 Task: Find connections with filter location Ryde with filter topic #Mentoringwith filter profile language German with filter current company Dr Lal PathLabs with filter school Saurashtra University, Rajkot with filter industry Dance Companies with filter service category Market Research with filter keywords title Credit Counselor
Action: Mouse moved to (653, 99)
Screenshot: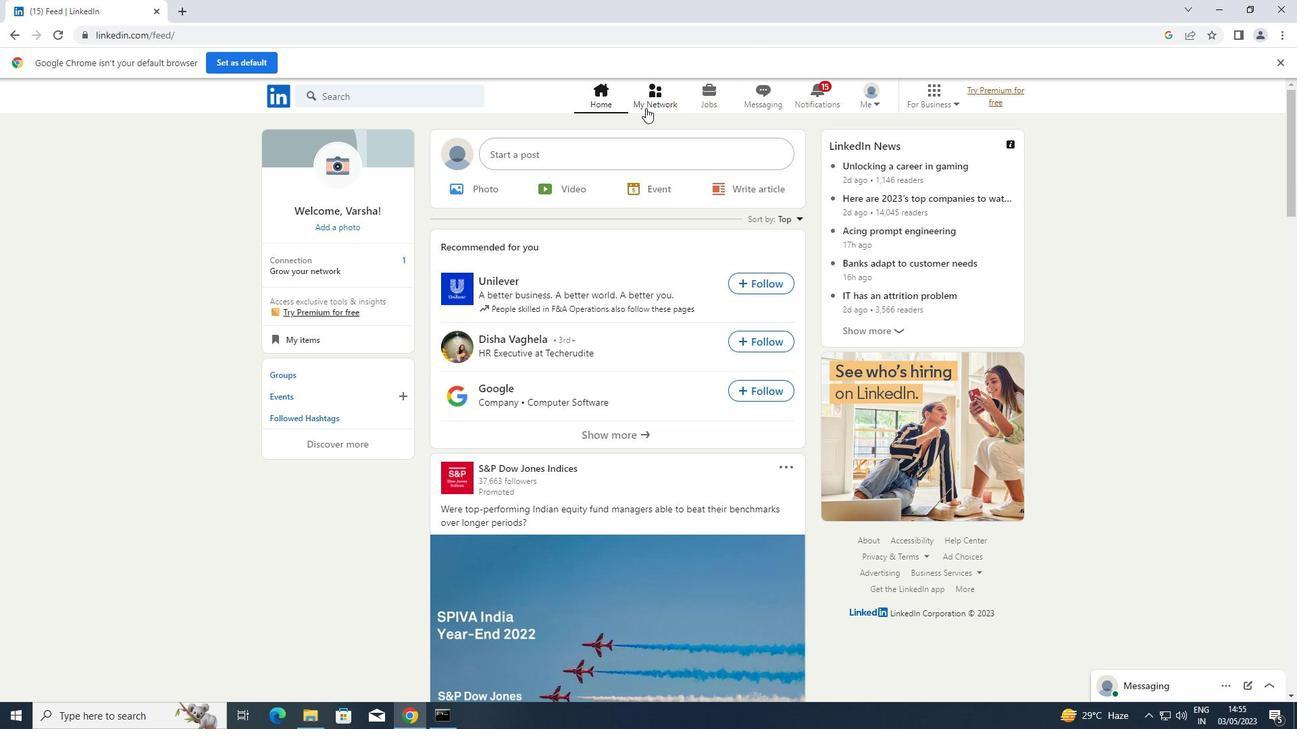 
Action: Mouse pressed left at (653, 99)
Screenshot: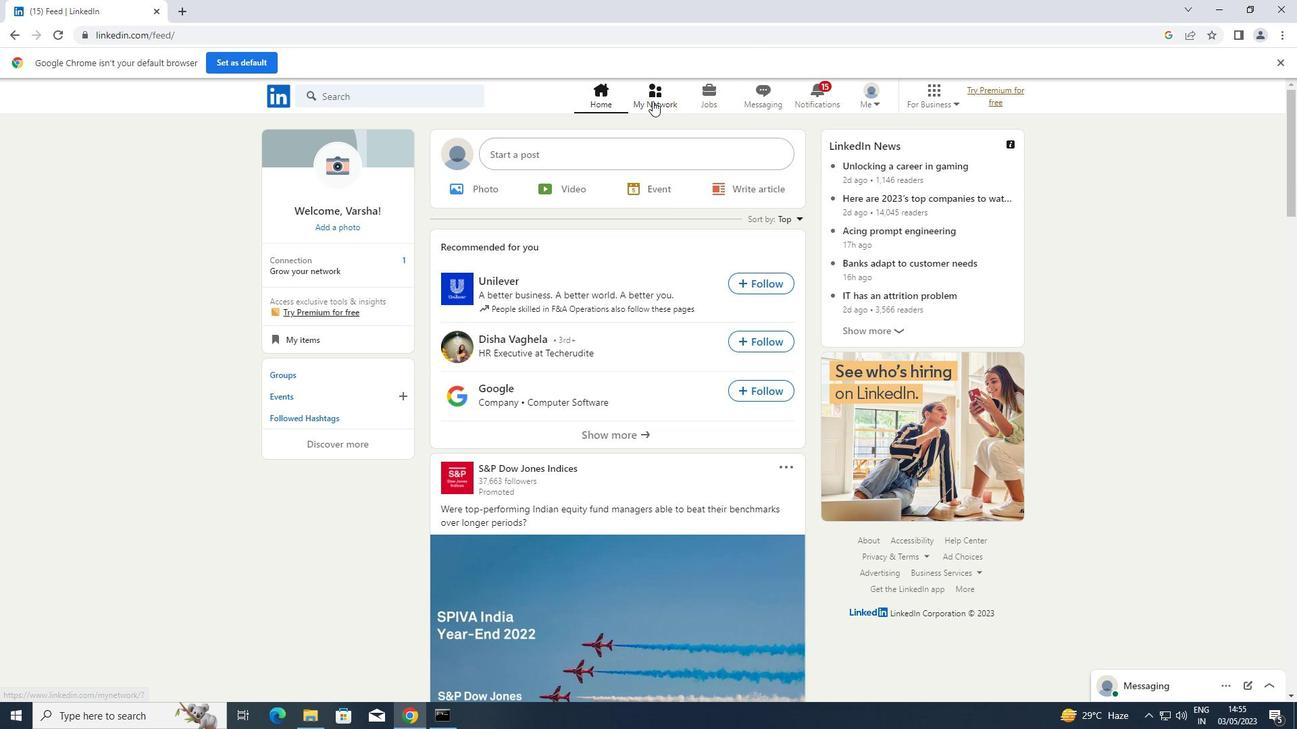 
Action: Mouse moved to (342, 164)
Screenshot: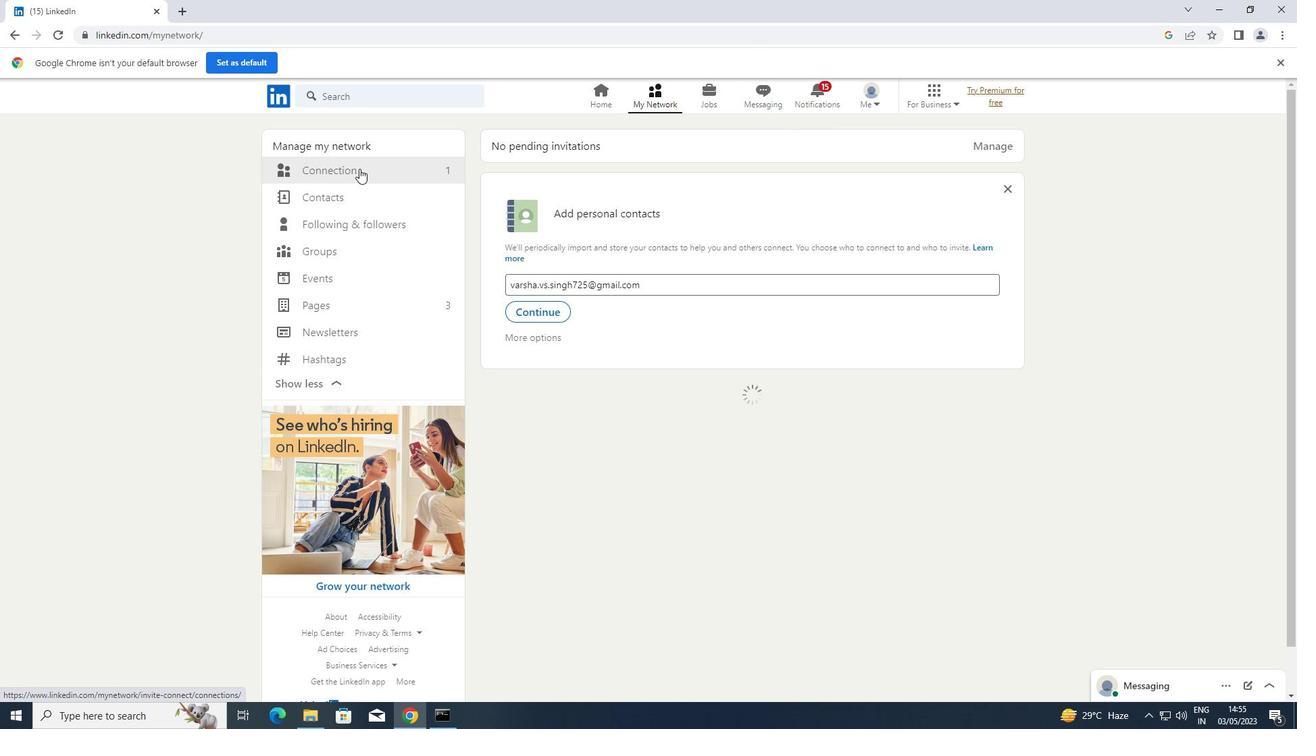 
Action: Mouse pressed left at (342, 164)
Screenshot: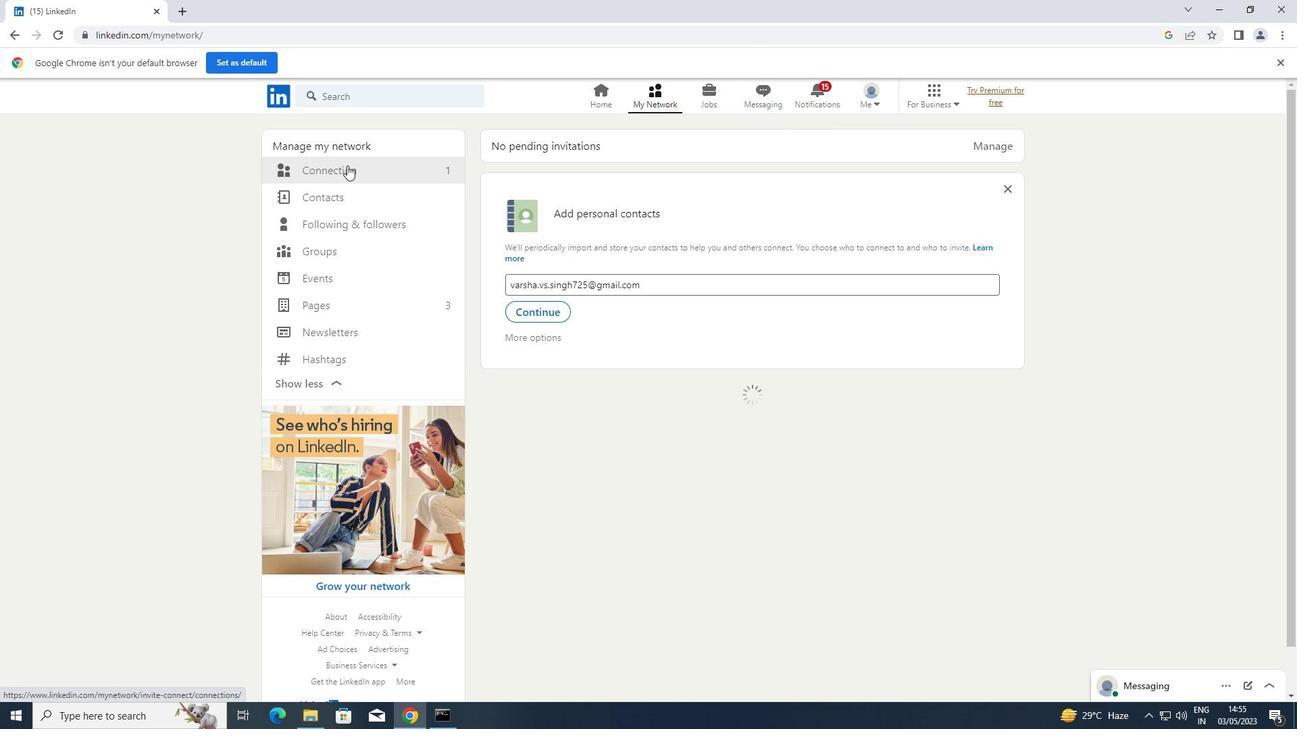 
Action: Mouse moved to (741, 168)
Screenshot: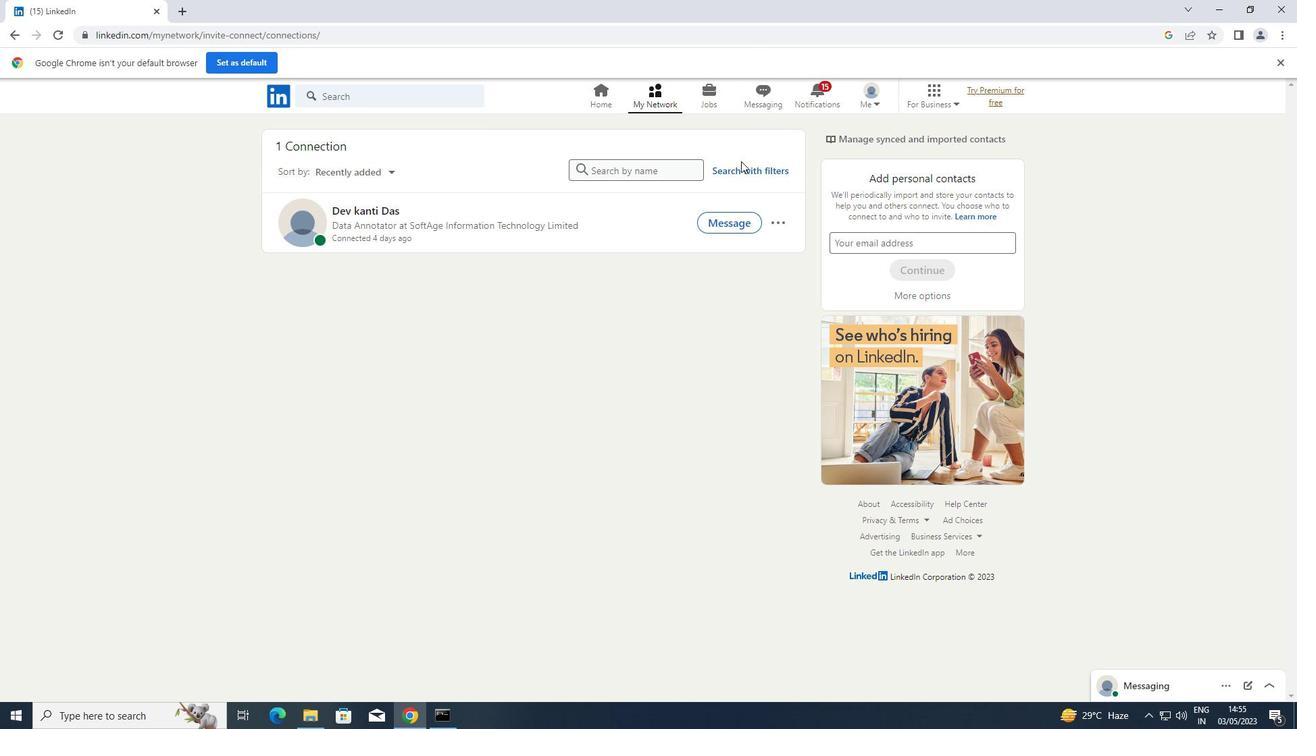 
Action: Mouse pressed left at (741, 168)
Screenshot: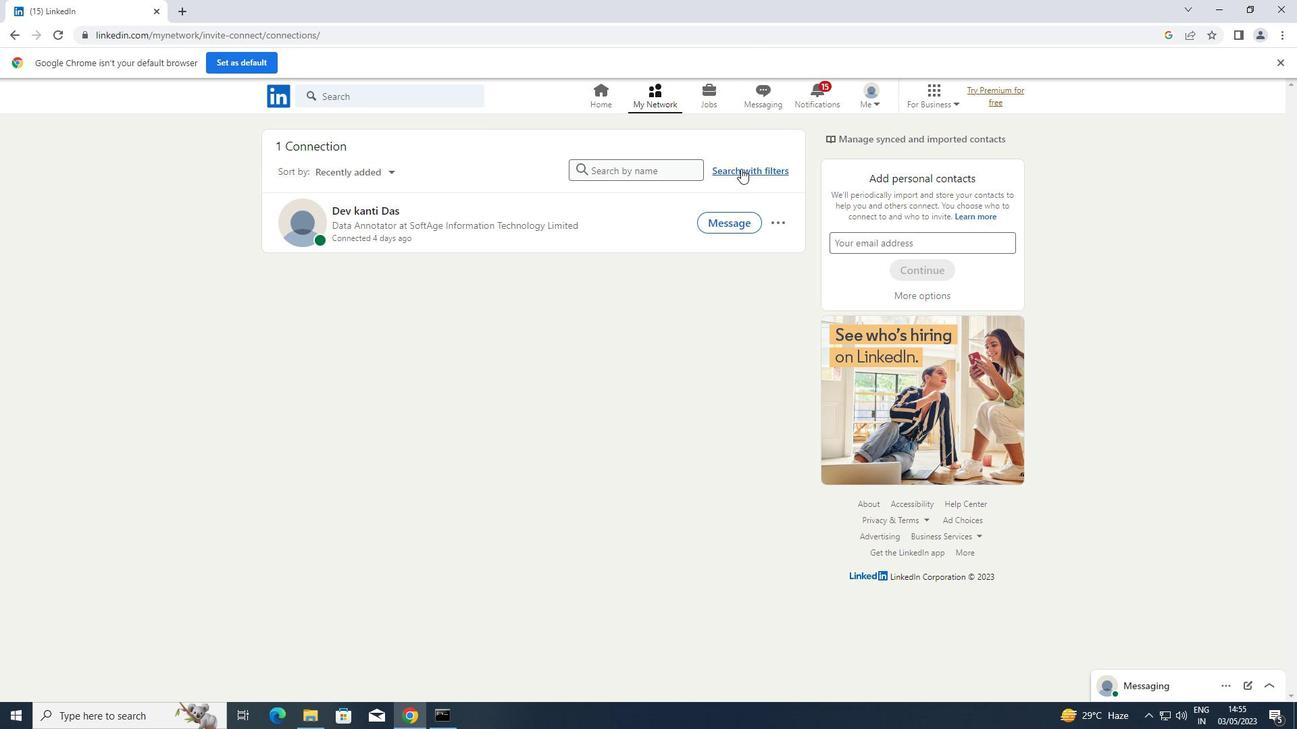 
Action: Mouse moved to (687, 129)
Screenshot: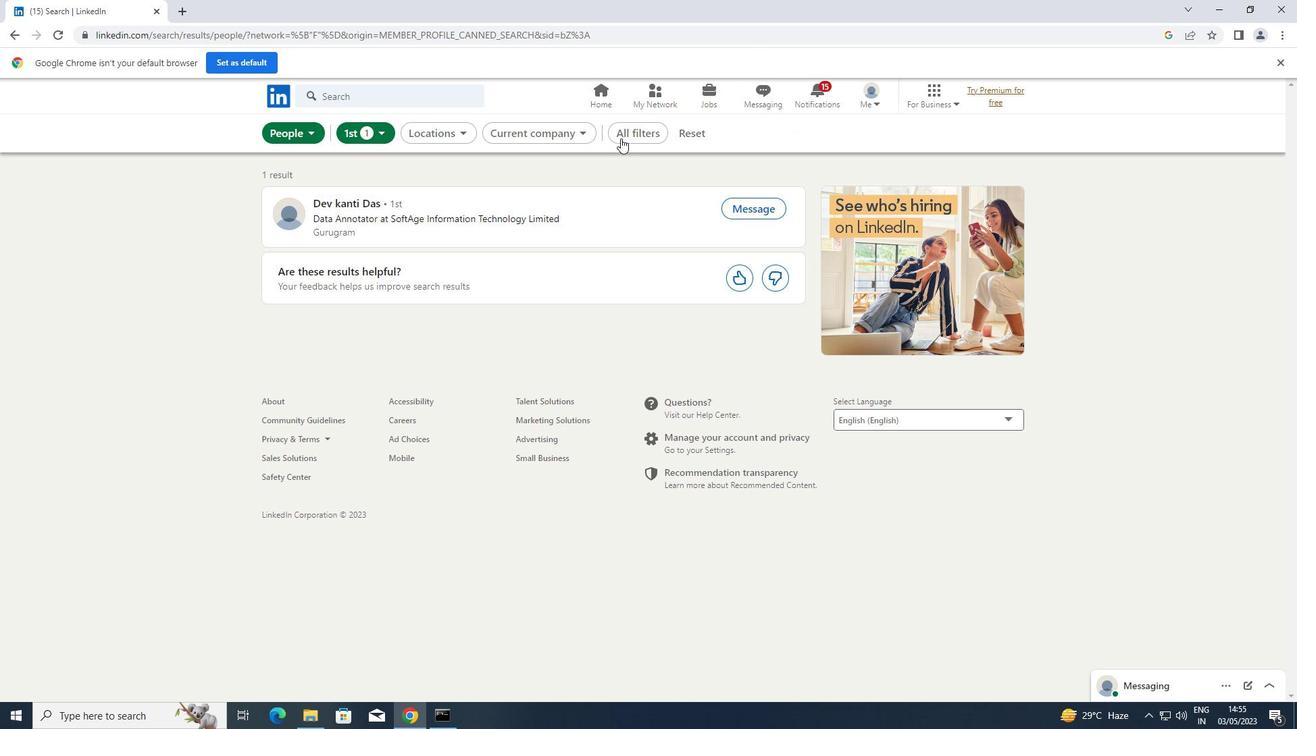 
Action: Mouse pressed left at (687, 129)
Screenshot: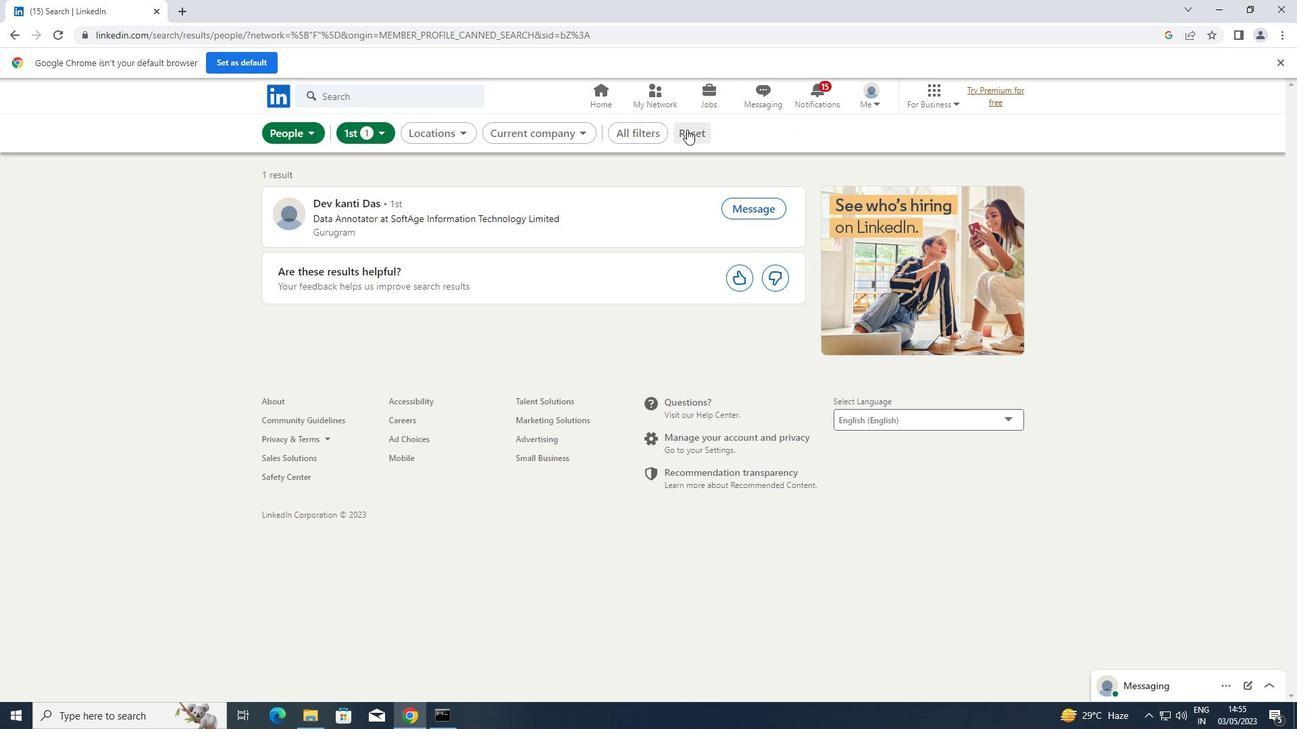 
Action: Mouse moved to (656, 136)
Screenshot: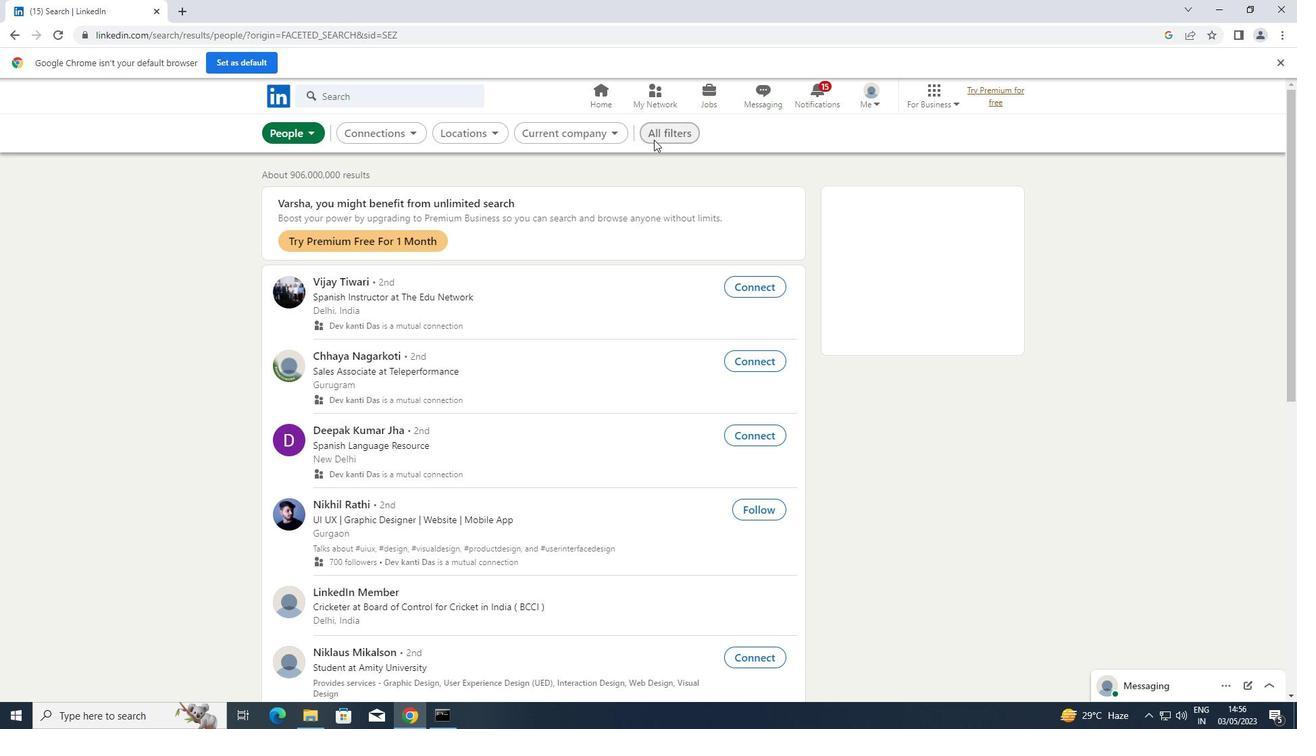 
Action: Mouse pressed left at (656, 136)
Screenshot: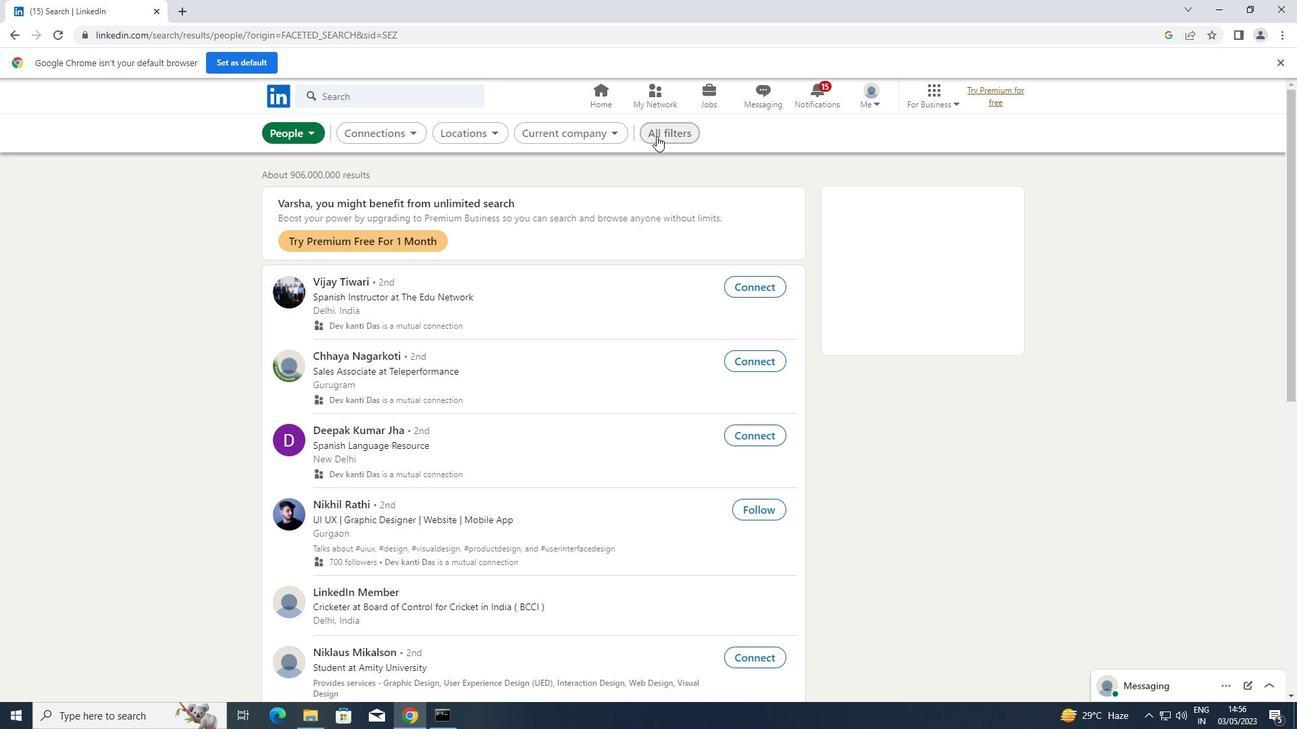 
Action: Mouse moved to (1060, 348)
Screenshot: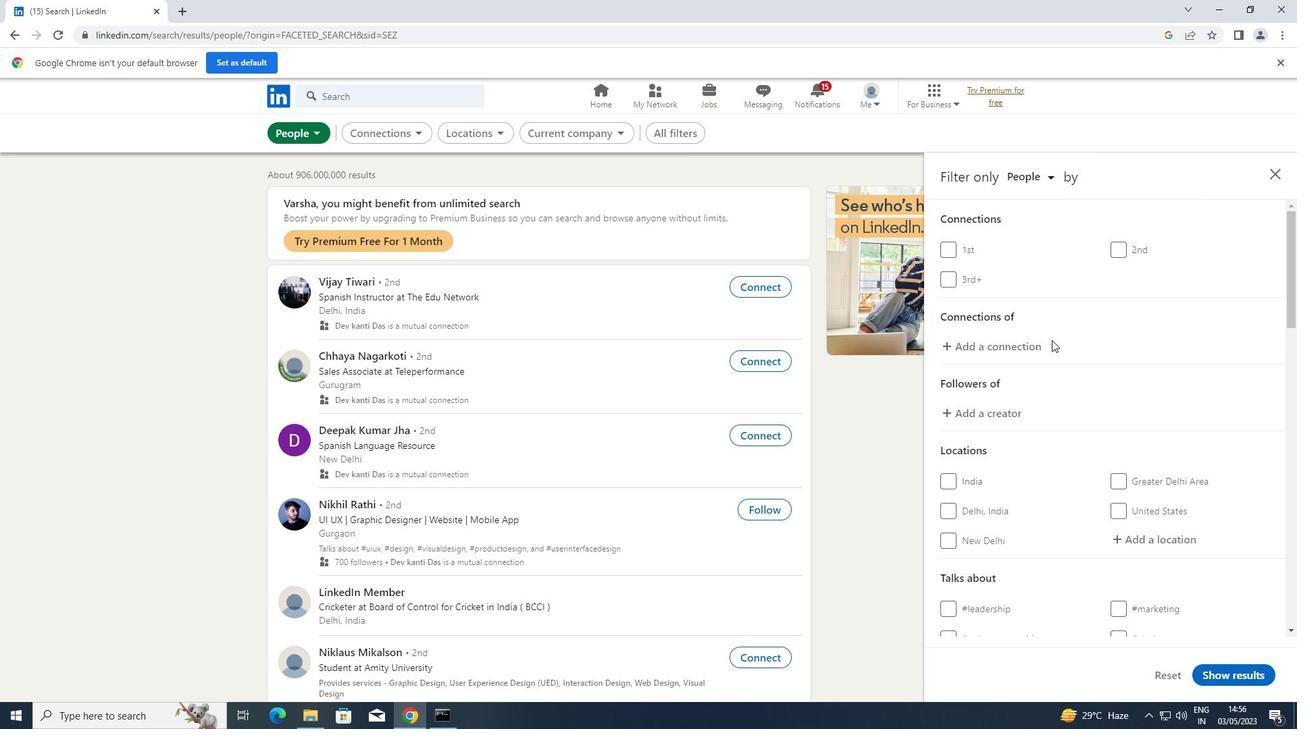 
Action: Mouse scrolled (1060, 347) with delta (0, 0)
Screenshot: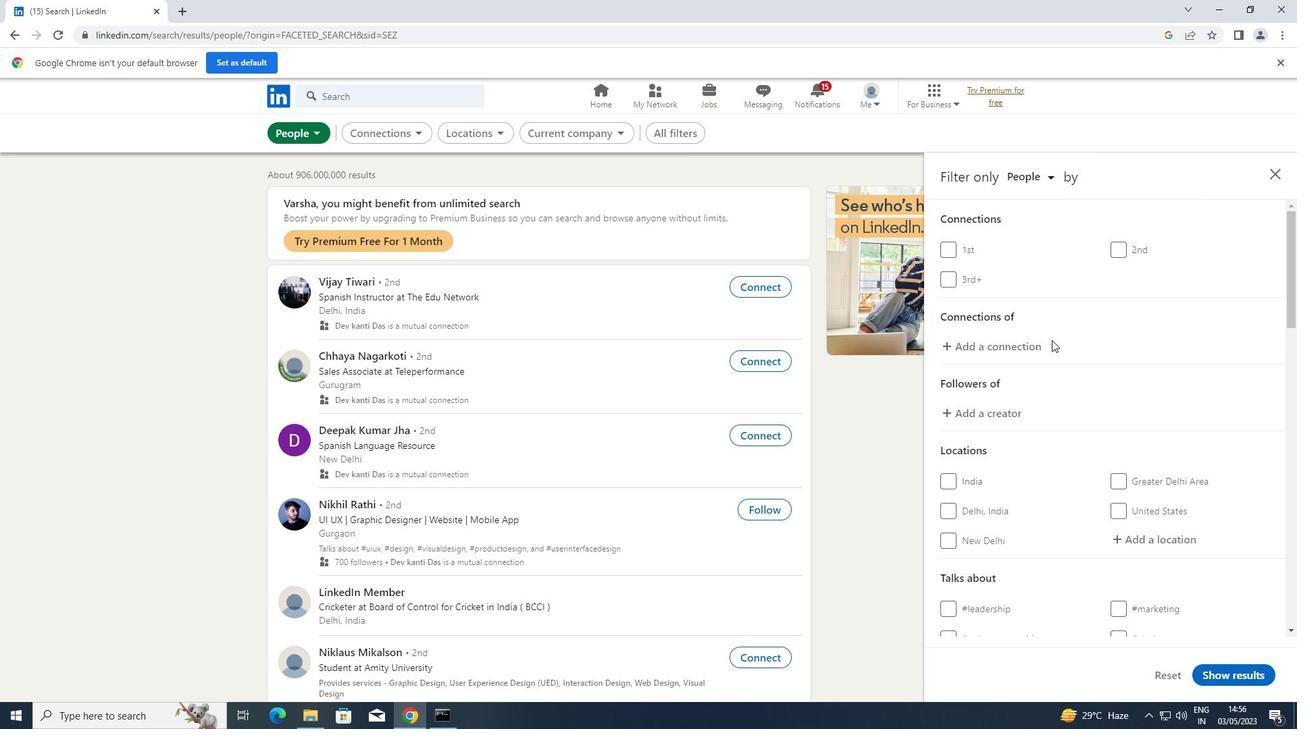 
Action: Mouse scrolled (1060, 347) with delta (0, 0)
Screenshot: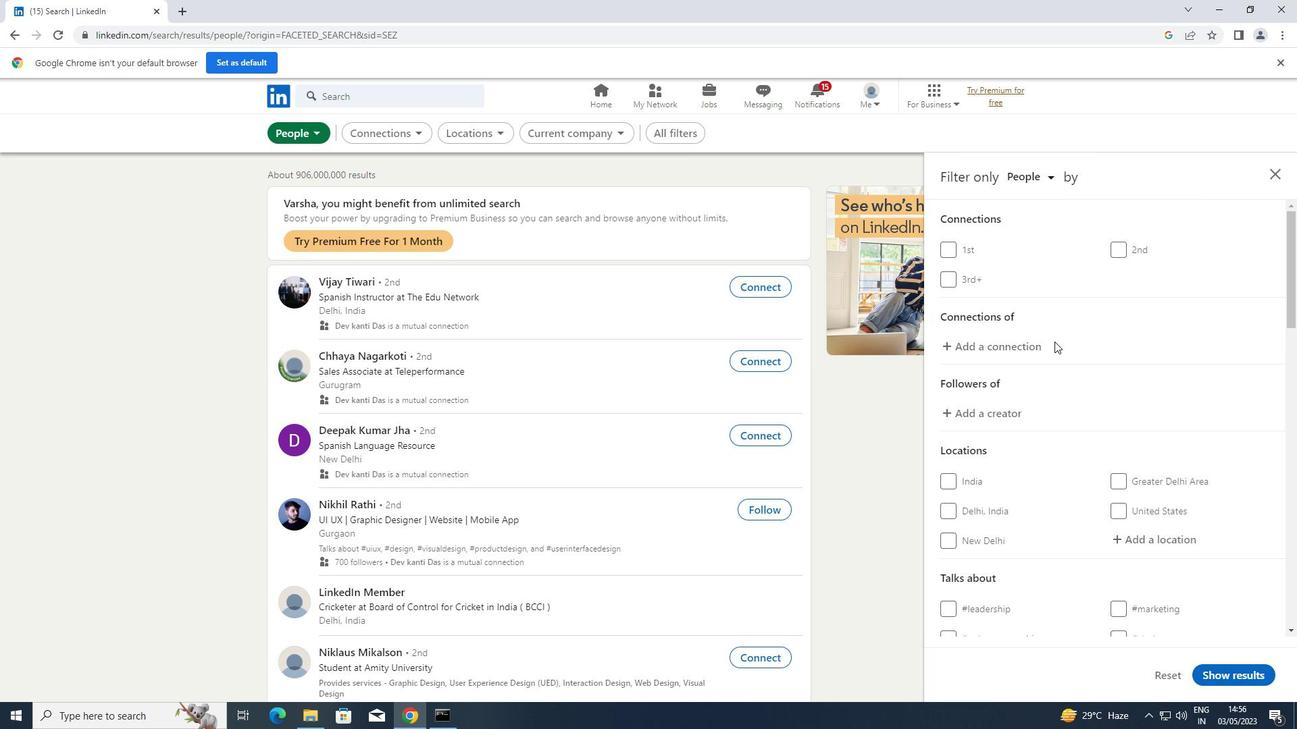 
Action: Mouse moved to (1130, 398)
Screenshot: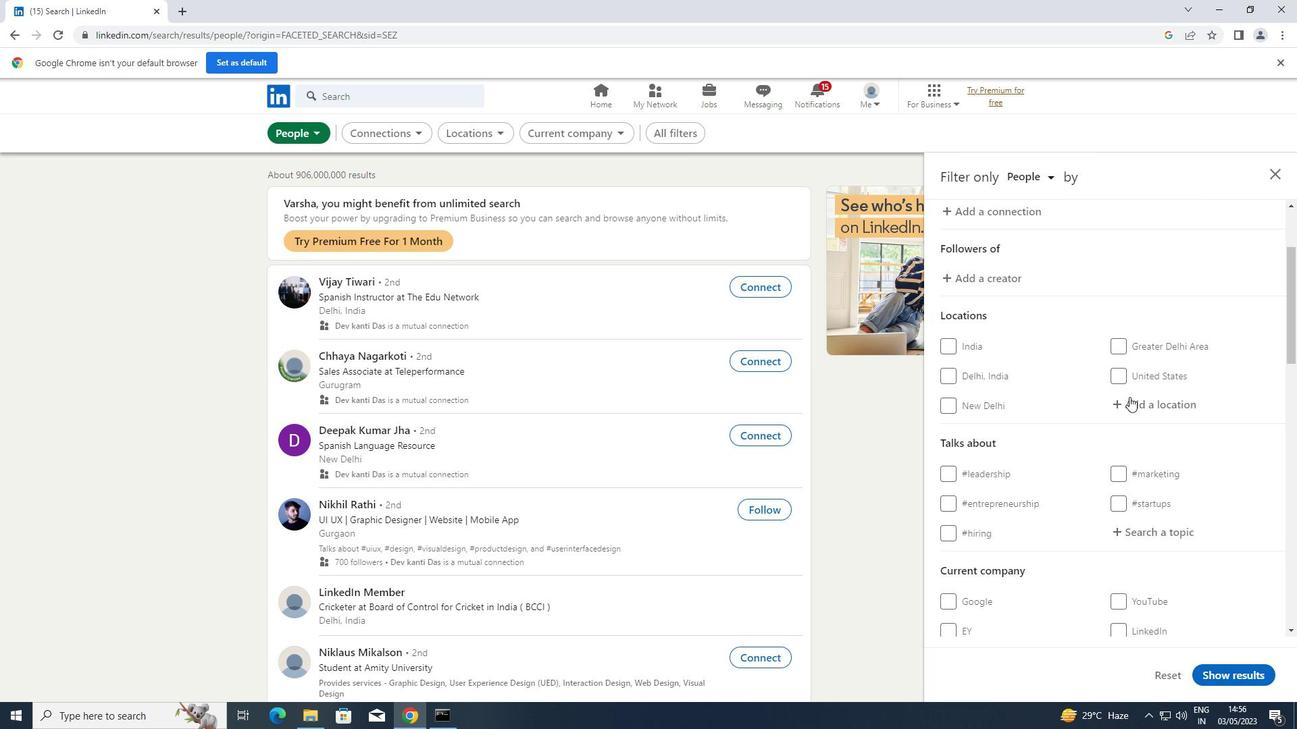 
Action: Mouse pressed left at (1130, 398)
Screenshot: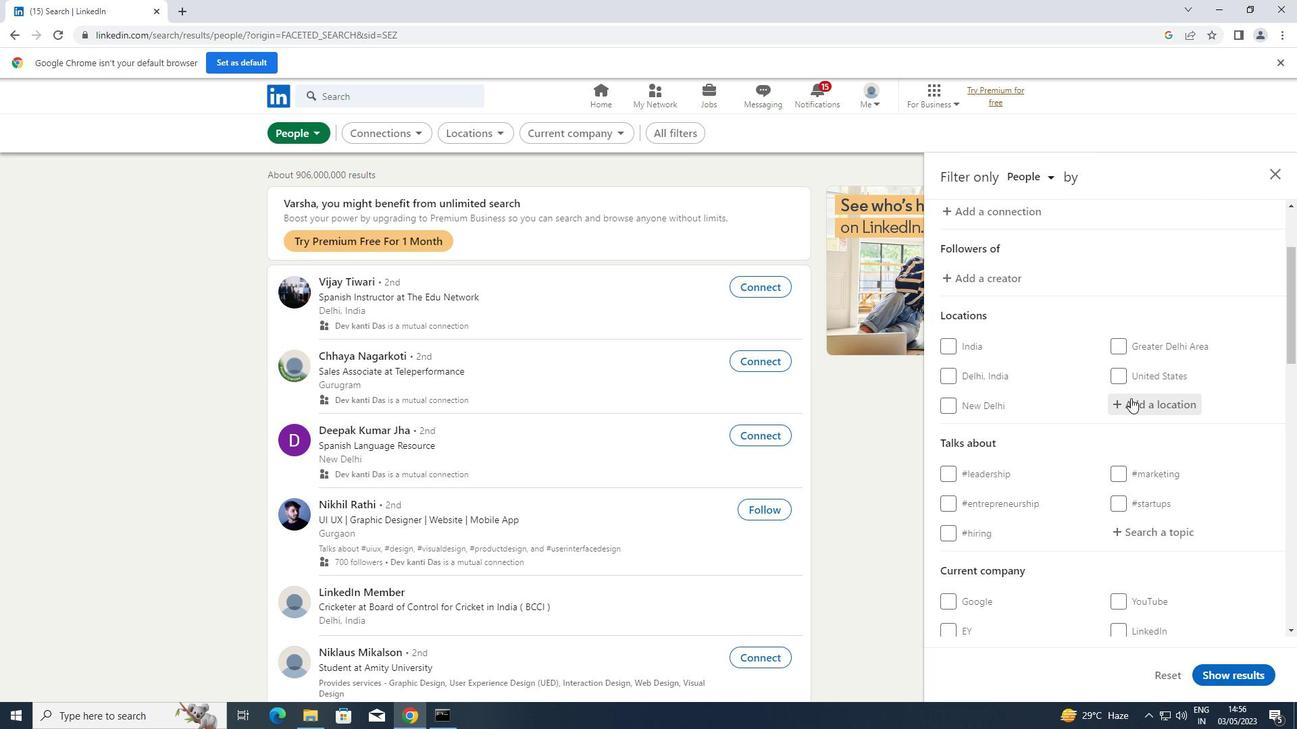 
Action: Key pressed <Key.shift>RYDE
Screenshot: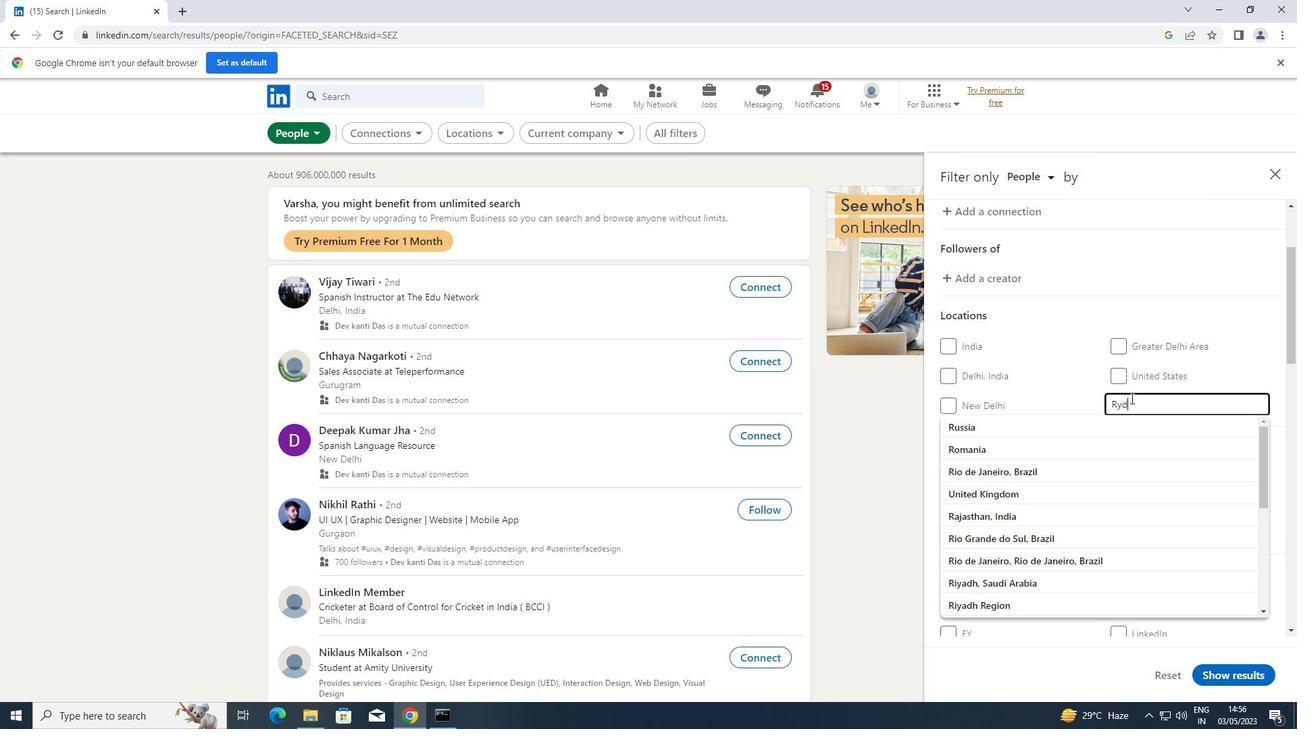 
Action: Mouse moved to (1127, 539)
Screenshot: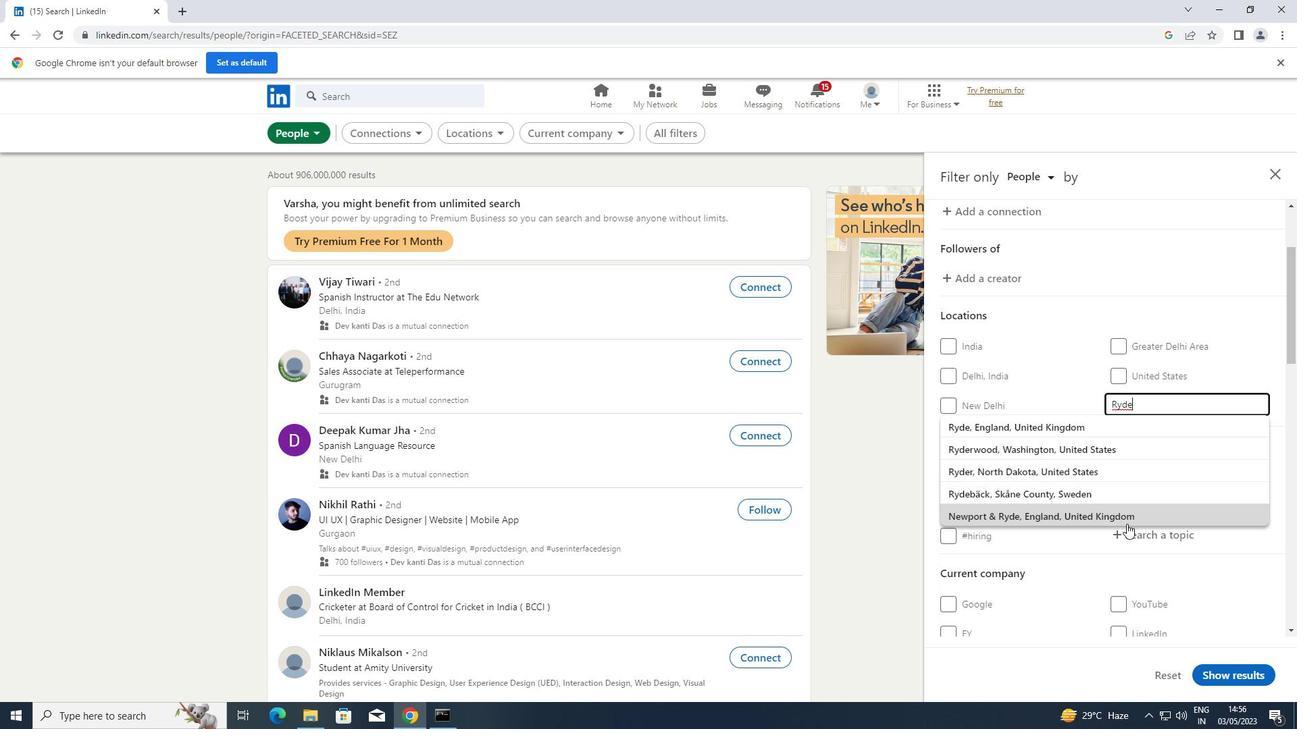 
Action: Mouse pressed left at (1127, 539)
Screenshot: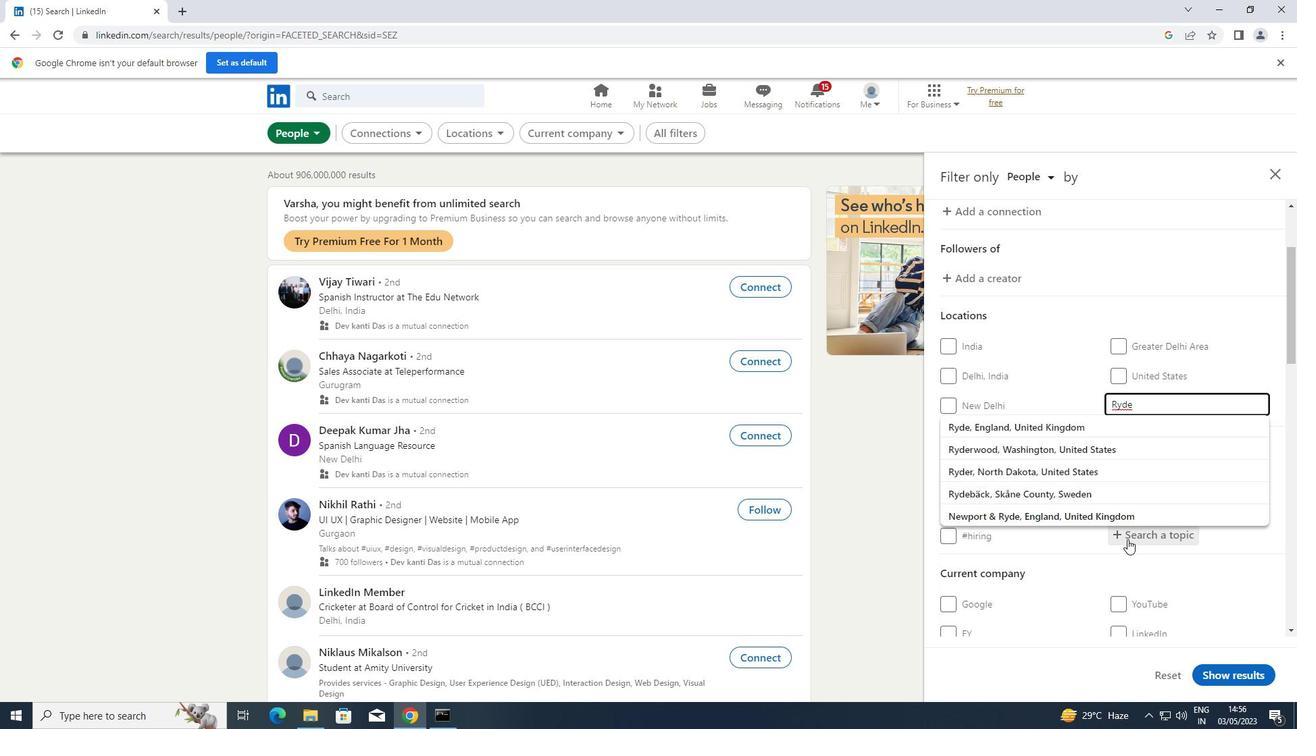 
Action: Key pressed <Key.shift>MENTOR
Screenshot: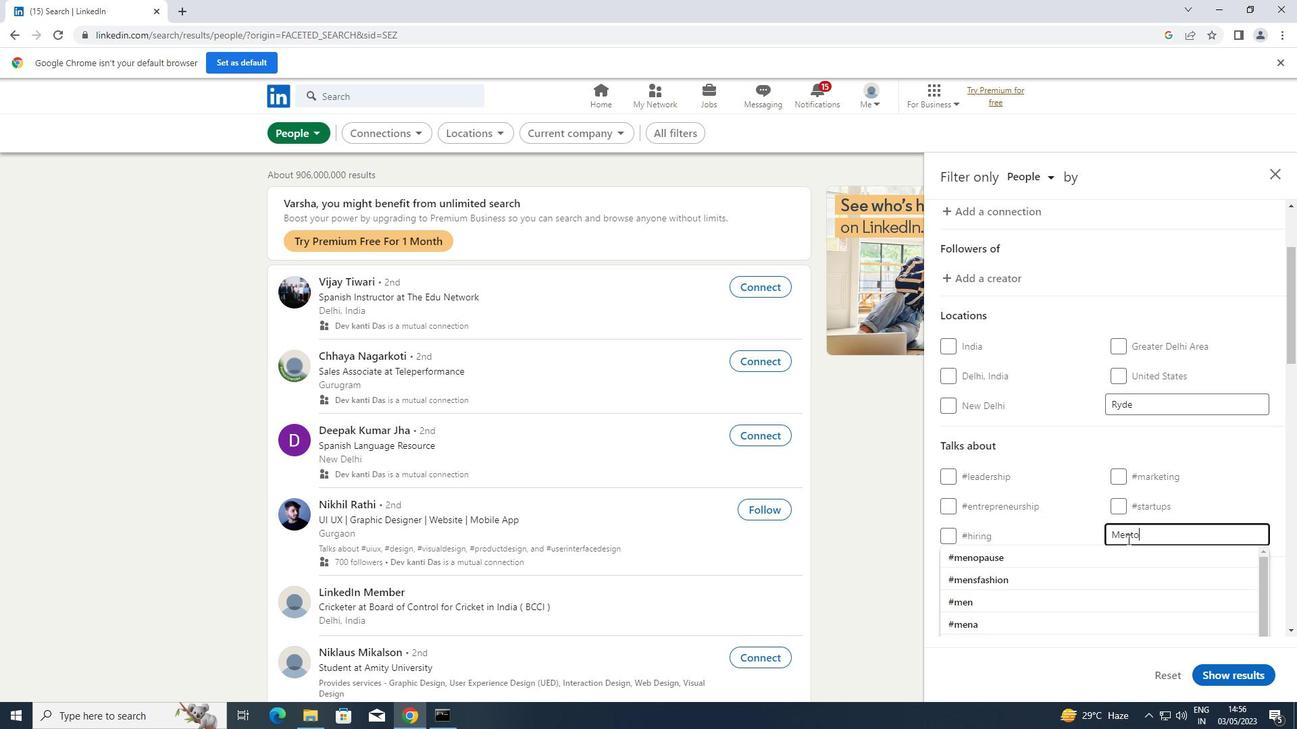 
Action: Mouse moved to (1080, 557)
Screenshot: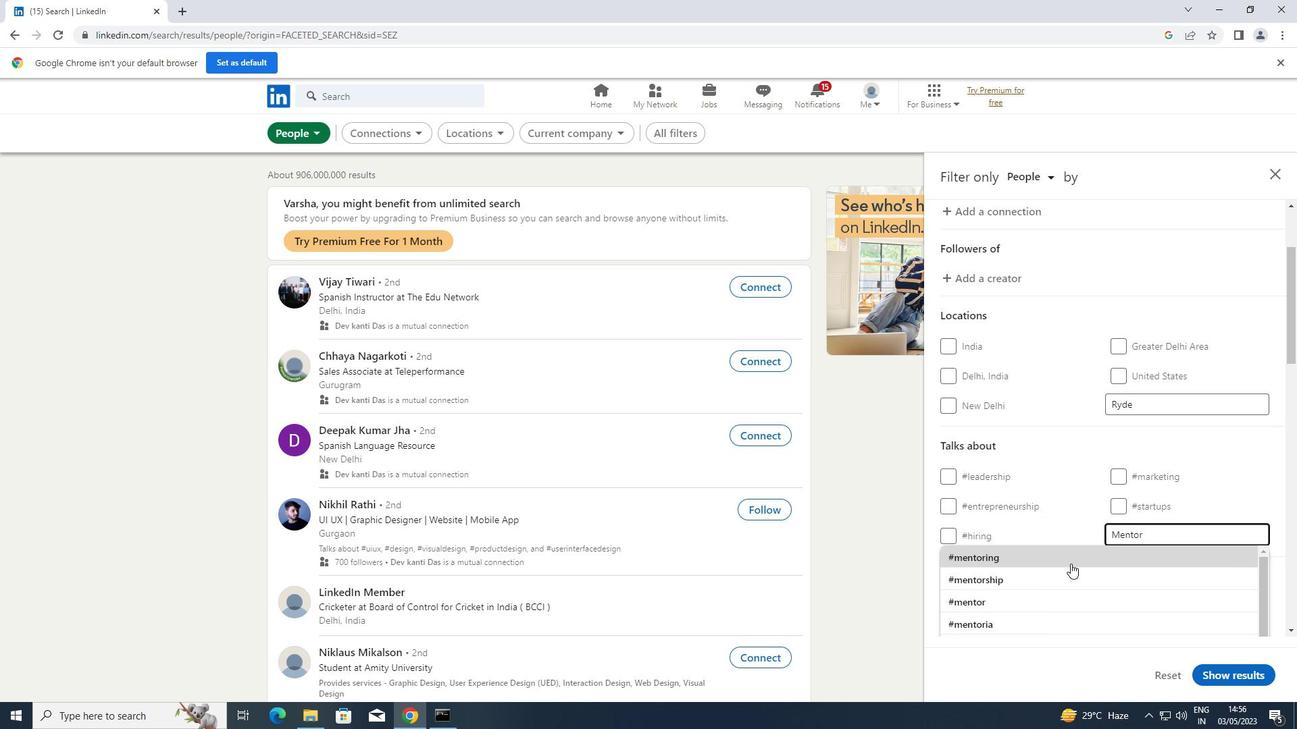 
Action: Mouse pressed left at (1080, 557)
Screenshot: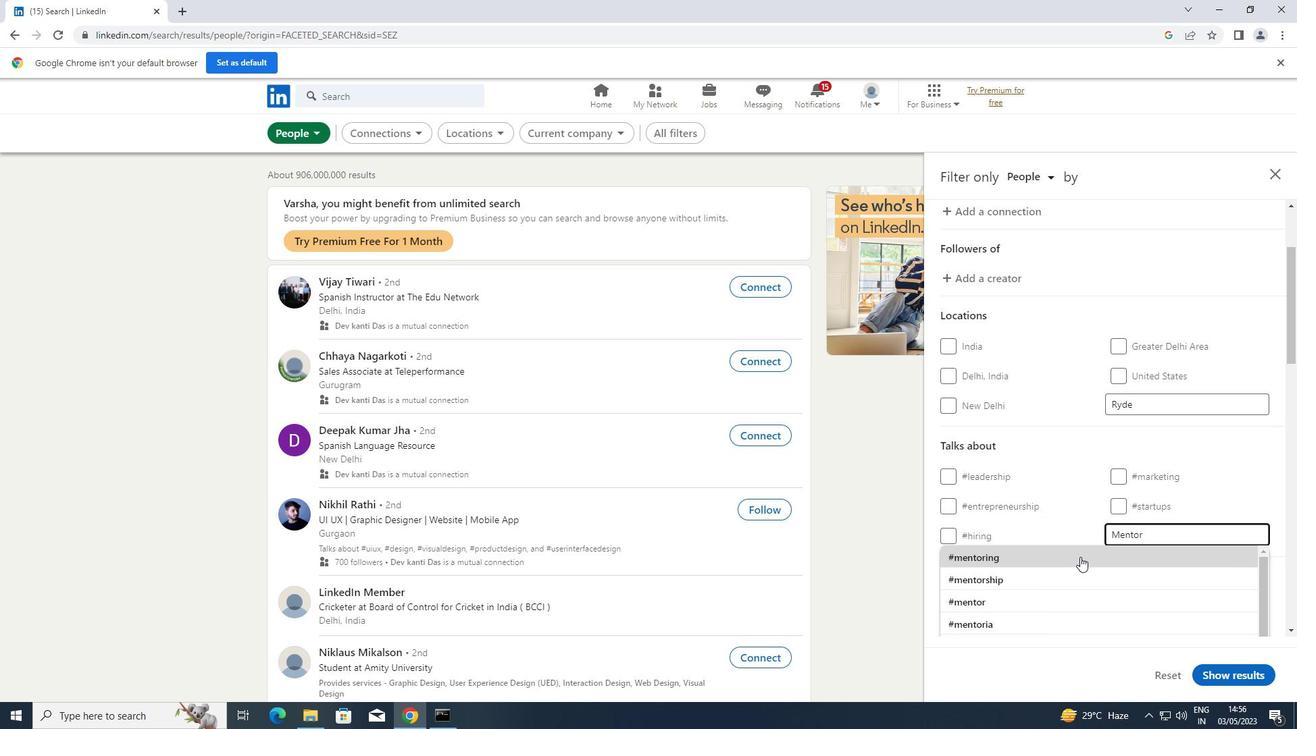 
Action: Mouse scrolled (1080, 556) with delta (0, 0)
Screenshot: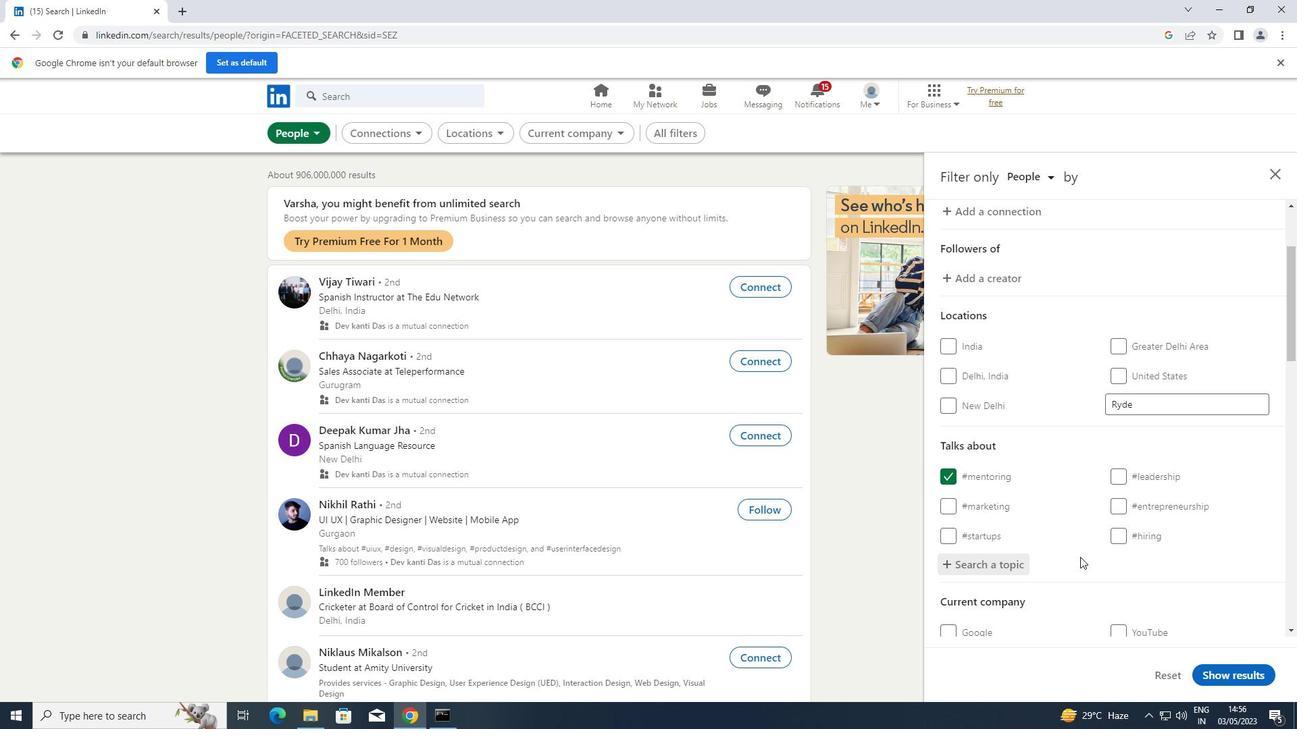 
Action: Mouse scrolled (1080, 556) with delta (0, 0)
Screenshot: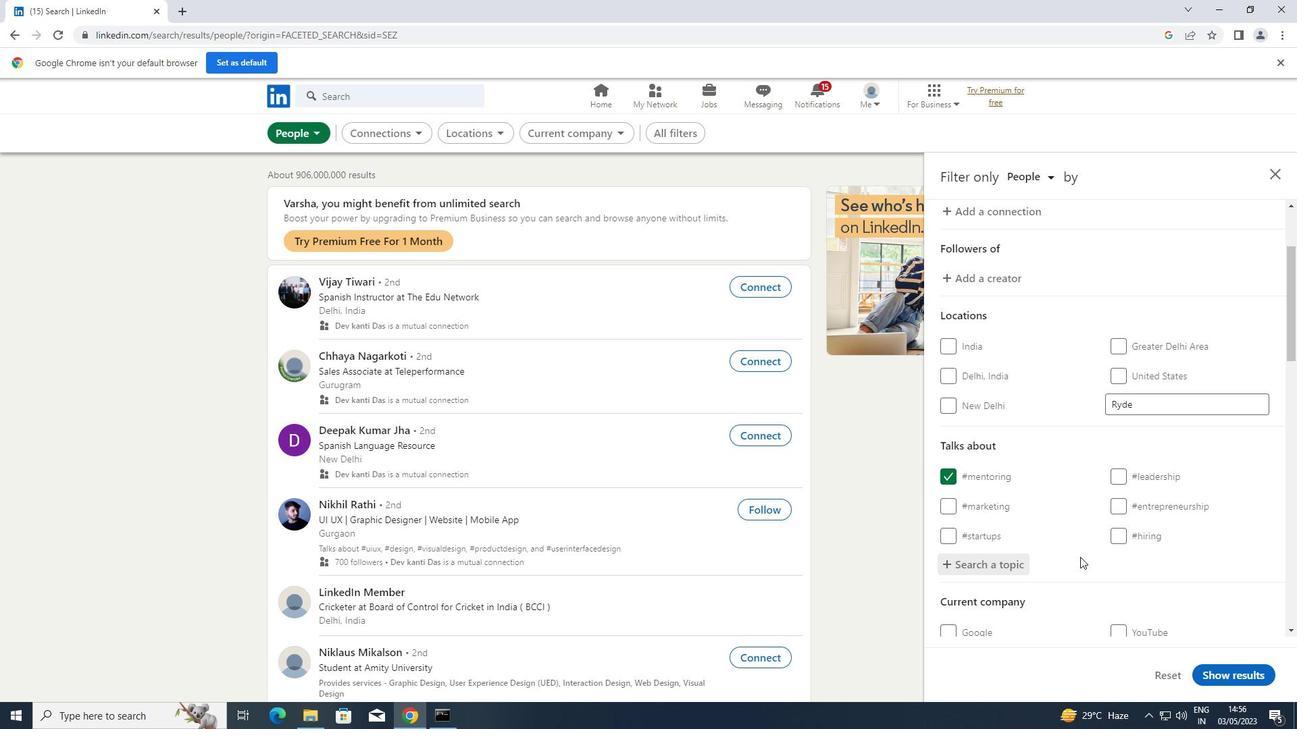 
Action: Mouse scrolled (1080, 556) with delta (0, 0)
Screenshot: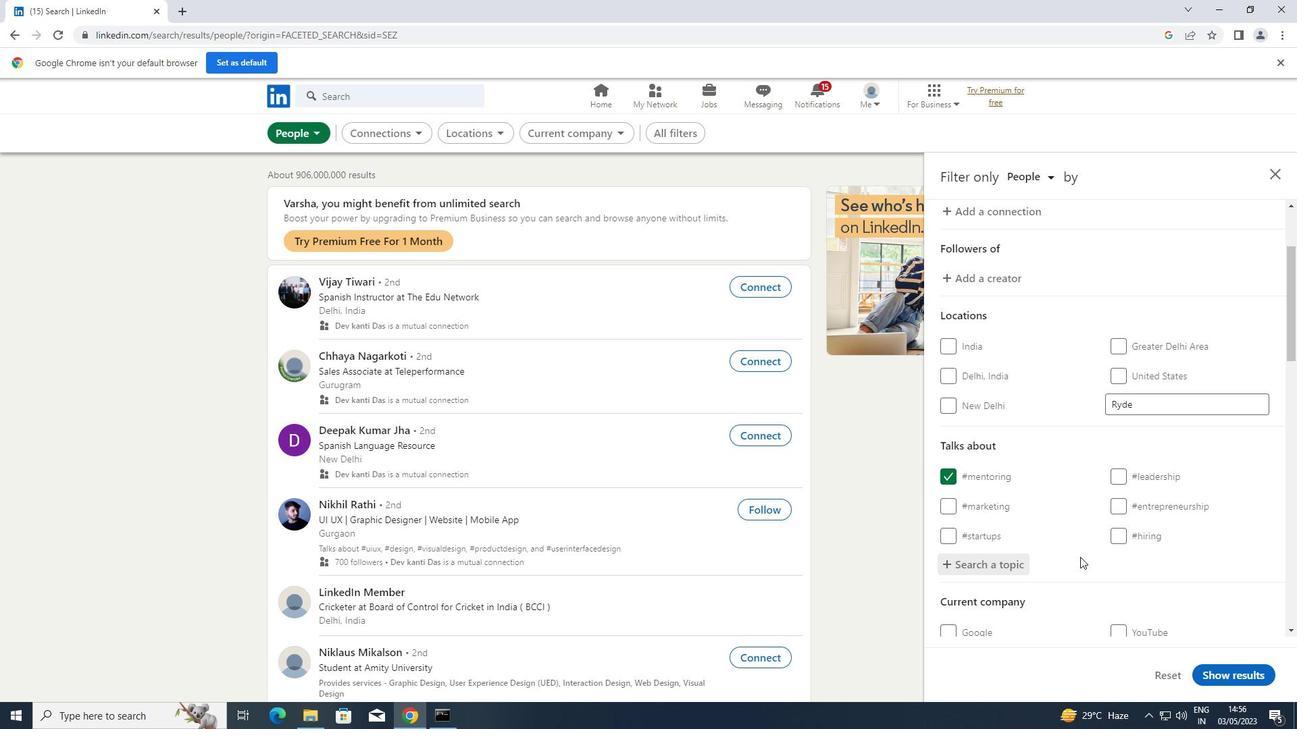 
Action: Mouse scrolled (1080, 556) with delta (0, 0)
Screenshot: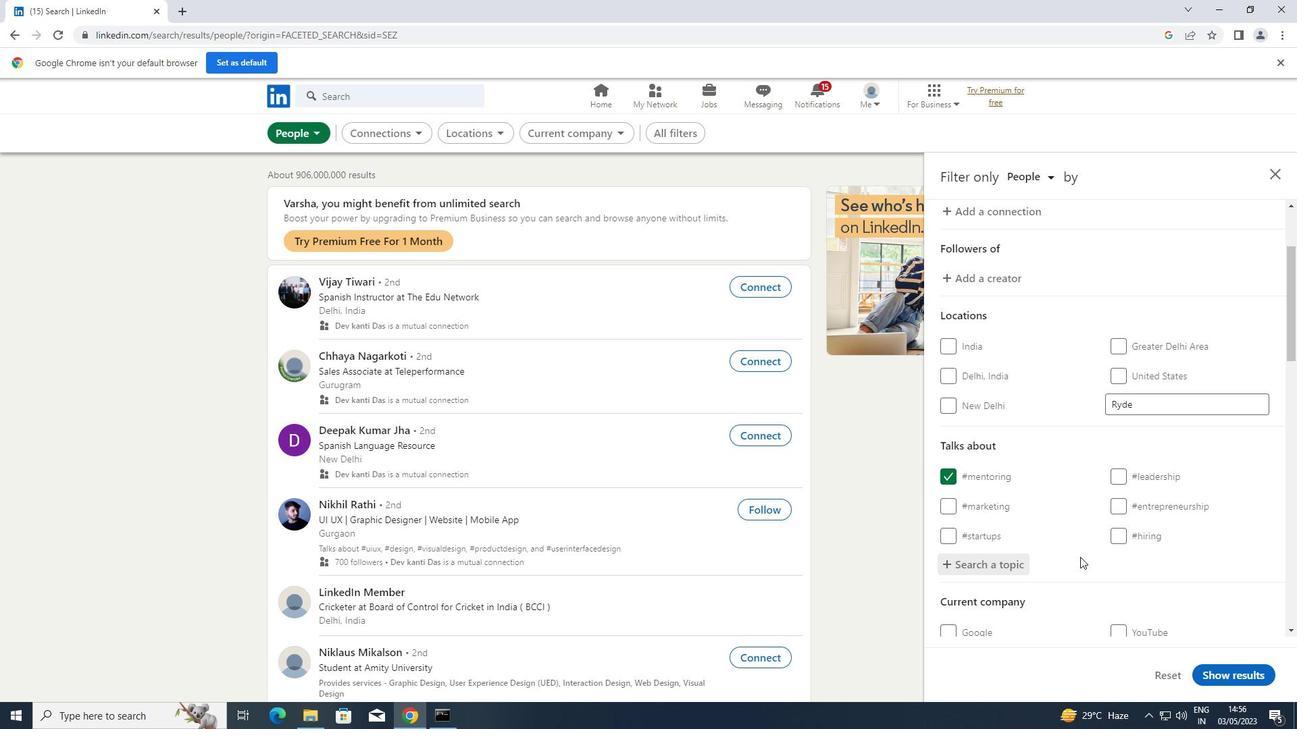 
Action: Mouse scrolled (1080, 556) with delta (0, 0)
Screenshot: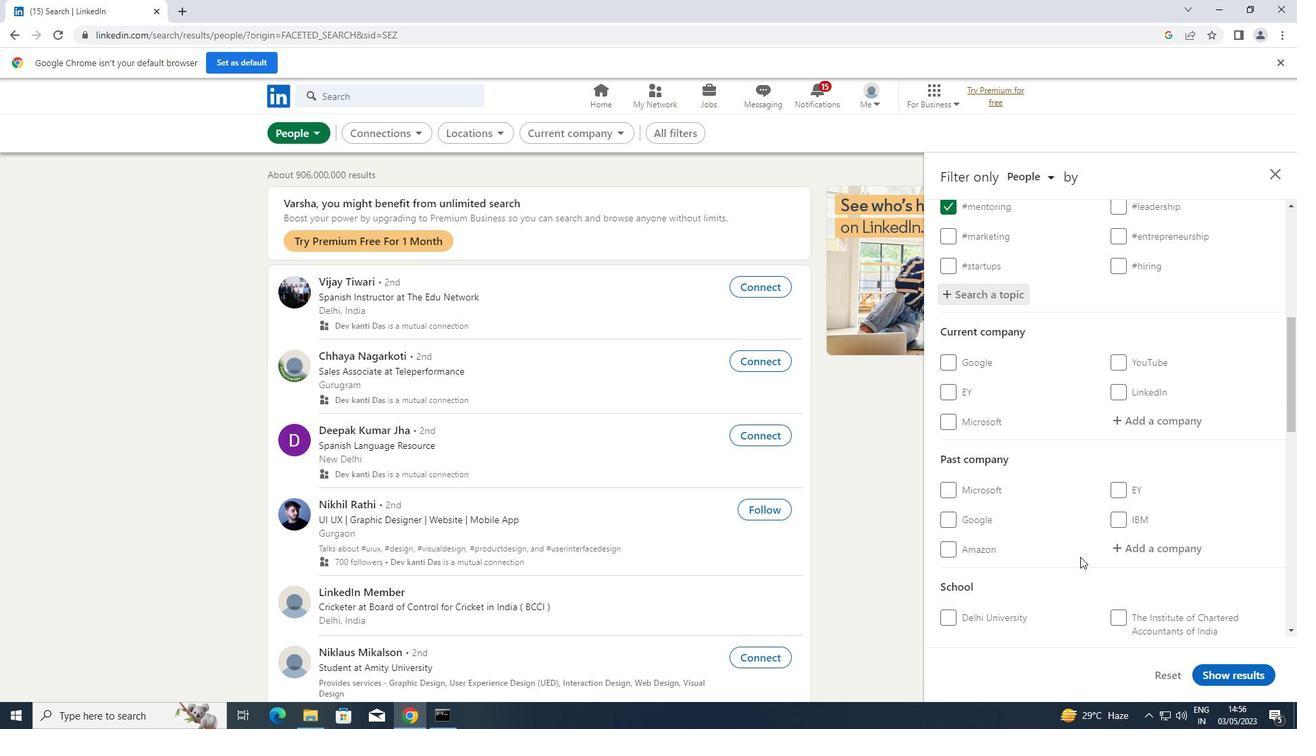 
Action: Mouse scrolled (1080, 556) with delta (0, 0)
Screenshot: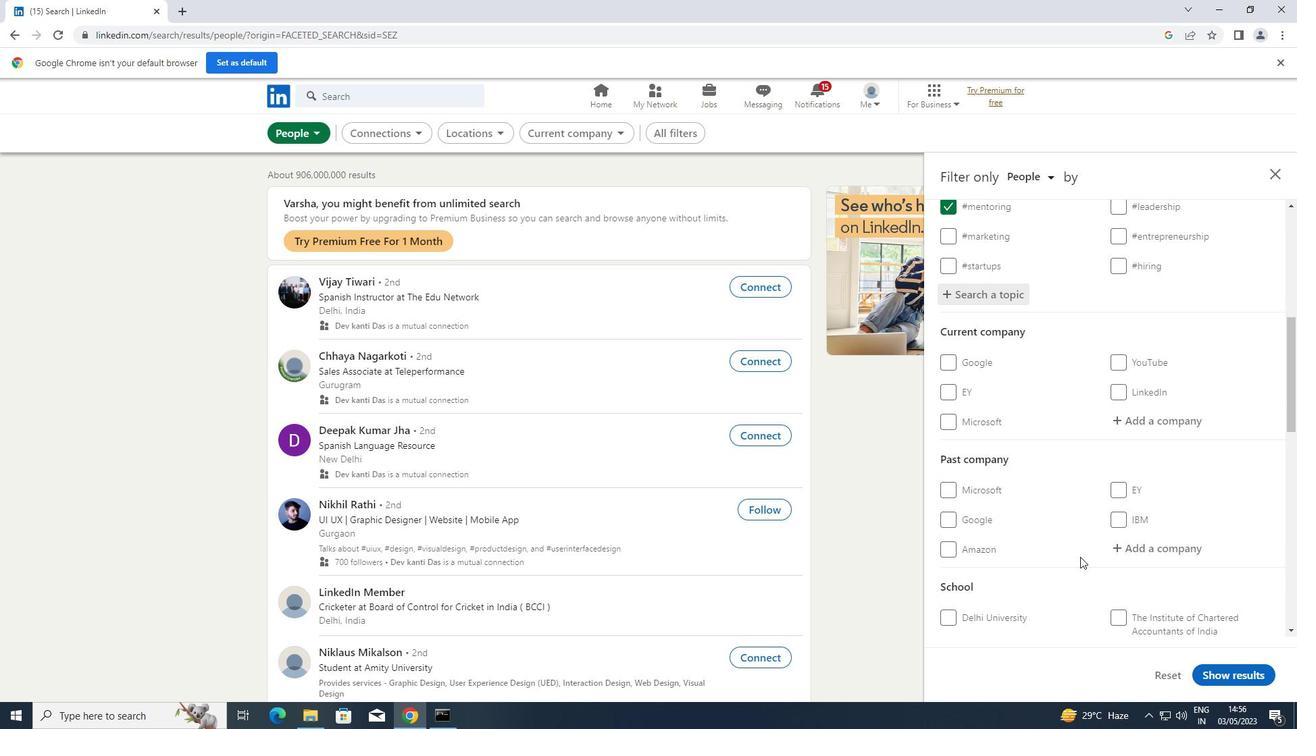 
Action: Mouse scrolled (1080, 556) with delta (0, 0)
Screenshot: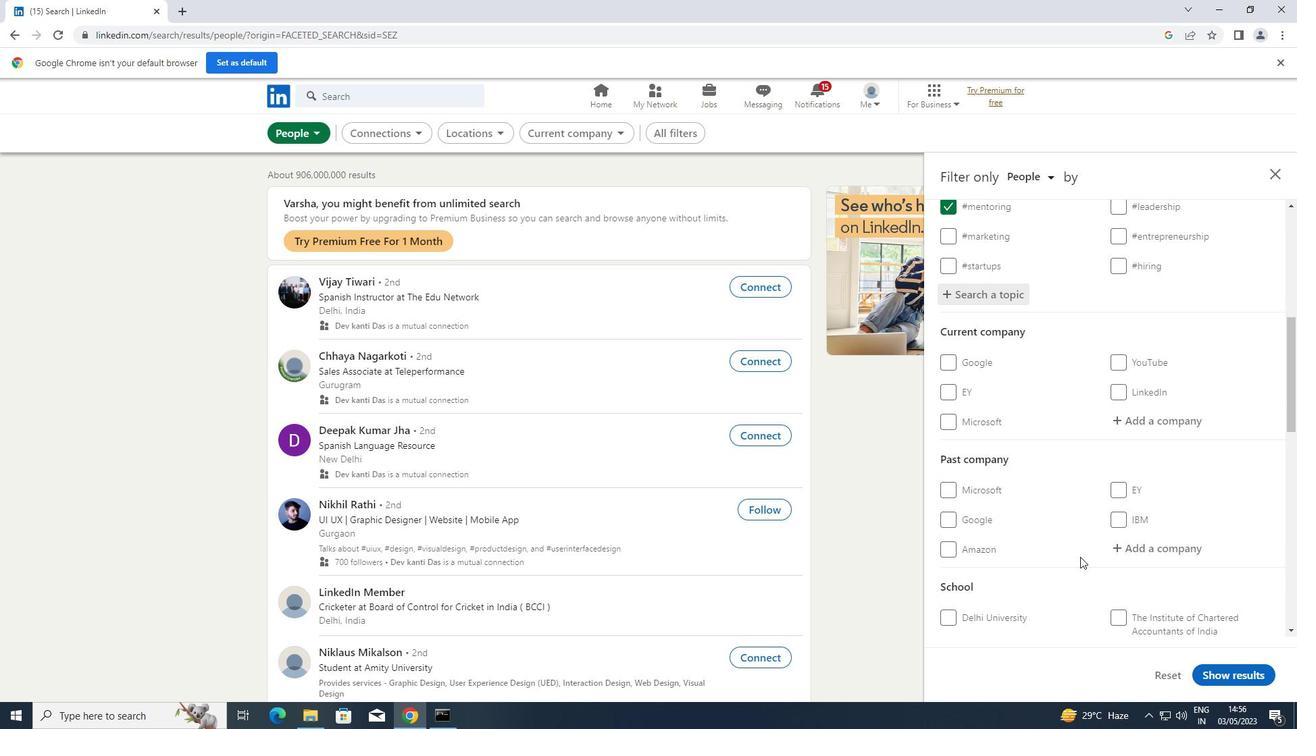 
Action: Mouse scrolled (1080, 556) with delta (0, 0)
Screenshot: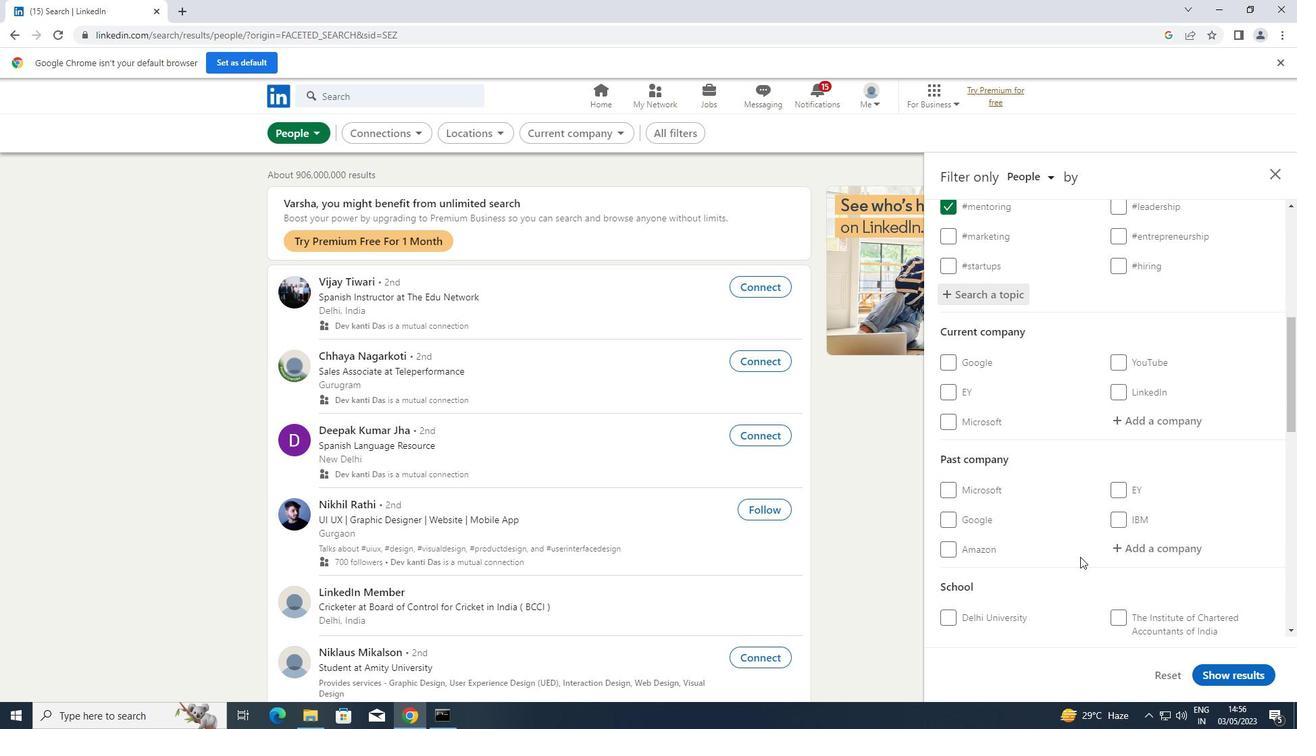 
Action: Mouse scrolled (1080, 556) with delta (0, 0)
Screenshot: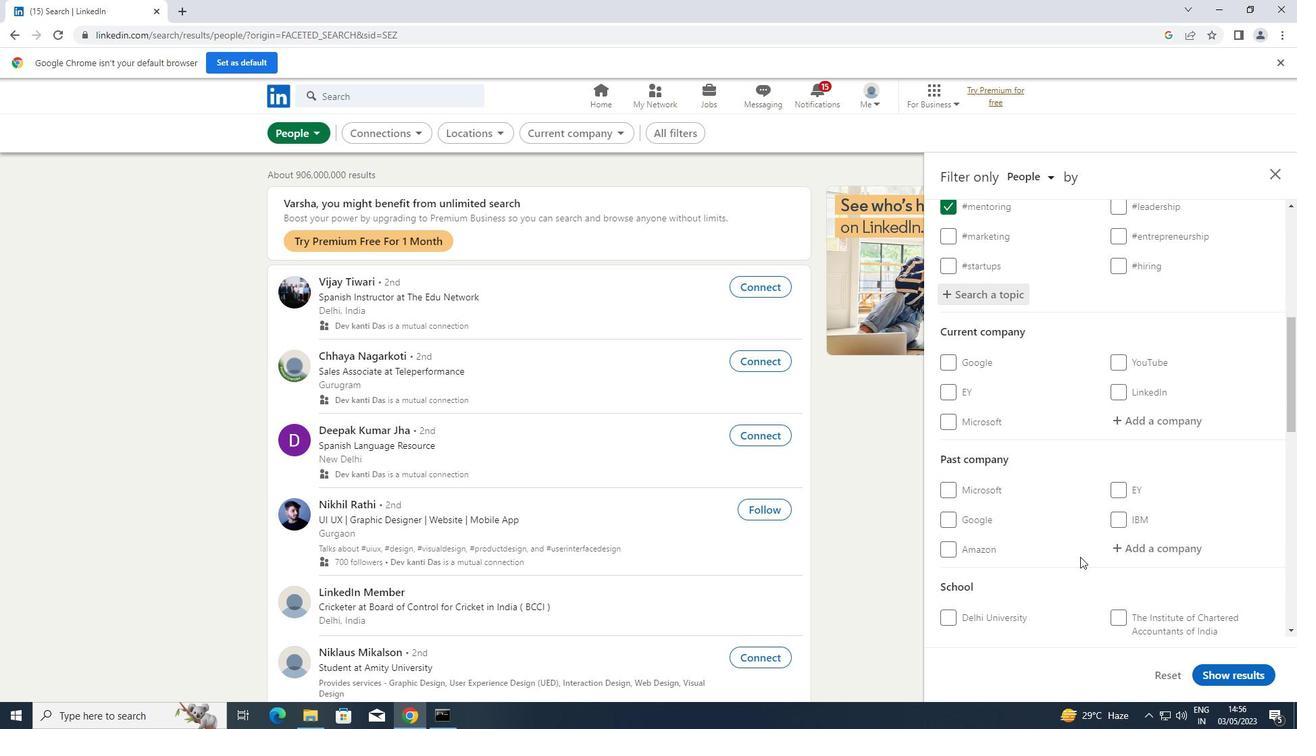 
Action: Mouse scrolled (1080, 556) with delta (0, 0)
Screenshot: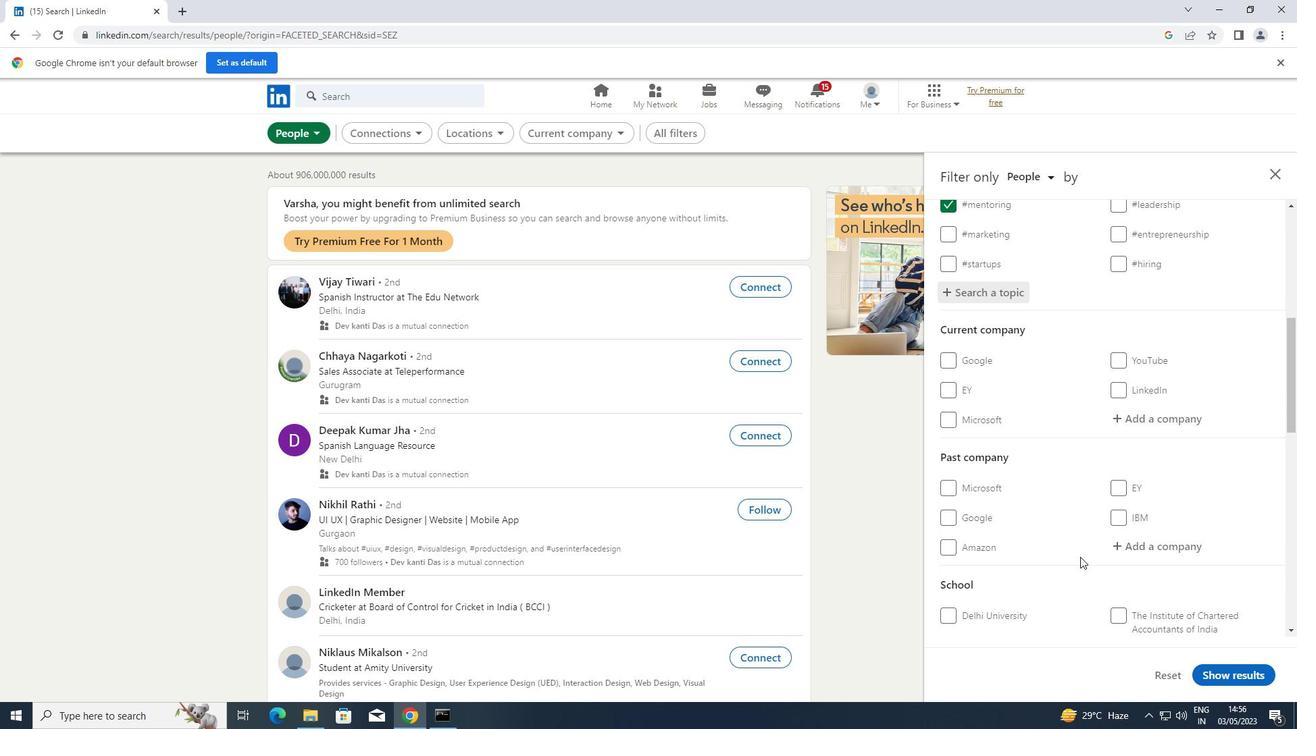 
Action: Mouse moved to (950, 566)
Screenshot: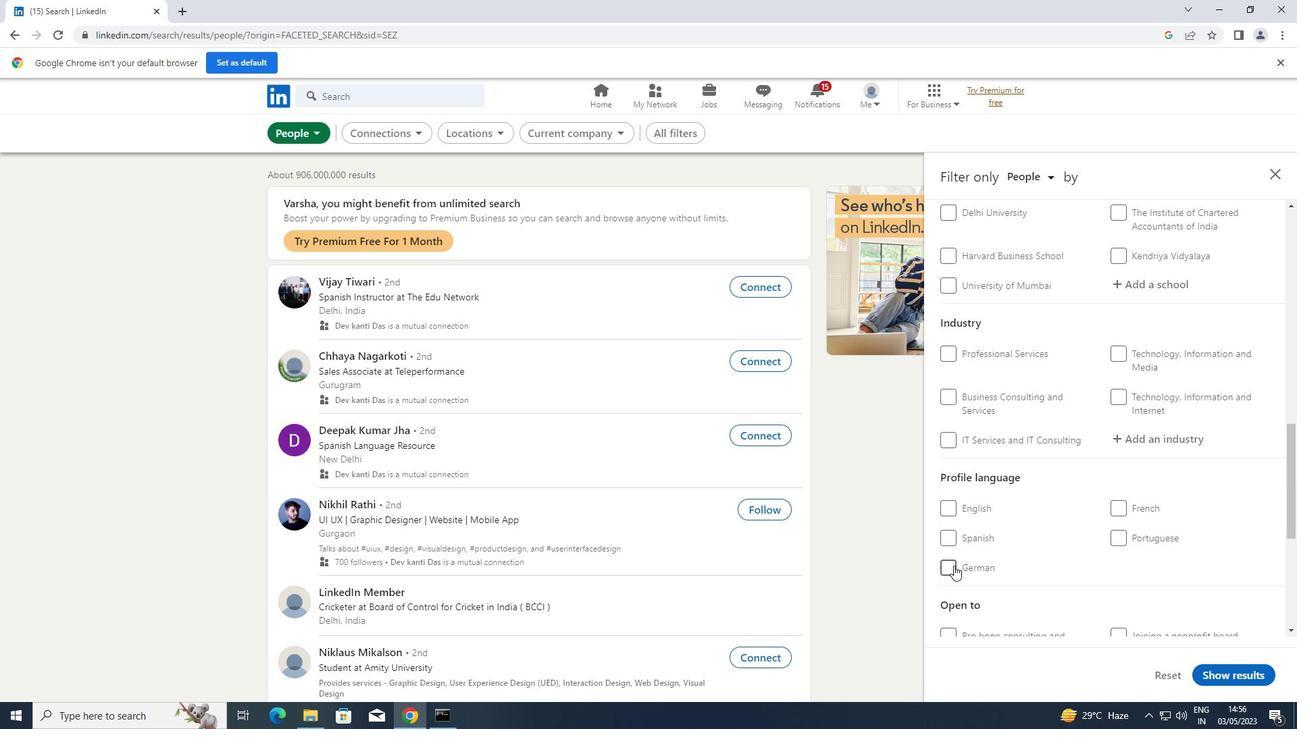 
Action: Mouse pressed left at (950, 566)
Screenshot: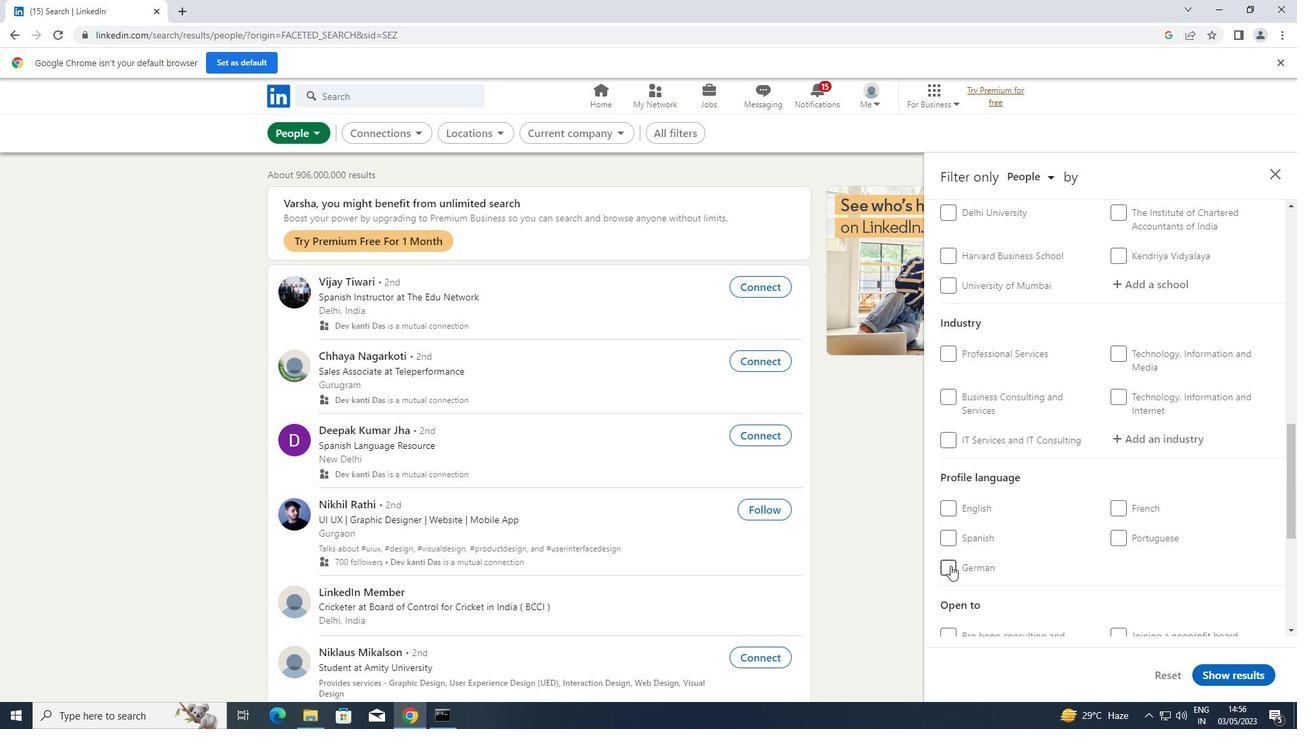 
Action: Mouse moved to (999, 512)
Screenshot: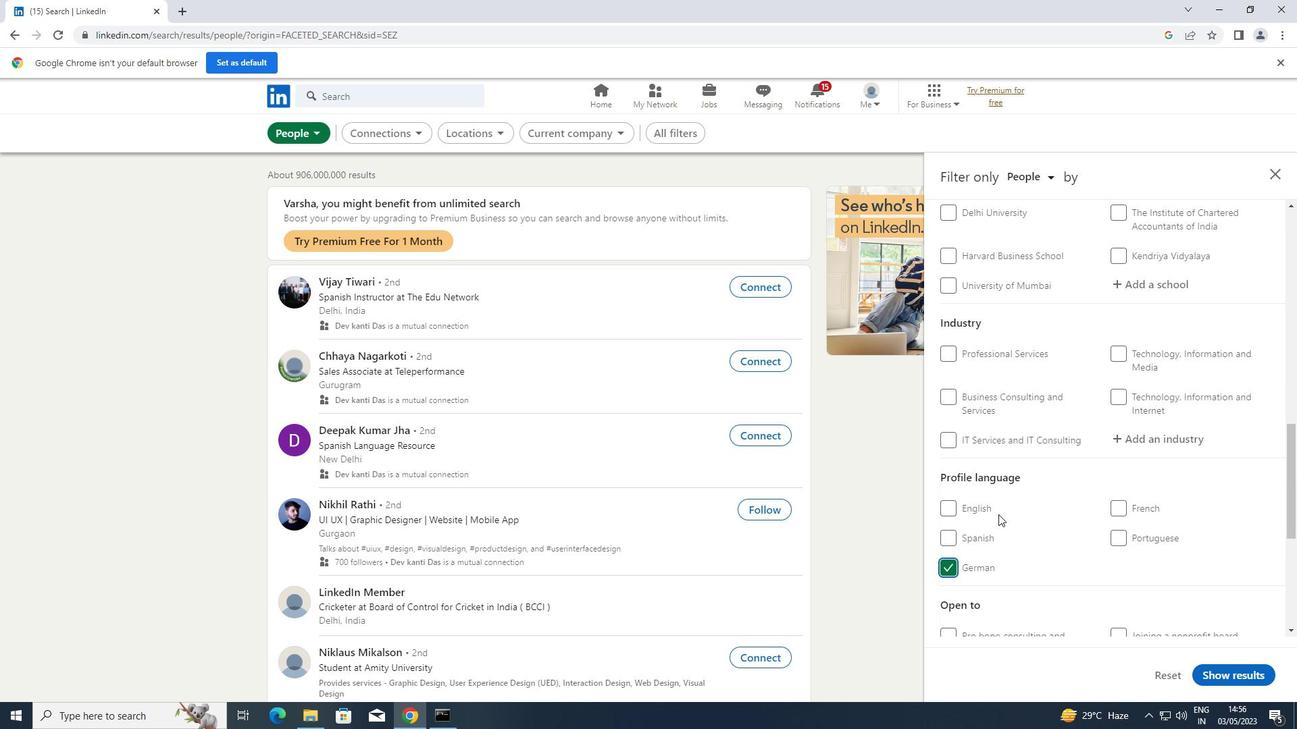 
Action: Mouse scrolled (999, 513) with delta (0, 0)
Screenshot: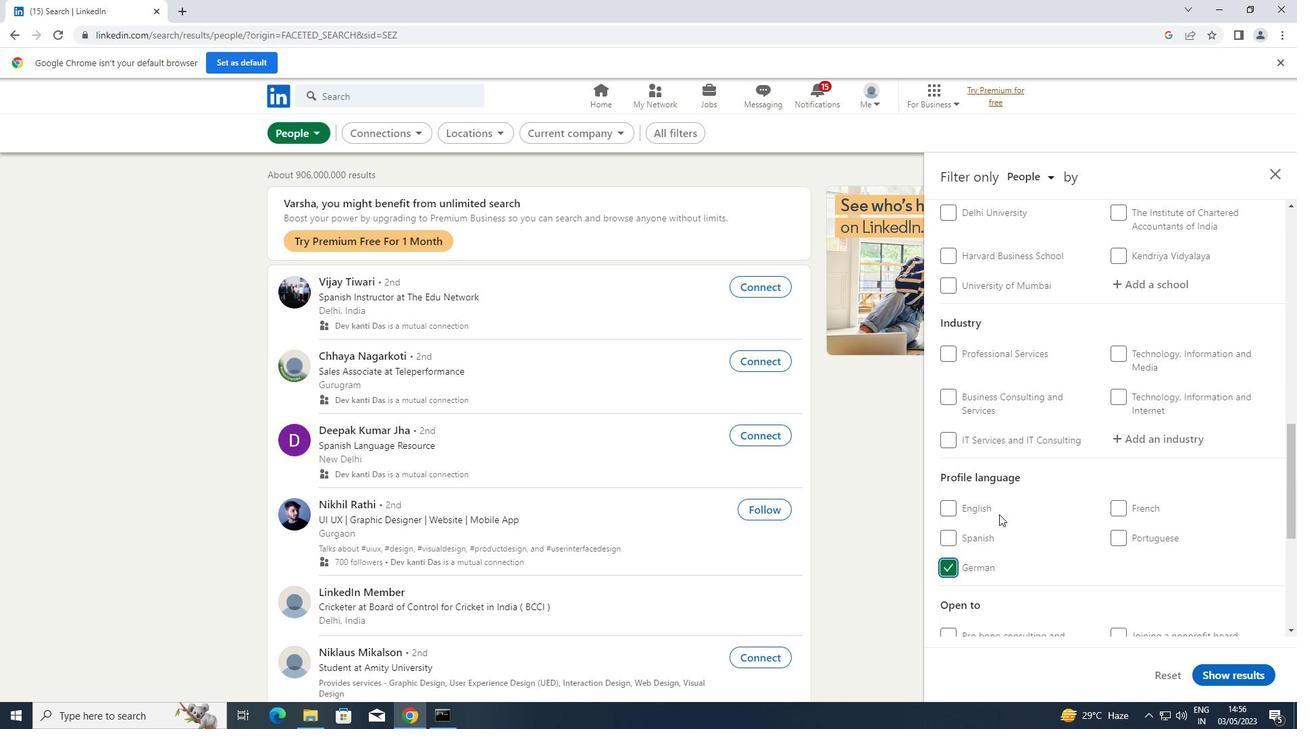 
Action: Mouse scrolled (999, 513) with delta (0, 0)
Screenshot: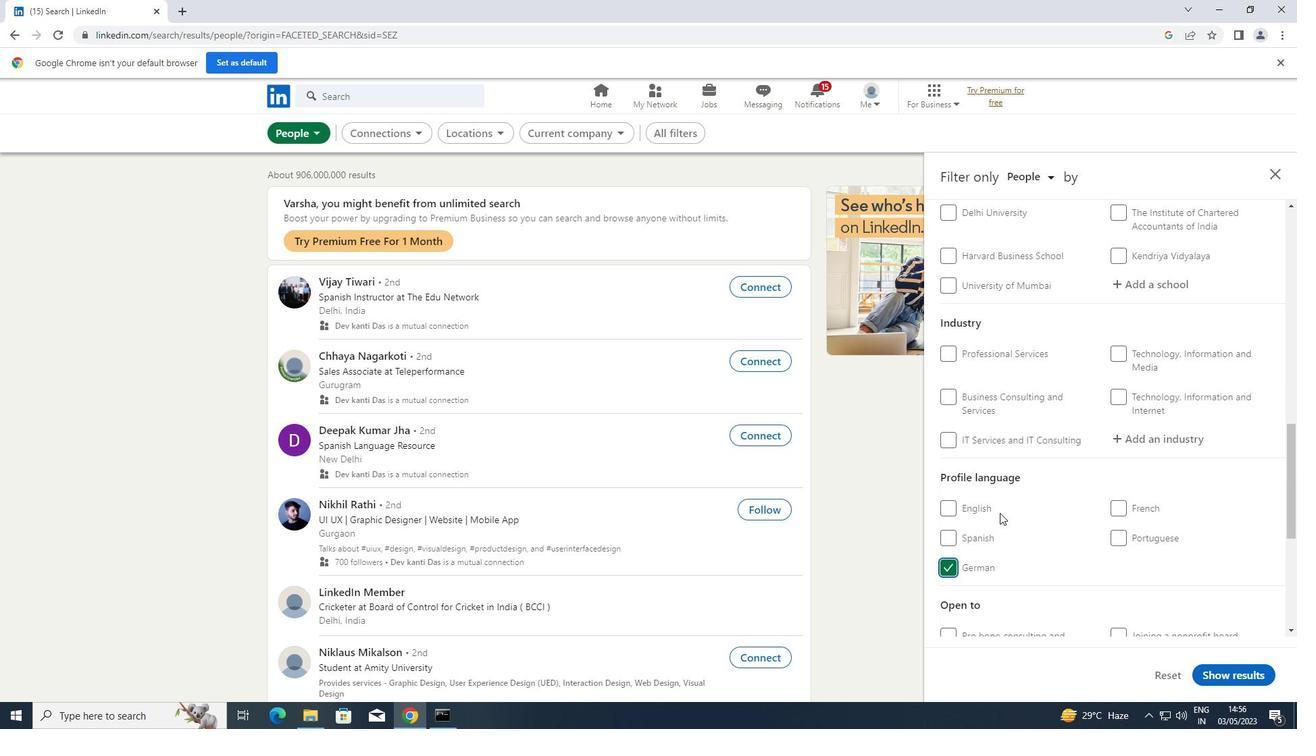 
Action: Mouse scrolled (999, 513) with delta (0, 0)
Screenshot: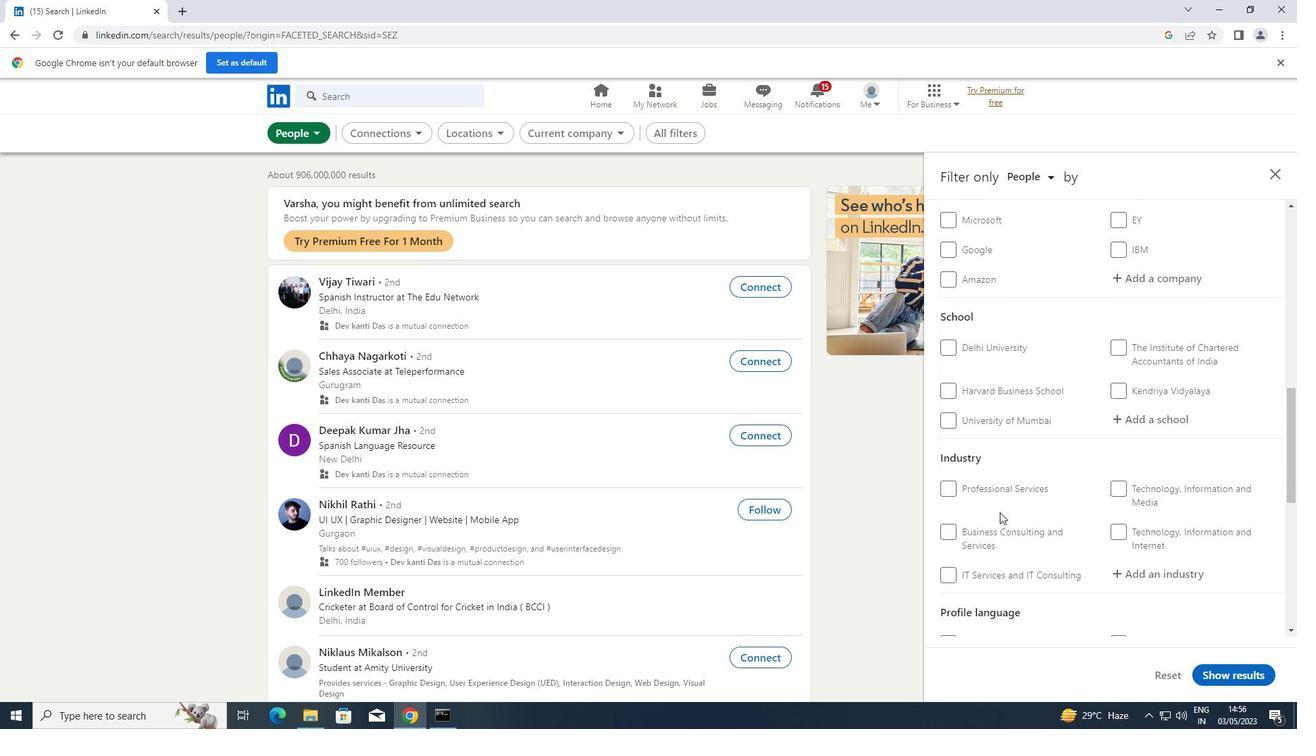 
Action: Mouse scrolled (999, 513) with delta (0, 0)
Screenshot: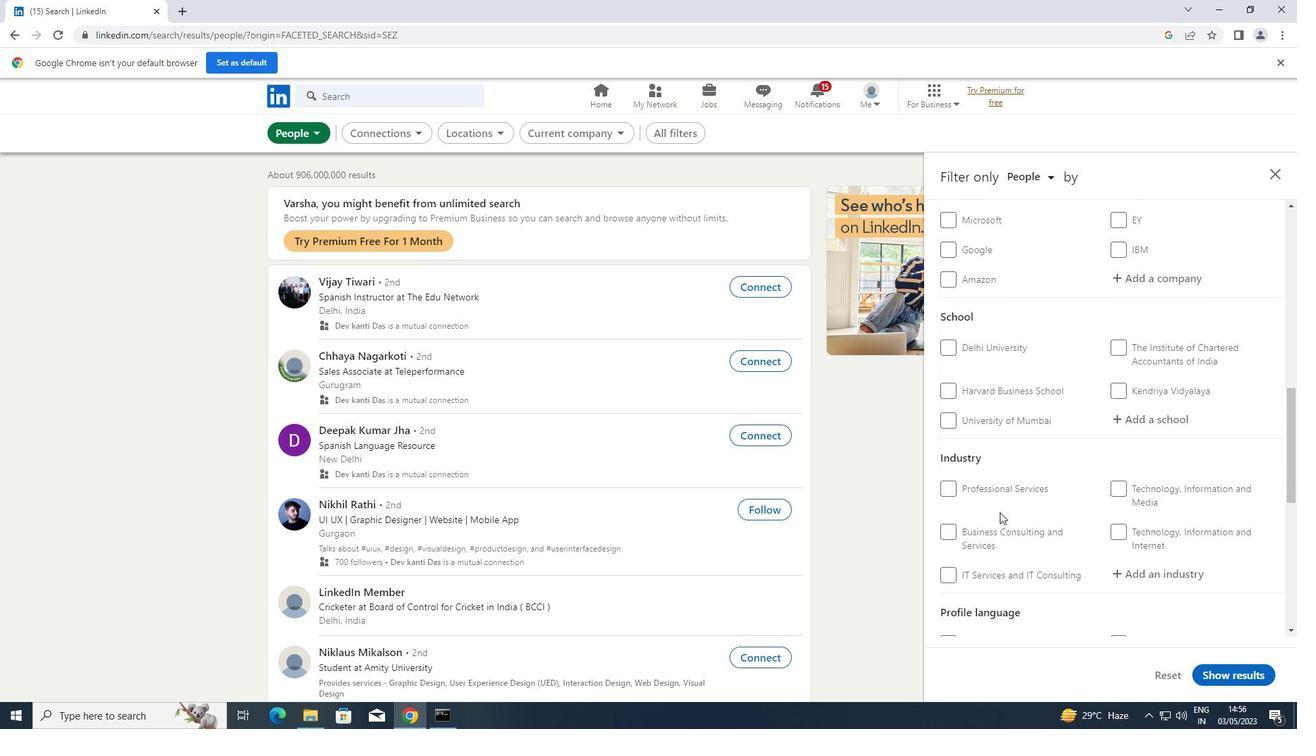 
Action: Mouse scrolled (999, 513) with delta (0, 0)
Screenshot: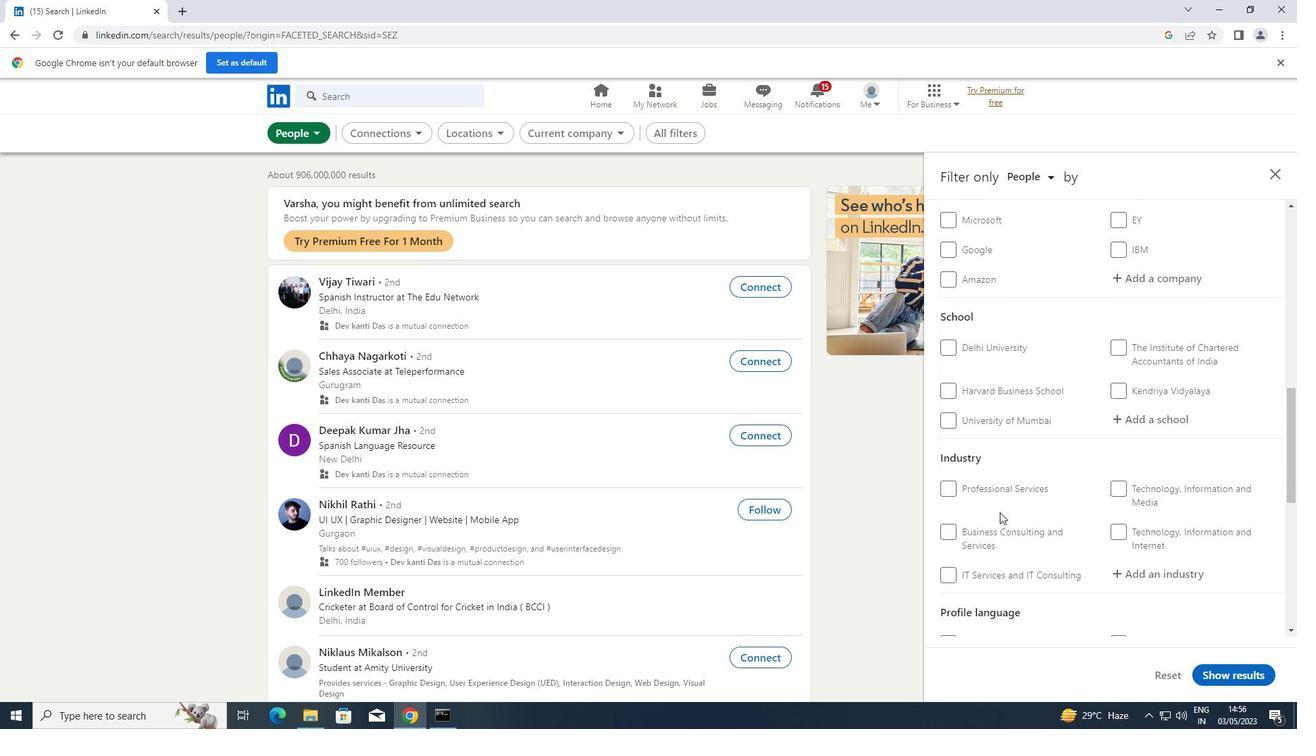 
Action: Mouse moved to (1154, 358)
Screenshot: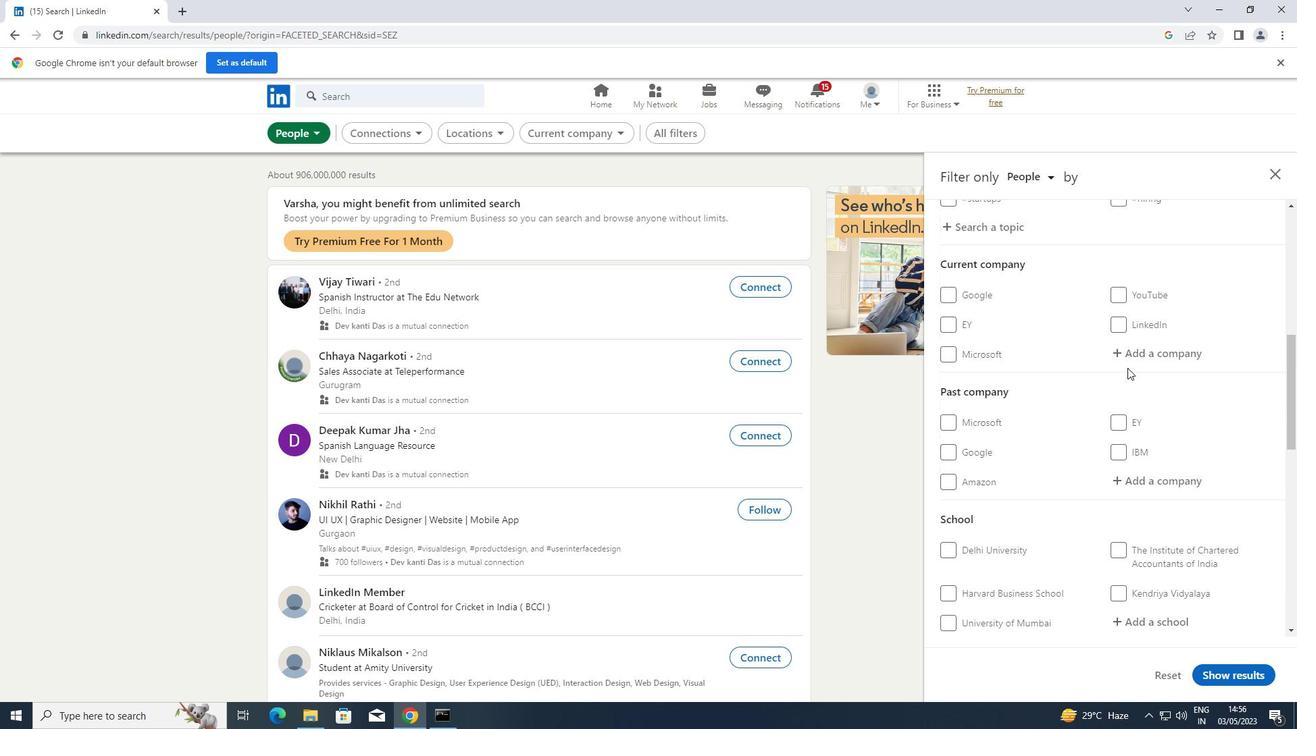 
Action: Mouse pressed left at (1154, 358)
Screenshot: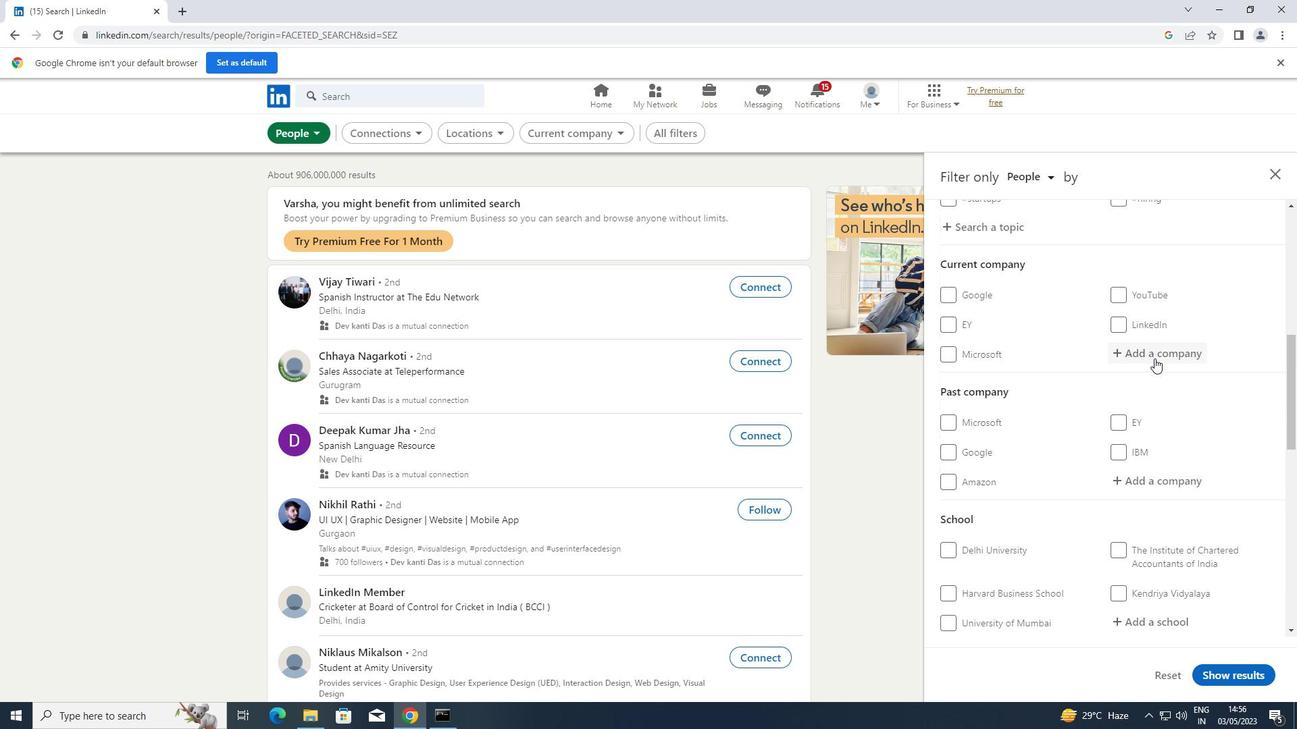 
Action: Key pressed <Key.shift>DR<Key.space><Key.shift>LAL
Screenshot: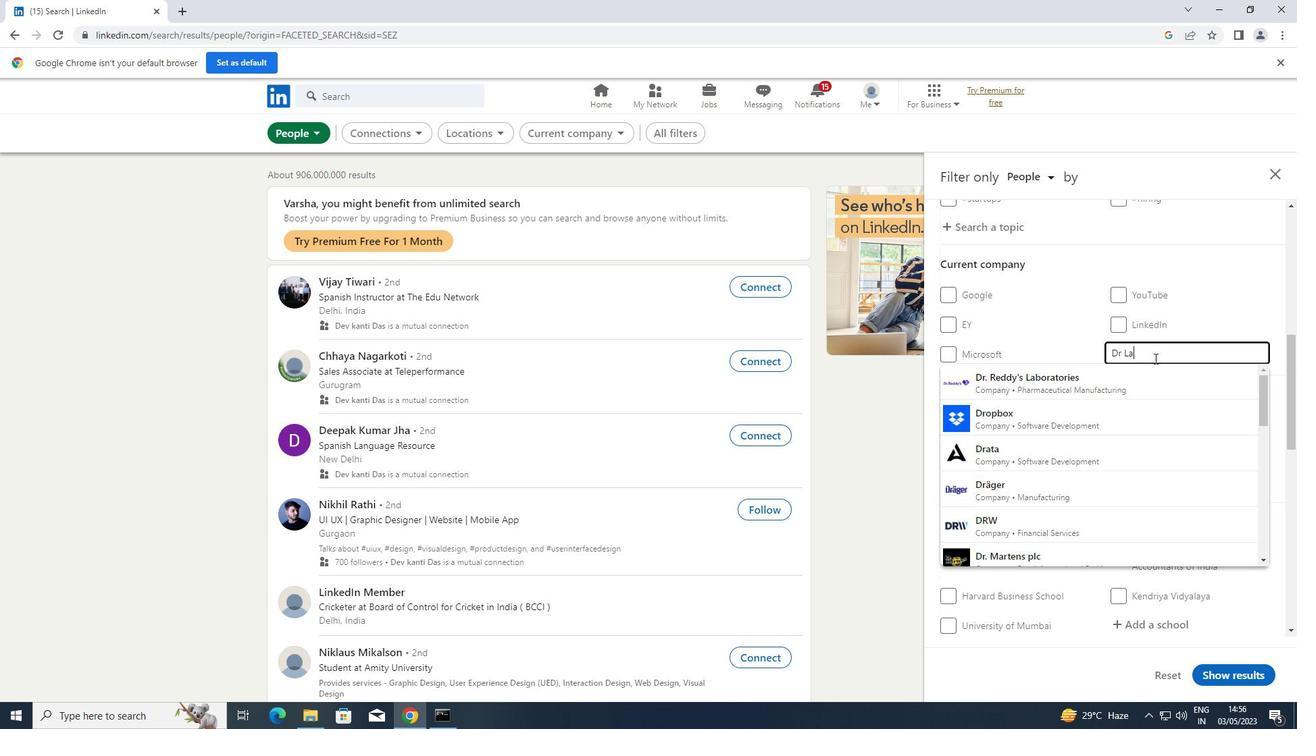 
Action: Mouse moved to (1107, 386)
Screenshot: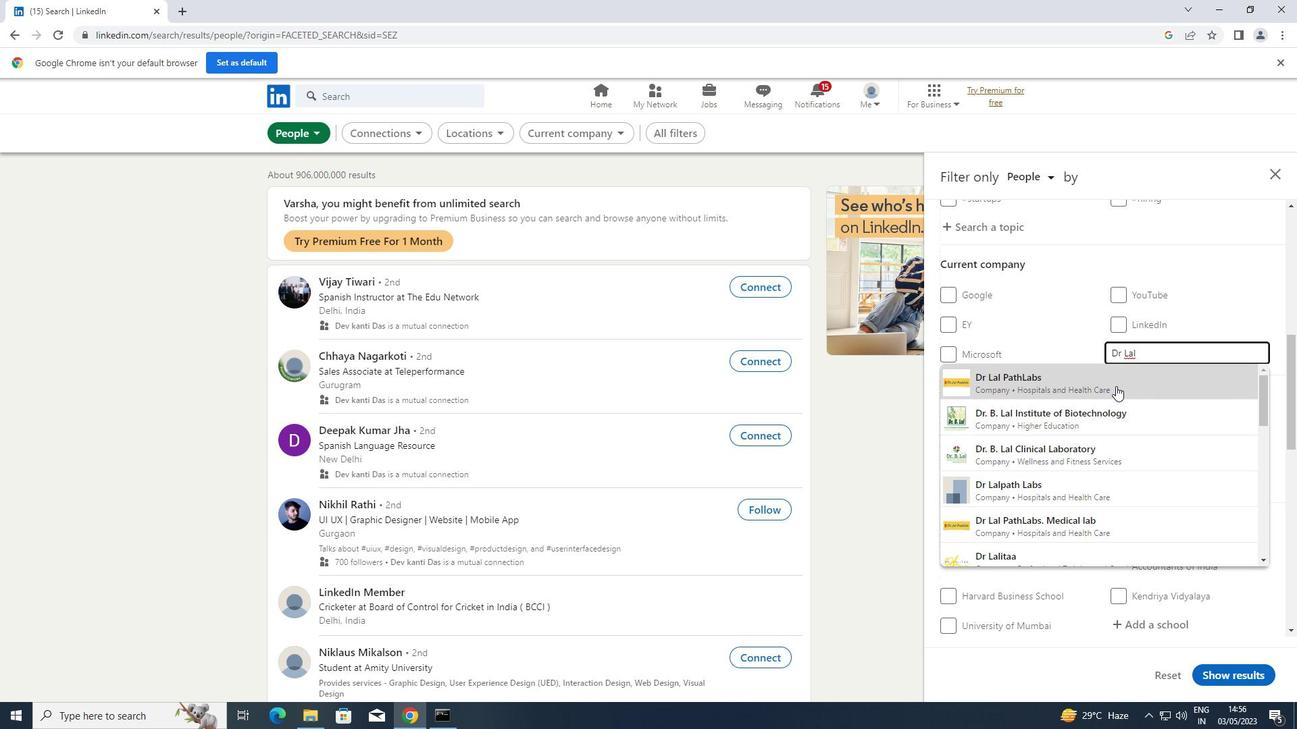 
Action: Mouse pressed left at (1107, 386)
Screenshot: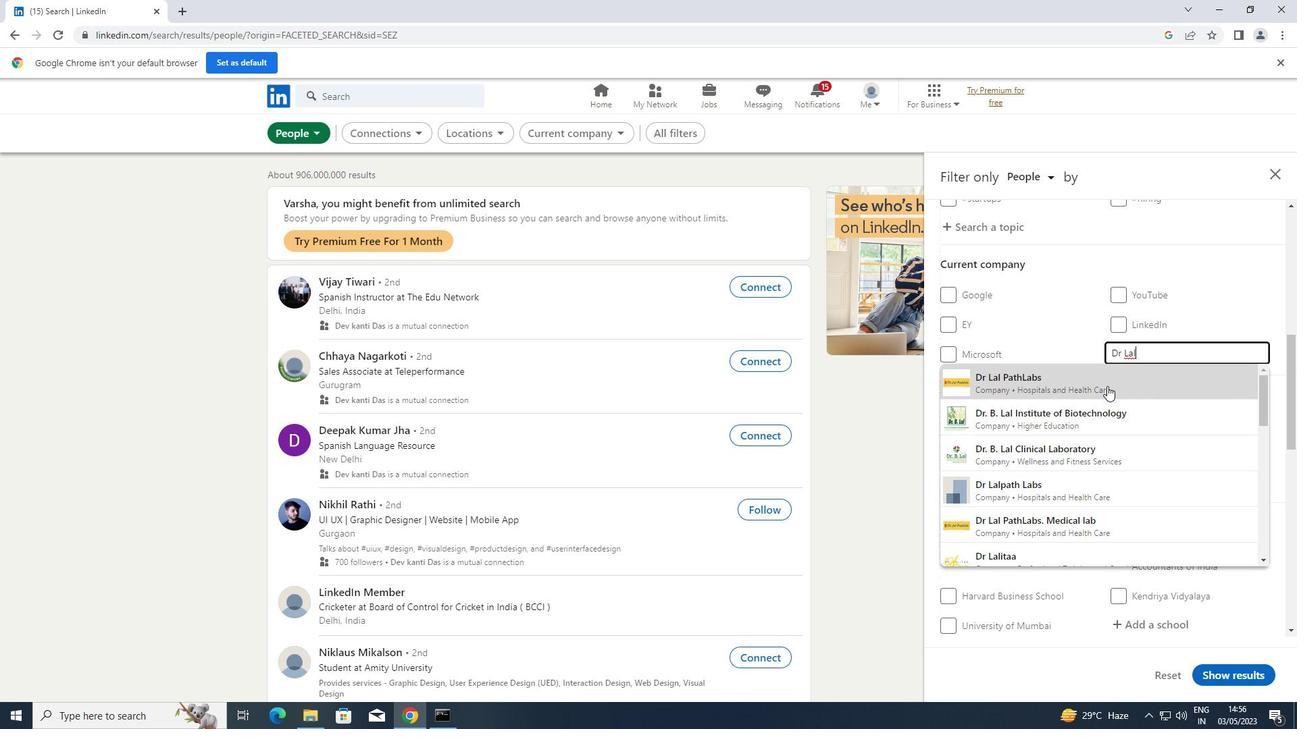 
Action: Mouse moved to (1106, 385)
Screenshot: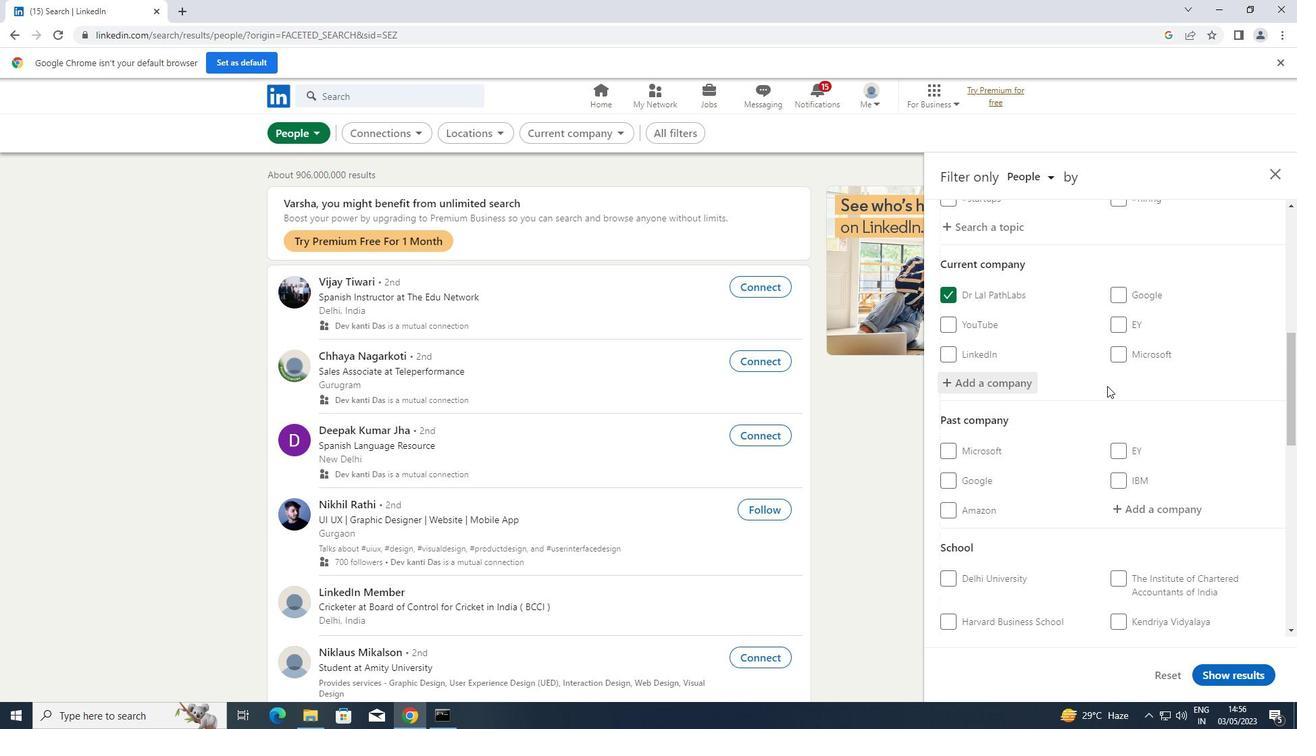 
Action: Mouse scrolled (1106, 385) with delta (0, 0)
Screenshot: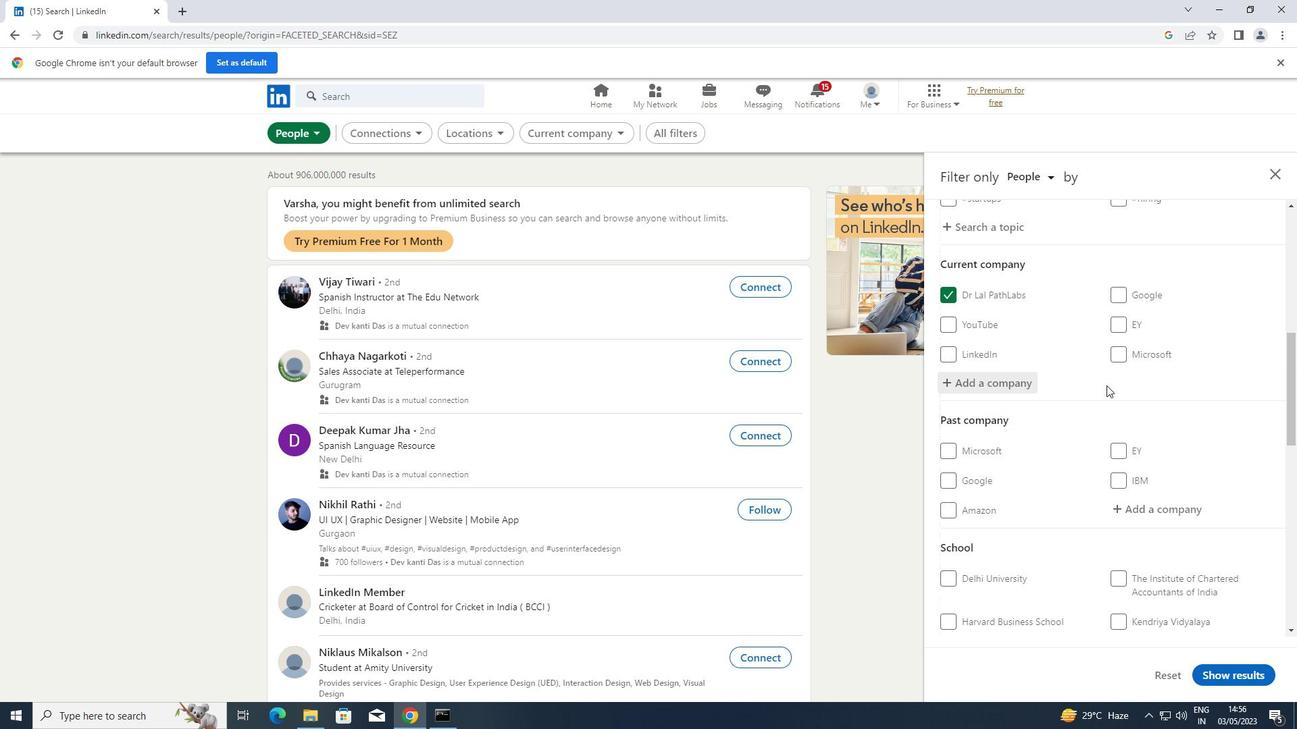 
Action: Mouse scrolled (1106, 385) with delta (0, 0)
Screenshot: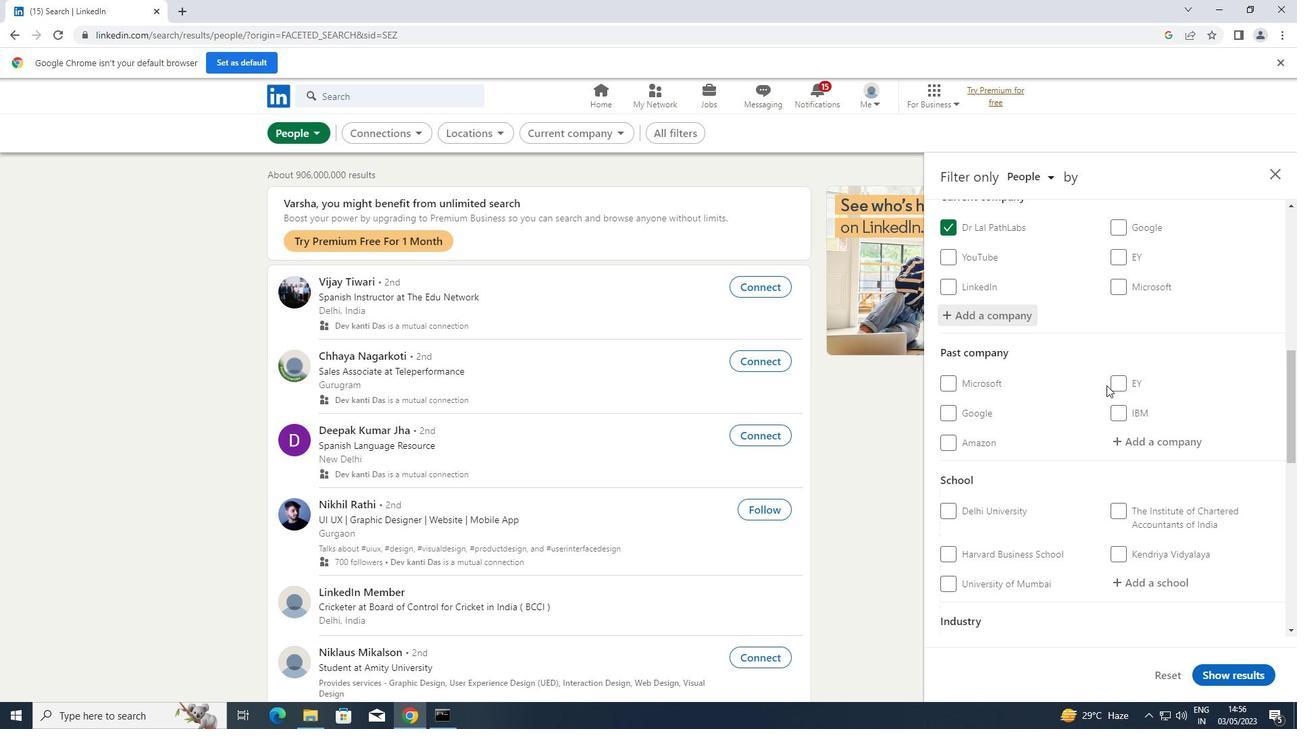 
Action: Mouse scrolled (1106, 385) with delta (0, 0)
Screenshot: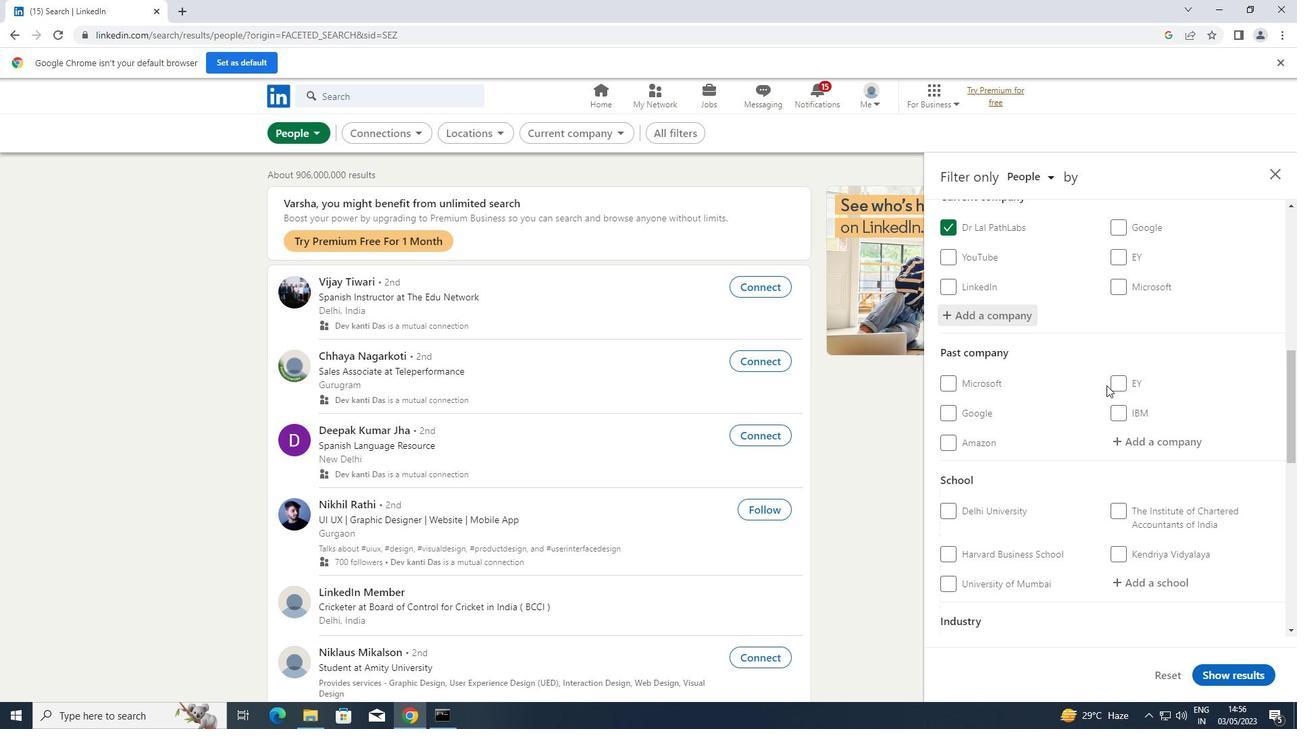 
Action: Mouse moved to (1136, 442)
Screenshot: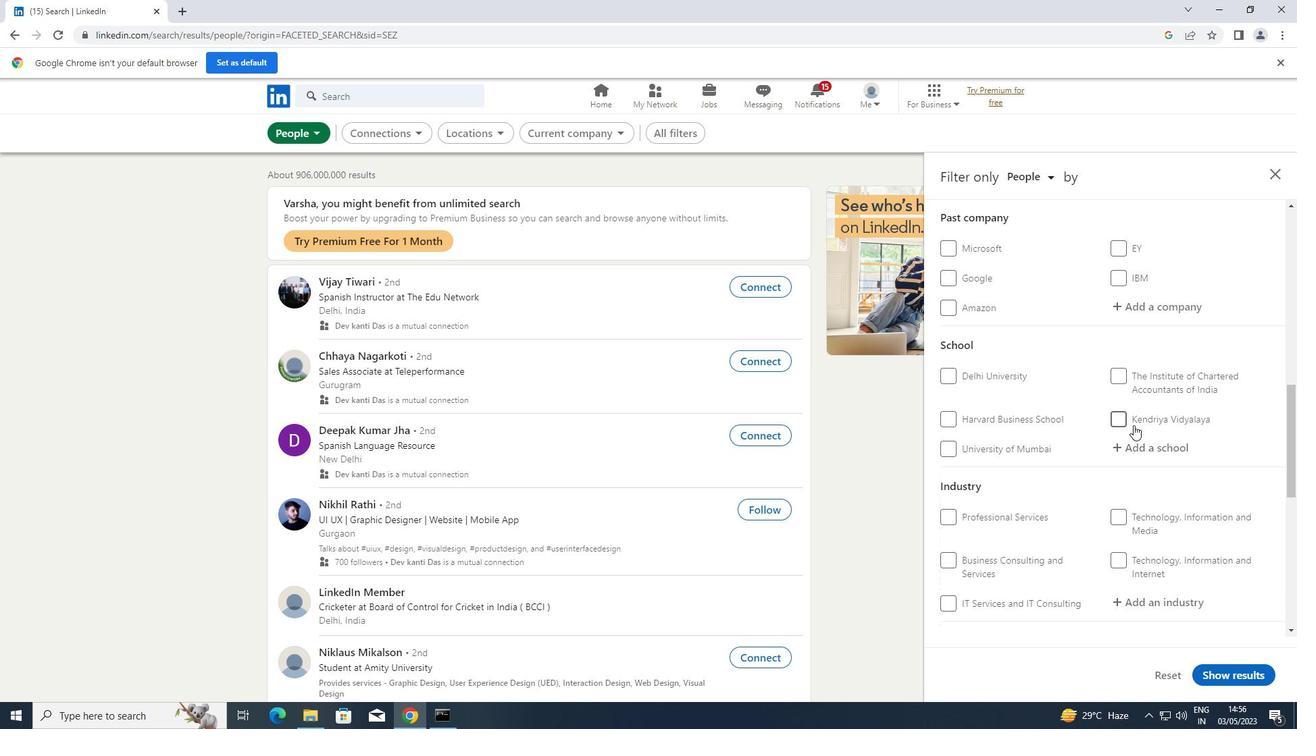 
Action: Mouse pressed left at (1136, 442)
Screenshot: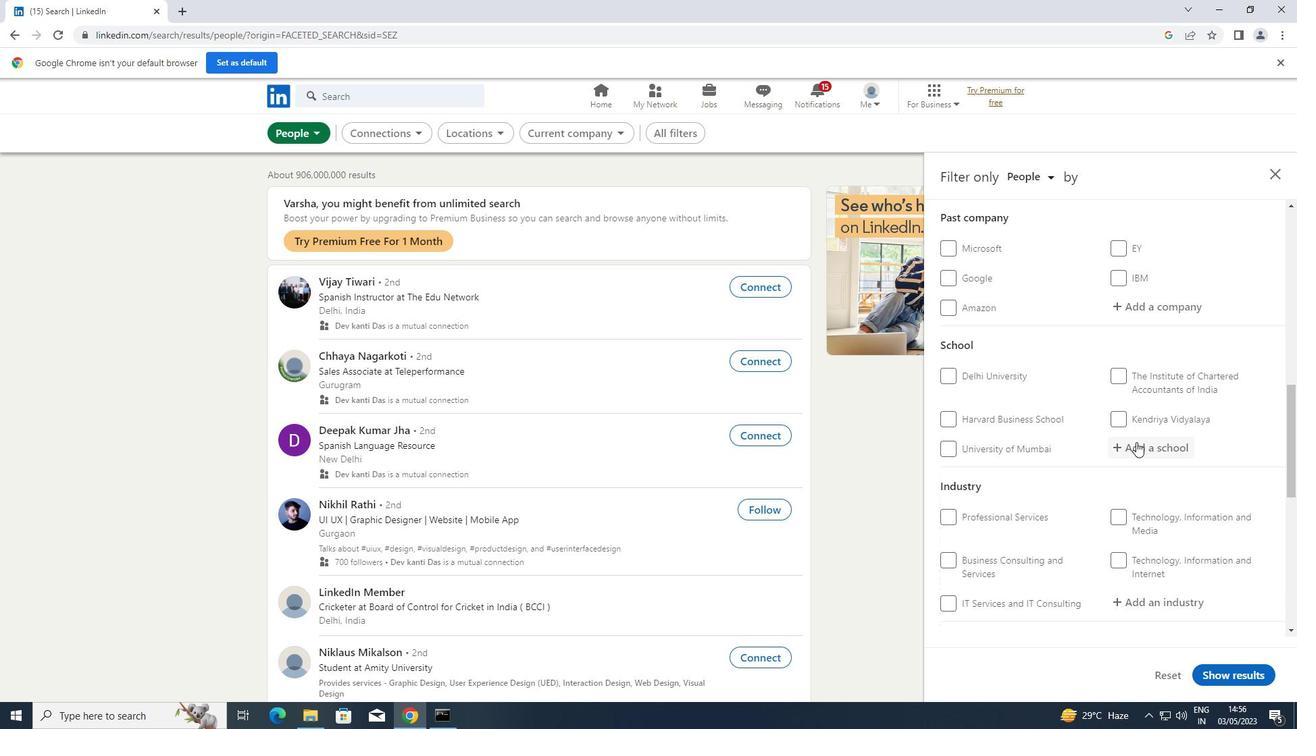 
Action: Key pressed <Key.shift>SAURASHTR
Screenshot: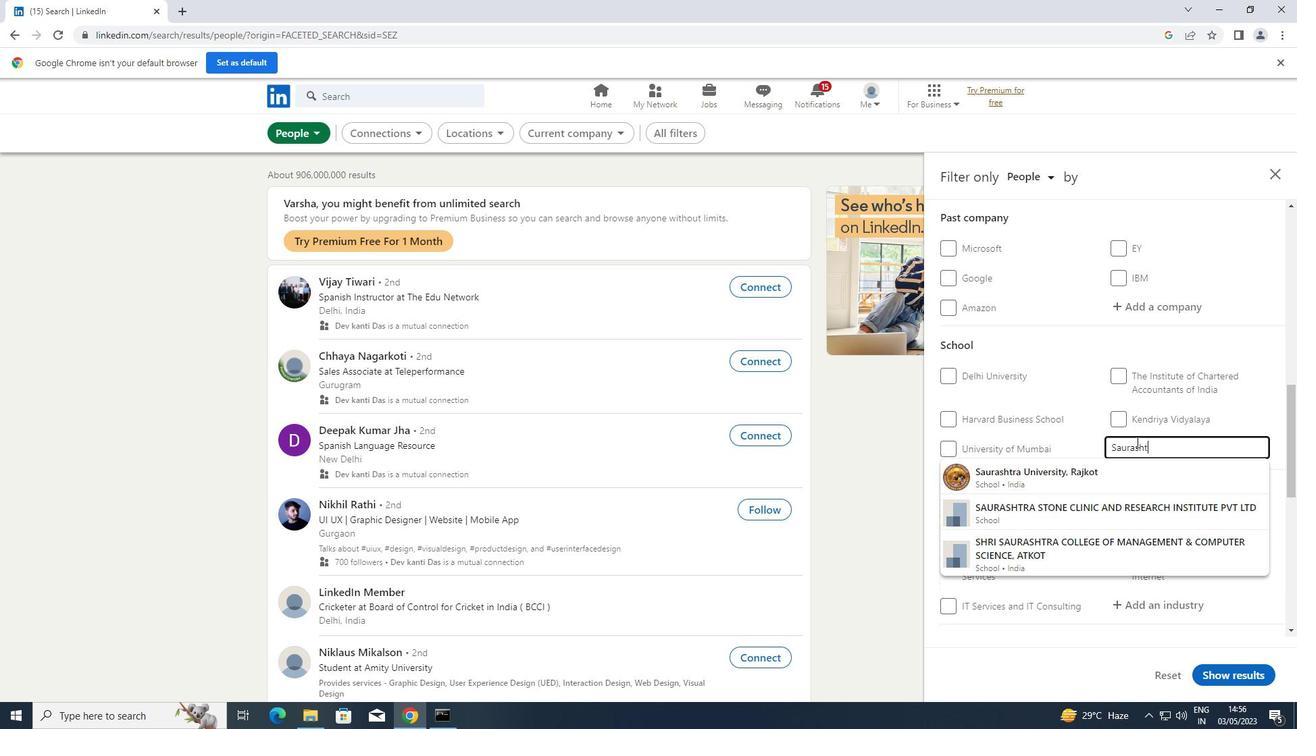 
Action: Mouse moved to (1083, 470)
Screenshot: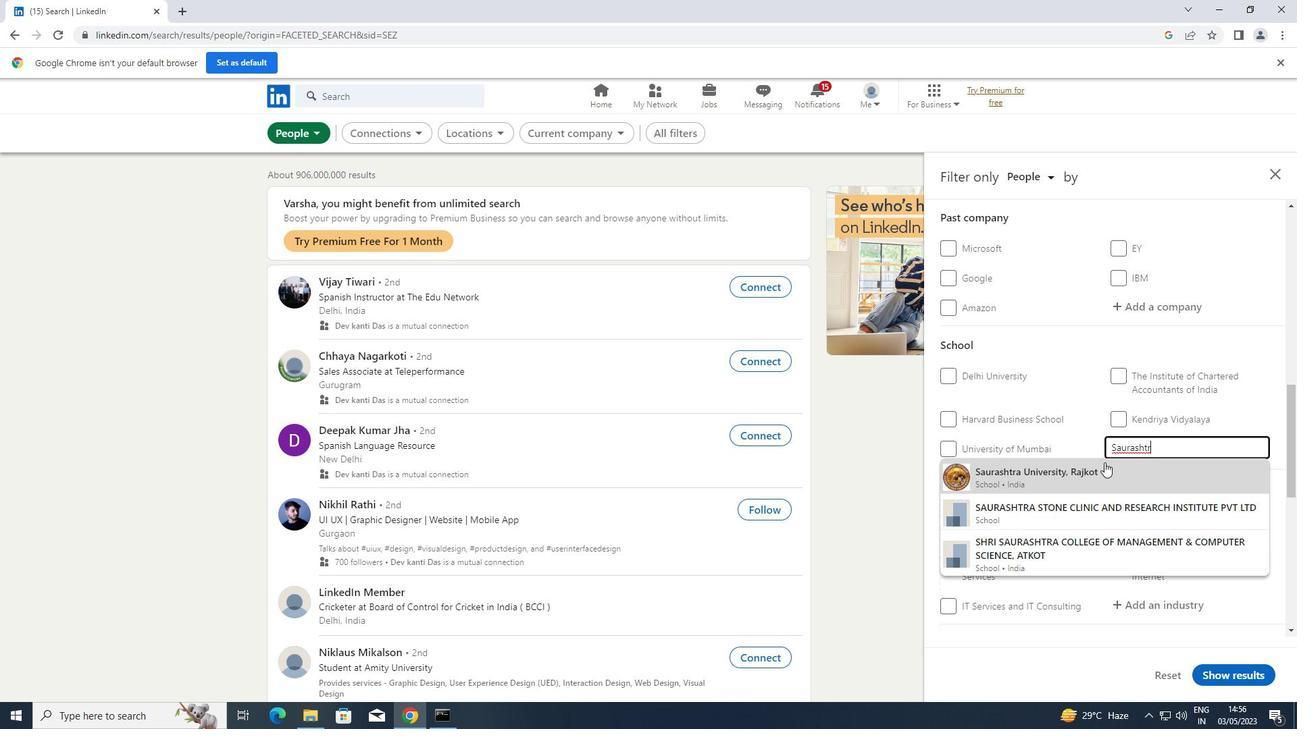 
Action: Mouse pressed left at (1083, 470)
Screenshot: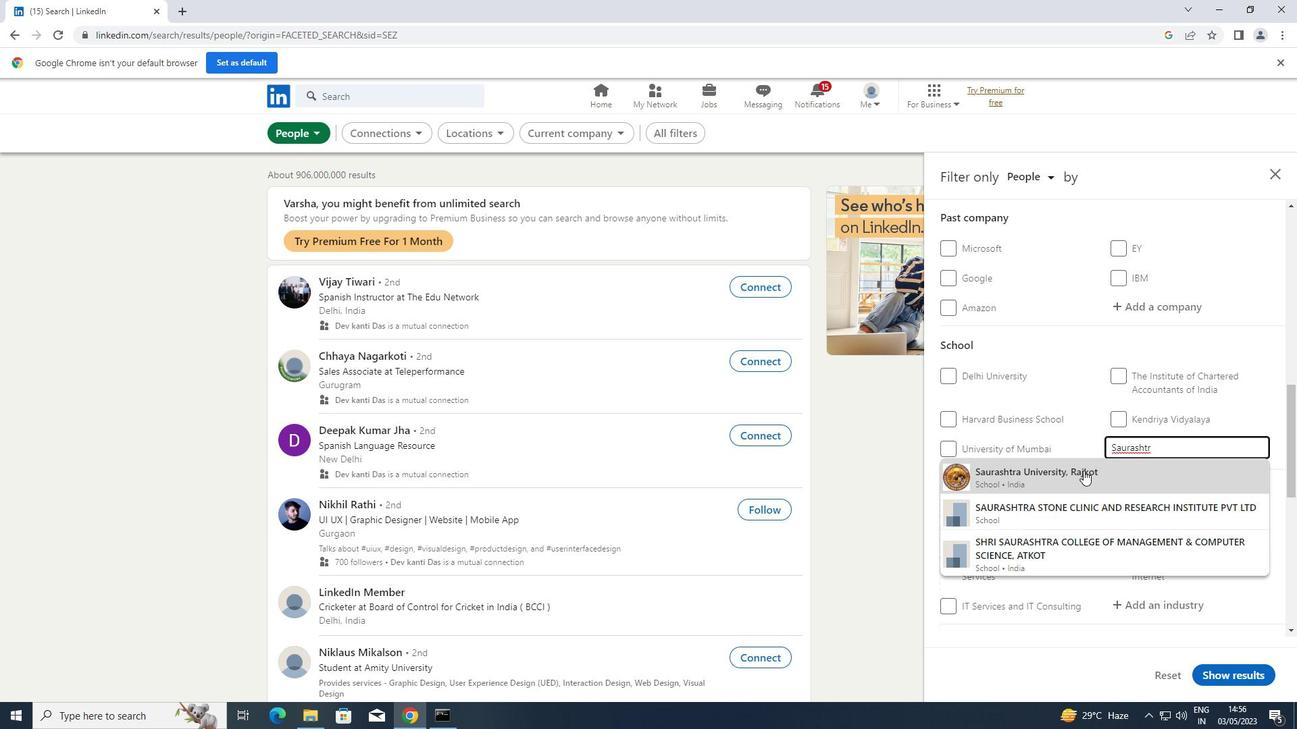 
Action: Mouse scrolled (1083, 470) with delta (0, 0)
Screenshot: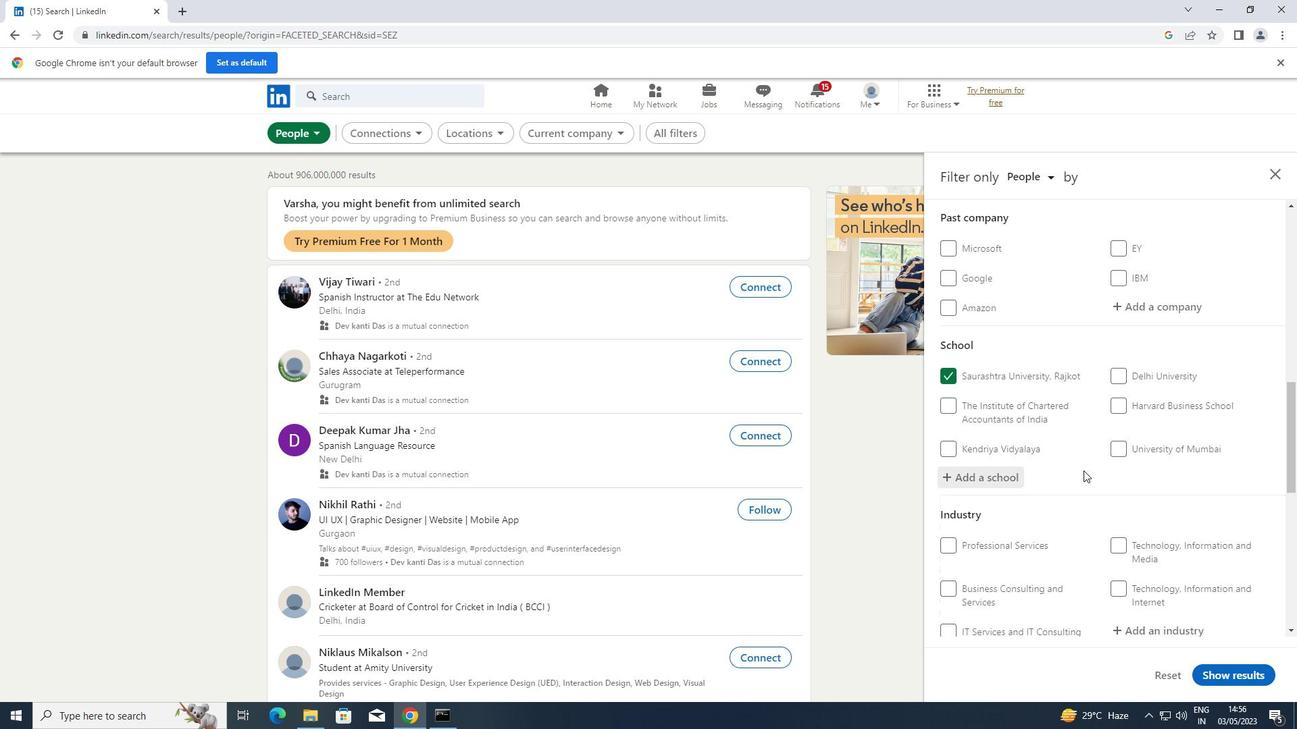 
Action: Mouse scrolled (1083, 470) with delta (0, 0)
Screenshot: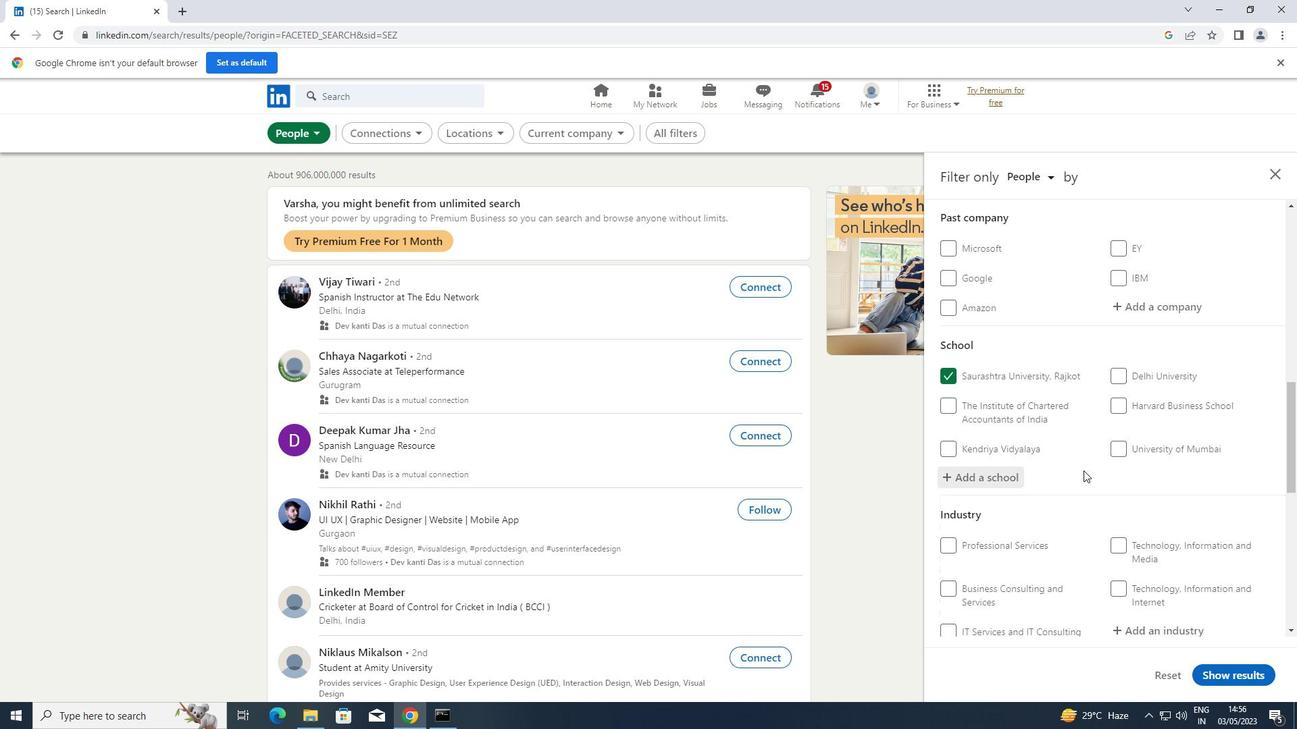 
Action: Mouse moved to (1138, 489)
Screenshot: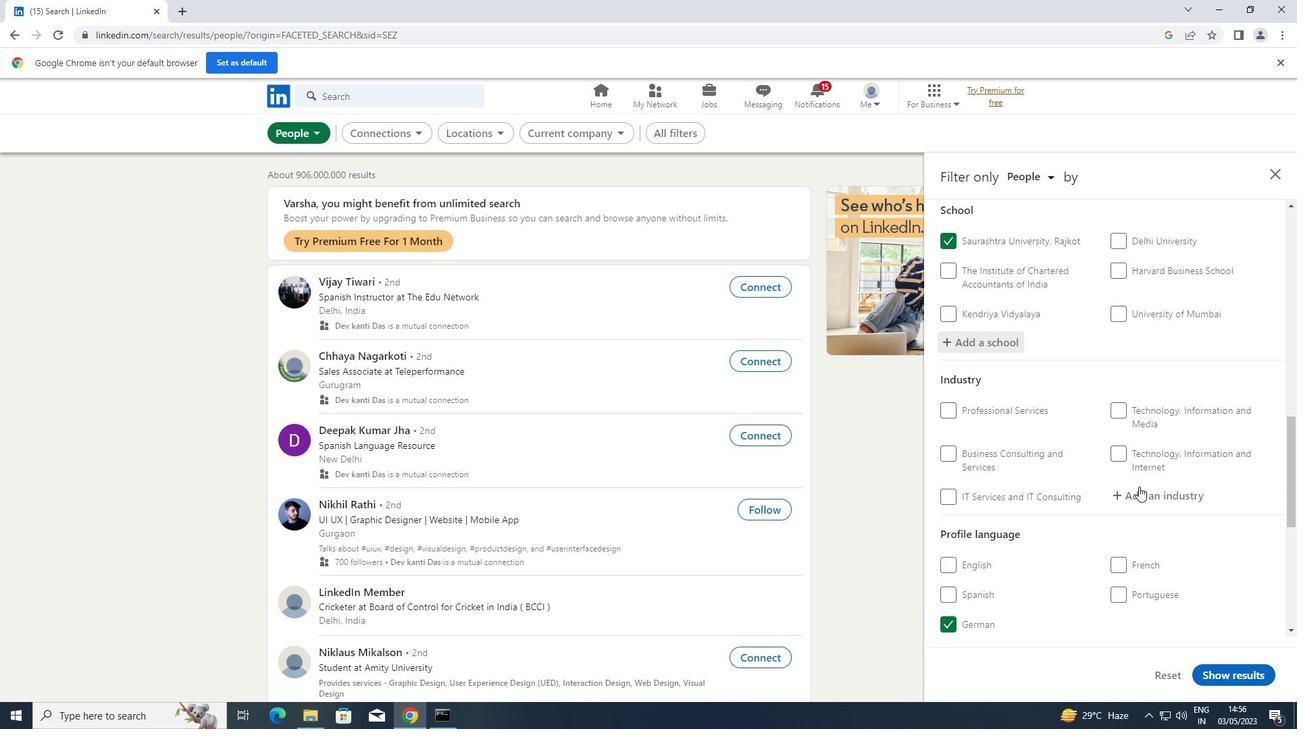 
Action: Mouse pressed left at (1138, 489)
Screenshot: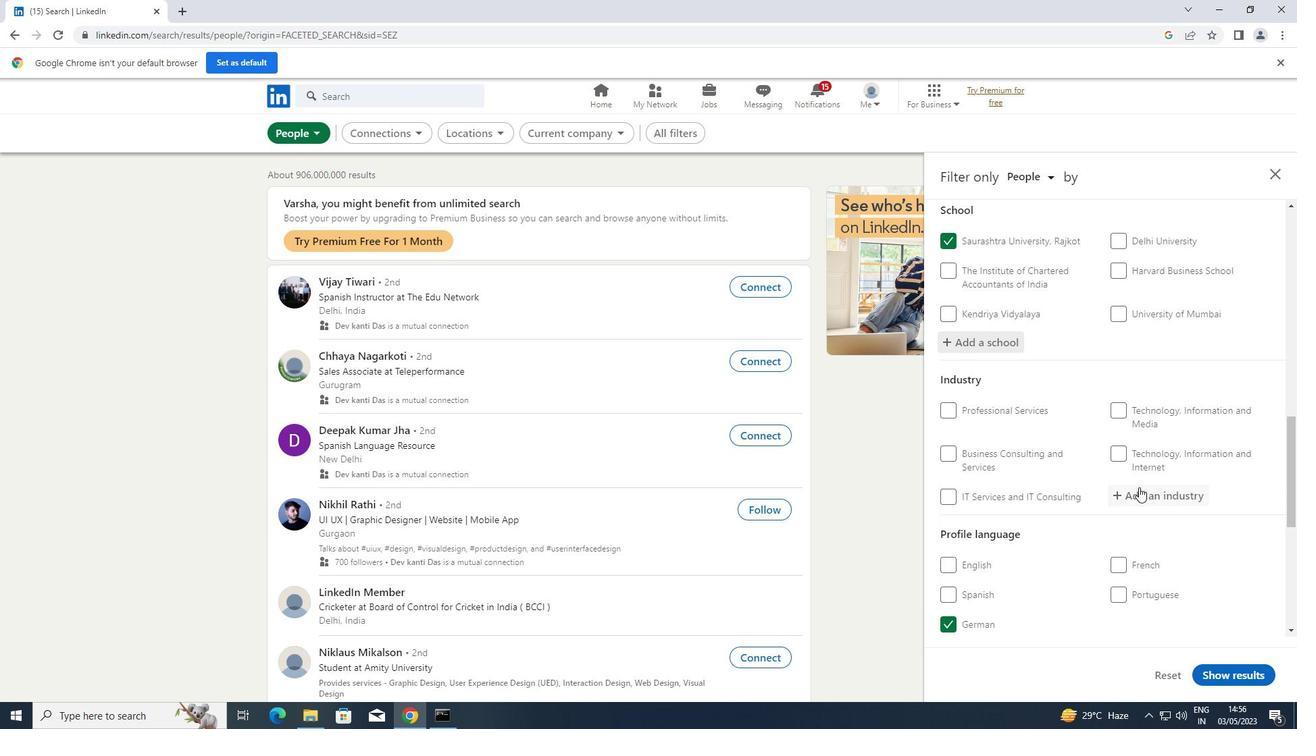 
Action: Key pressed <Key.shift>DANCE
Screenshot: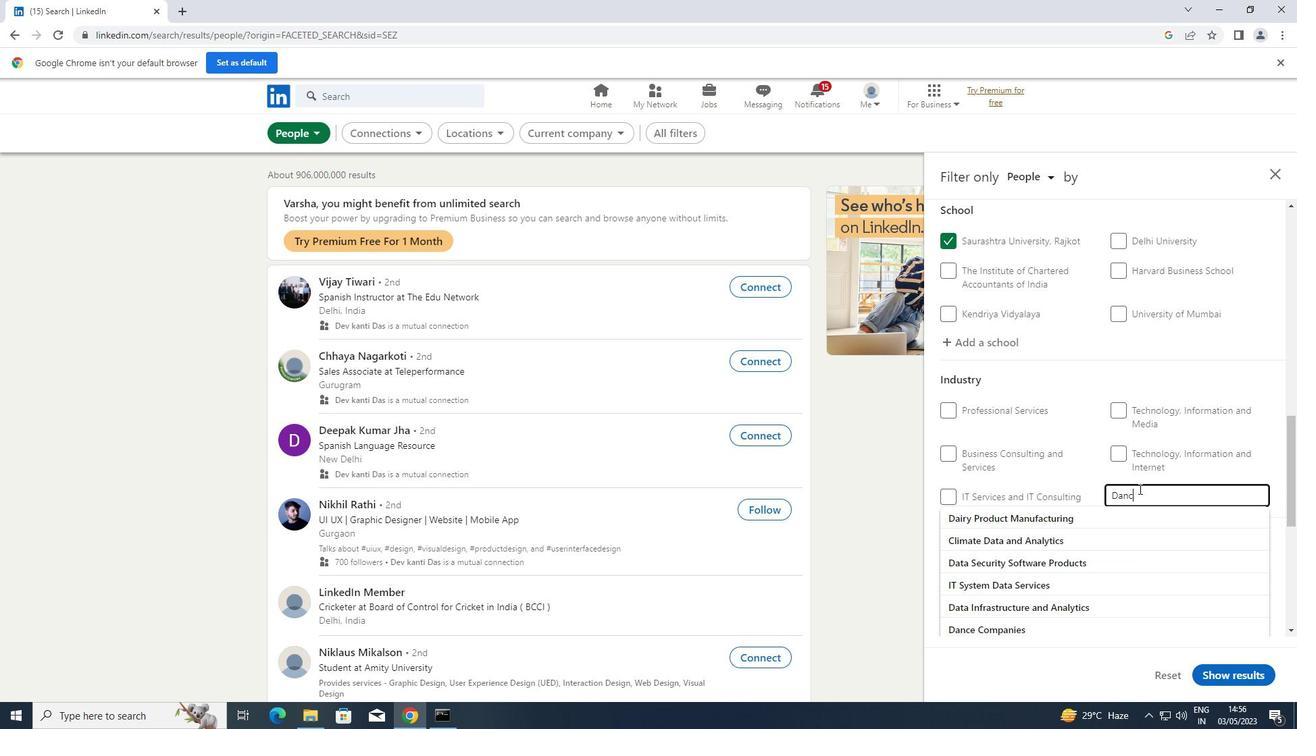 
Action: Mouse moved to (1063, 508)
Screenshot: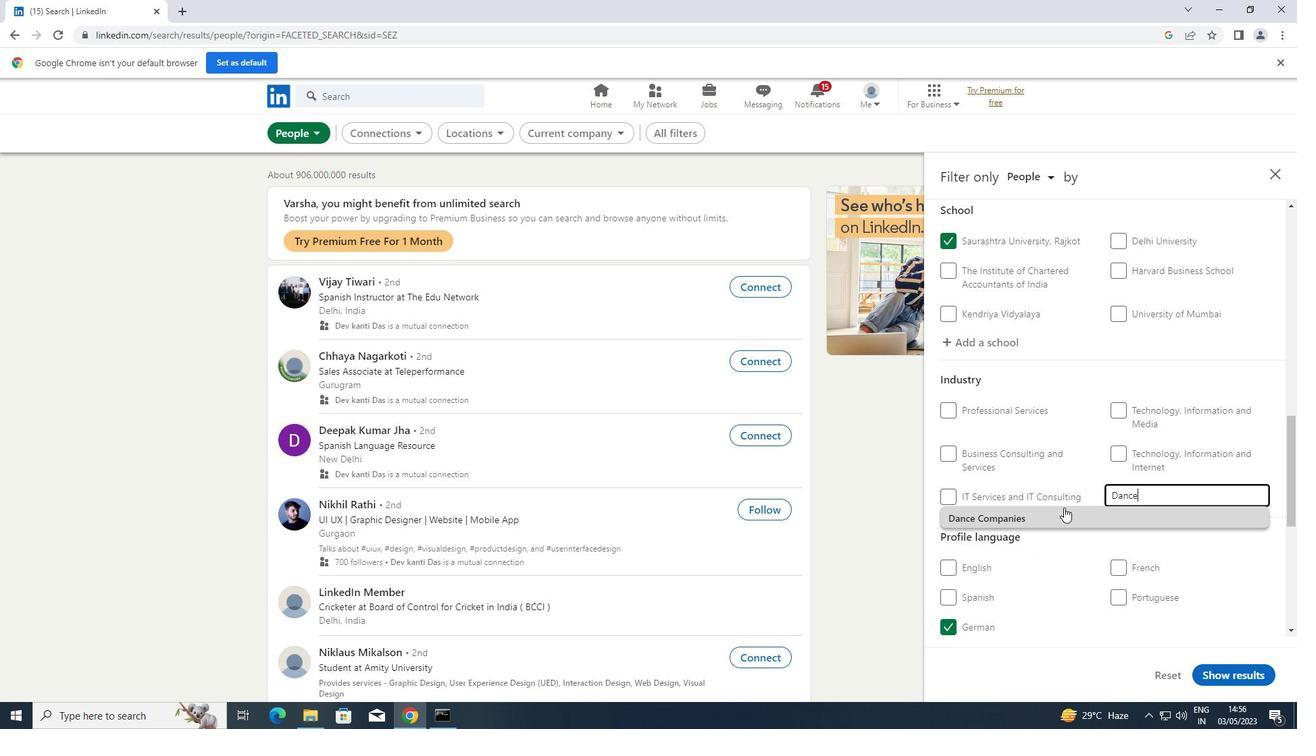
Action: Mouse pressed left at (1063, 508)
Screenshot: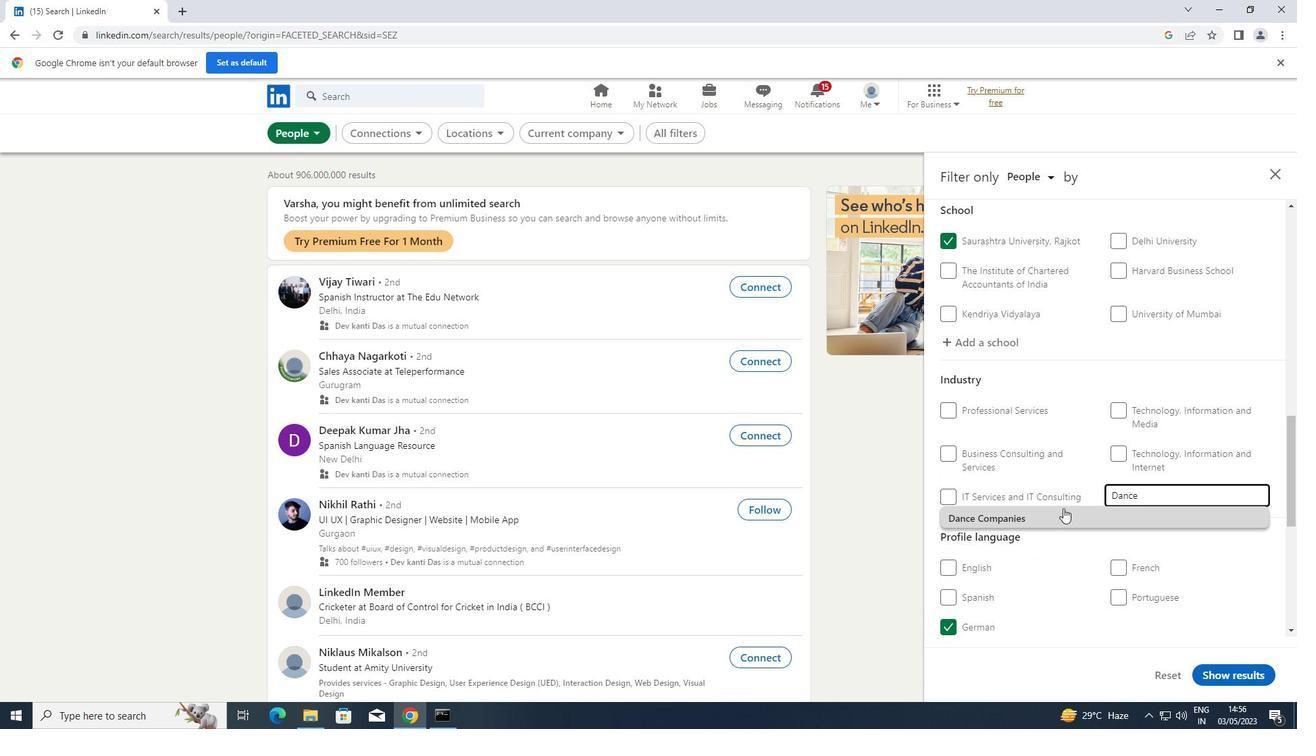 
Action: Mouse scrolled (1063, 508) with delta (0, 0)
Screenshot: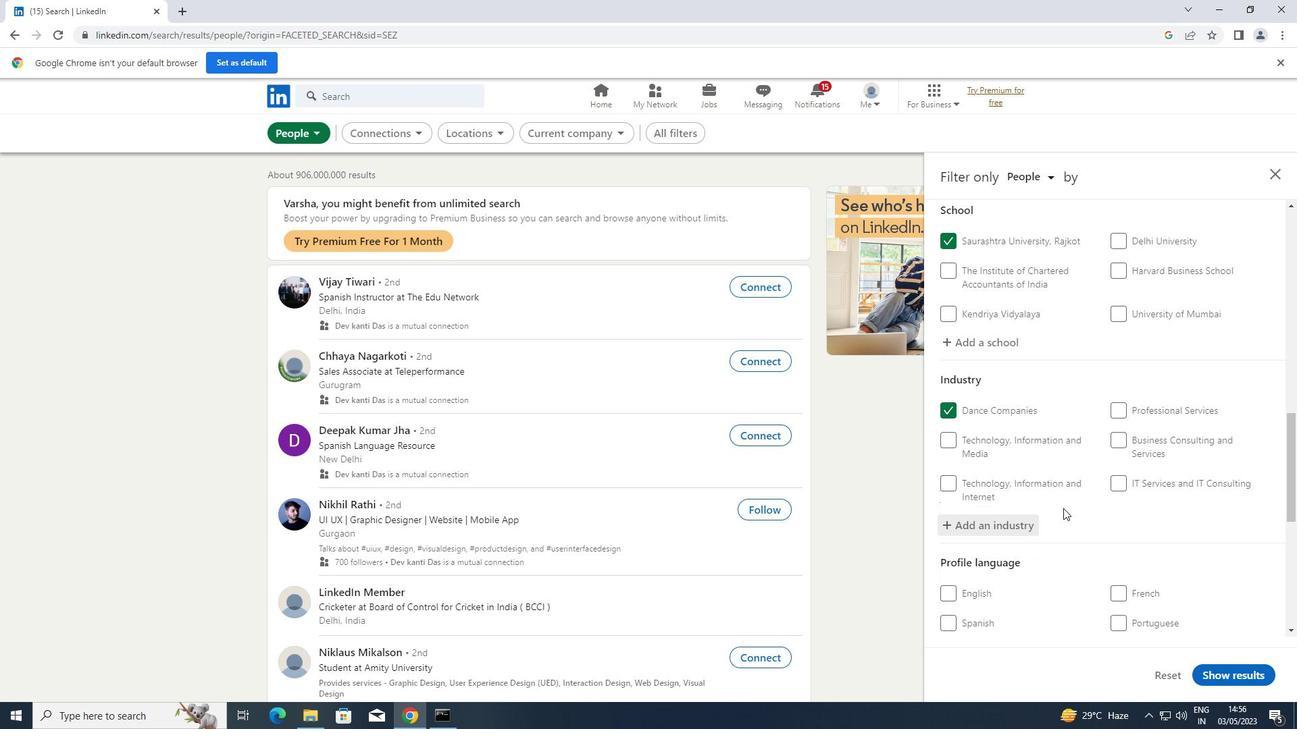 
Action: Mouse scrolled (1063, 508) with delta (0, 0)
Screenshot: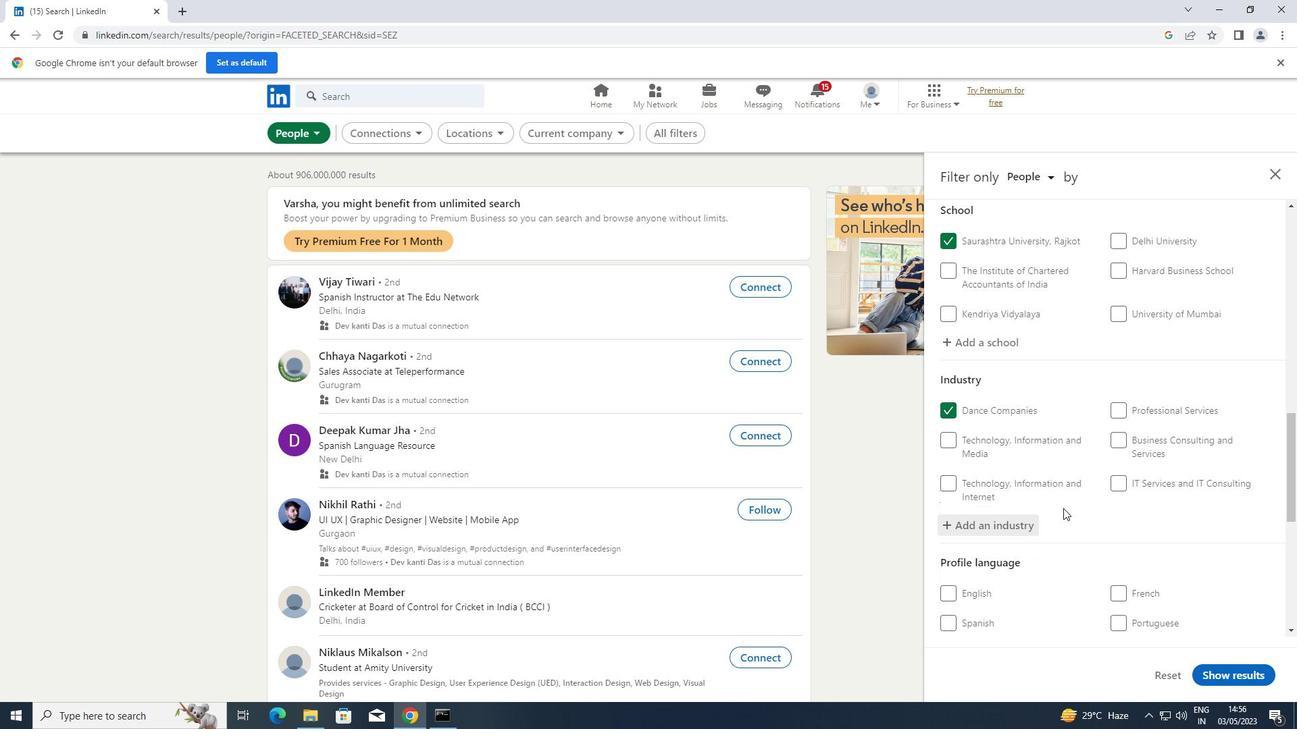 
Action: Mouse scrolled (1063, 508) with delta (0, 0)
Screenshot: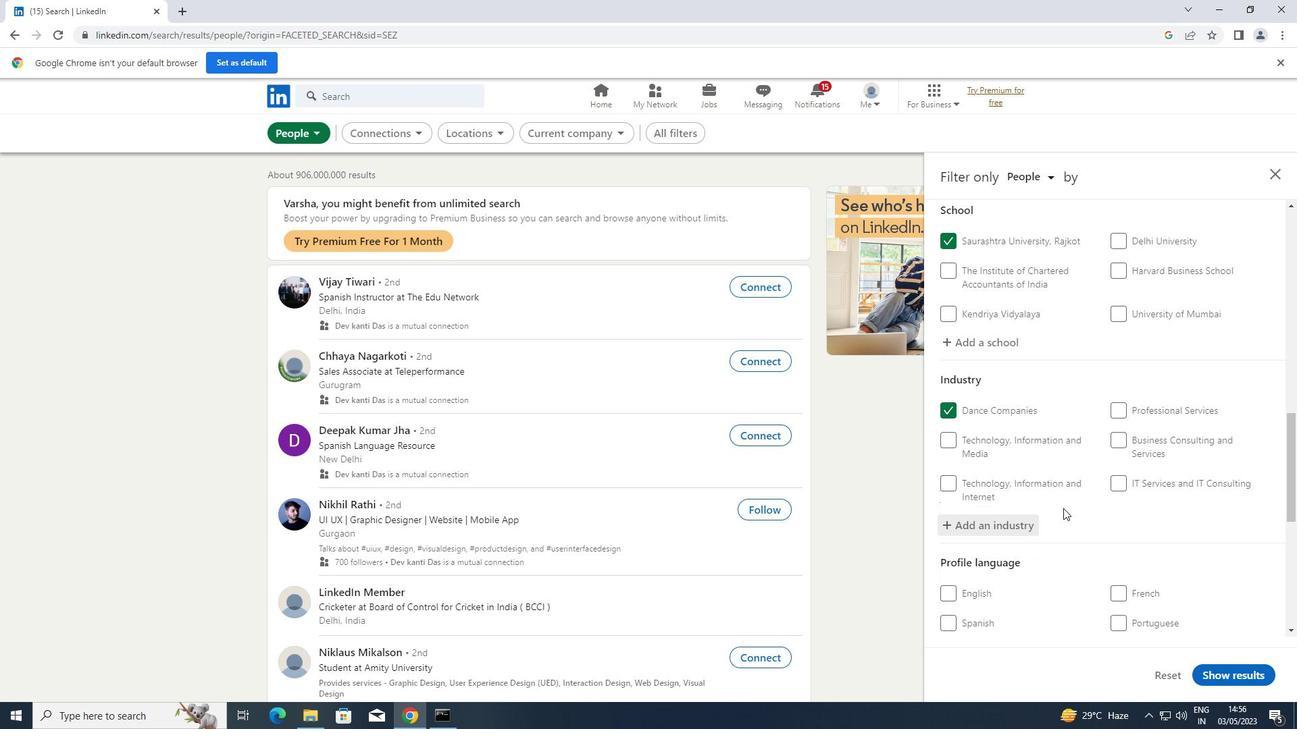 
Action: Mouse scrolled (1063, 508) with delta (0, 0)
Screenshot: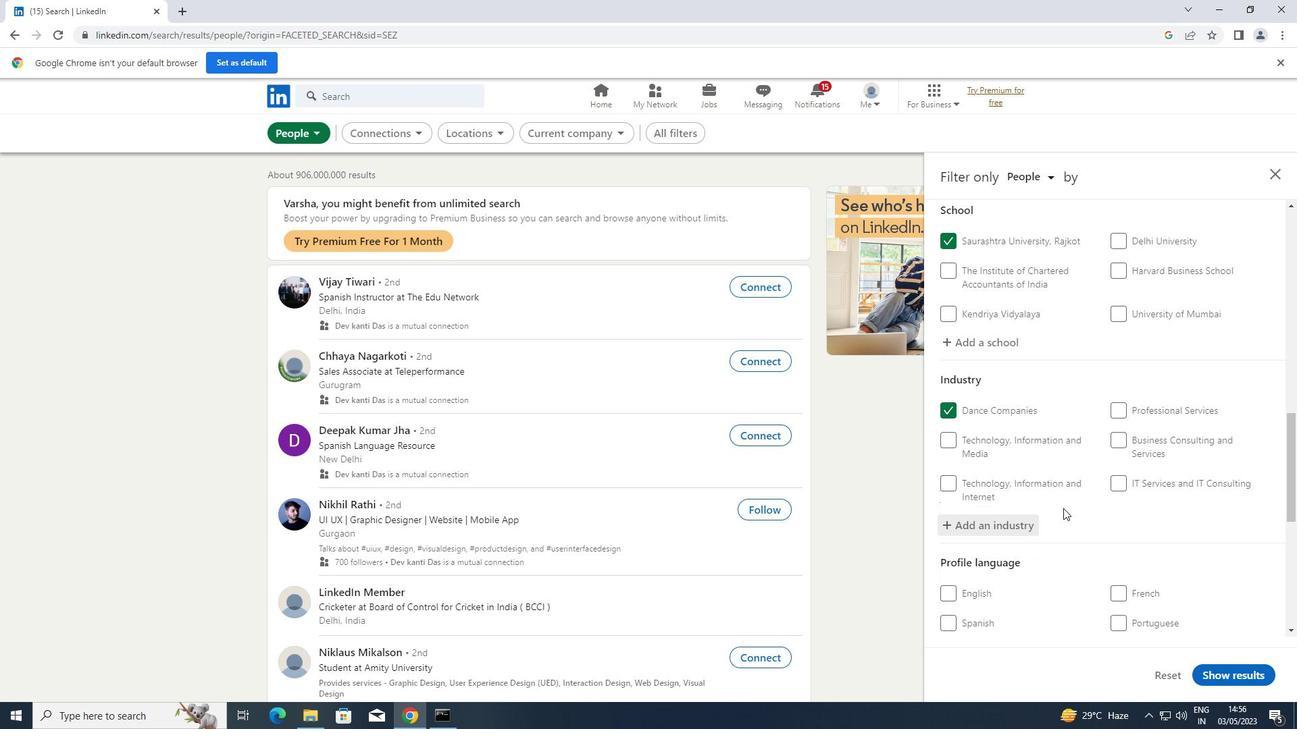 
Action: Mouse scrolled (1063, 508) with delta (0, 0)
Screenshot: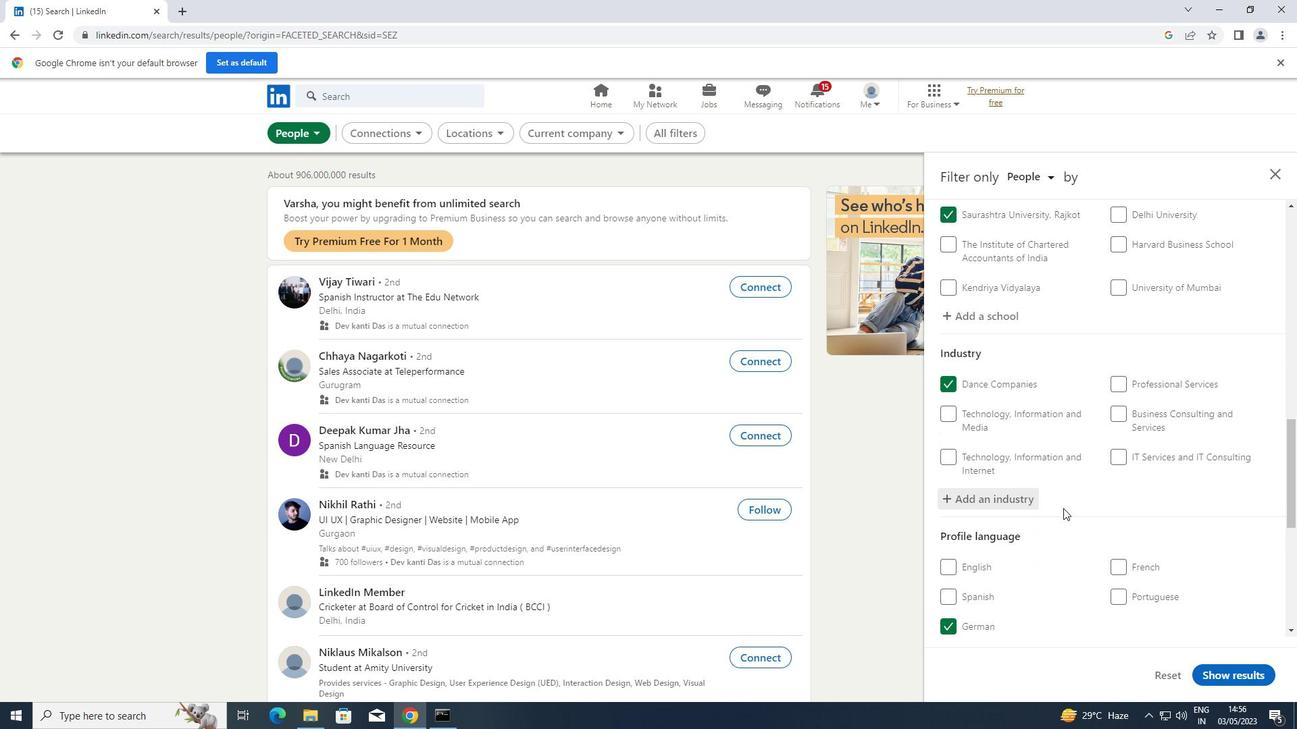 
Action: Mouse scrolled (1063, 508) with delta (0, 0)
Screenshot: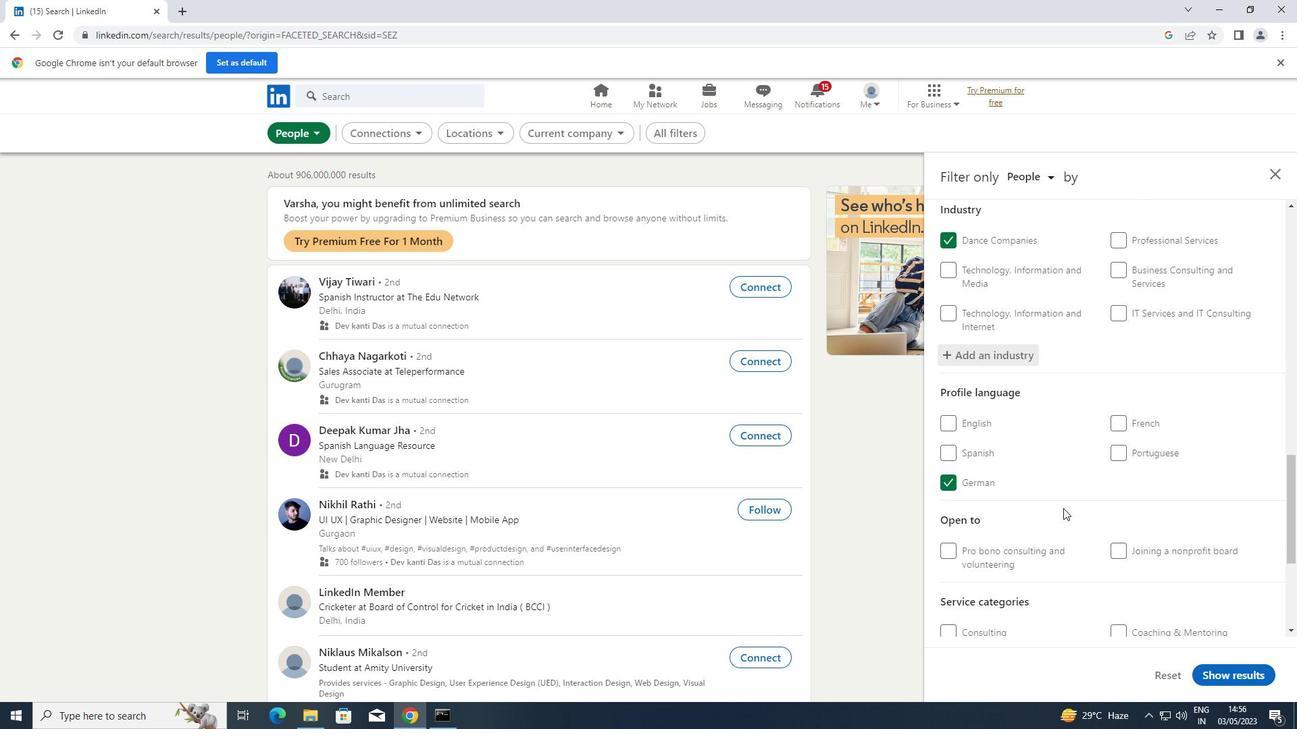
Action: Mouse moved to (1165, 452)
Screenshot: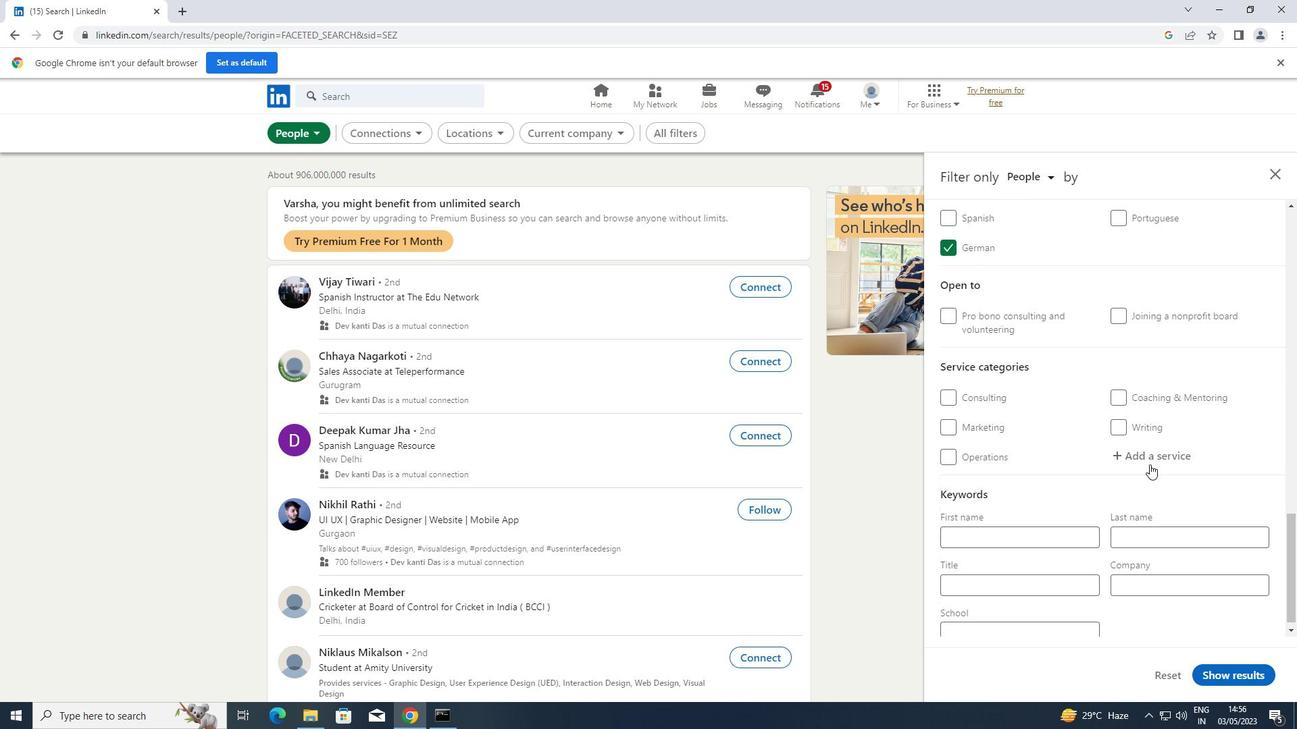 
Action: Mouse pressed left at (1165, 452)
Screenshot: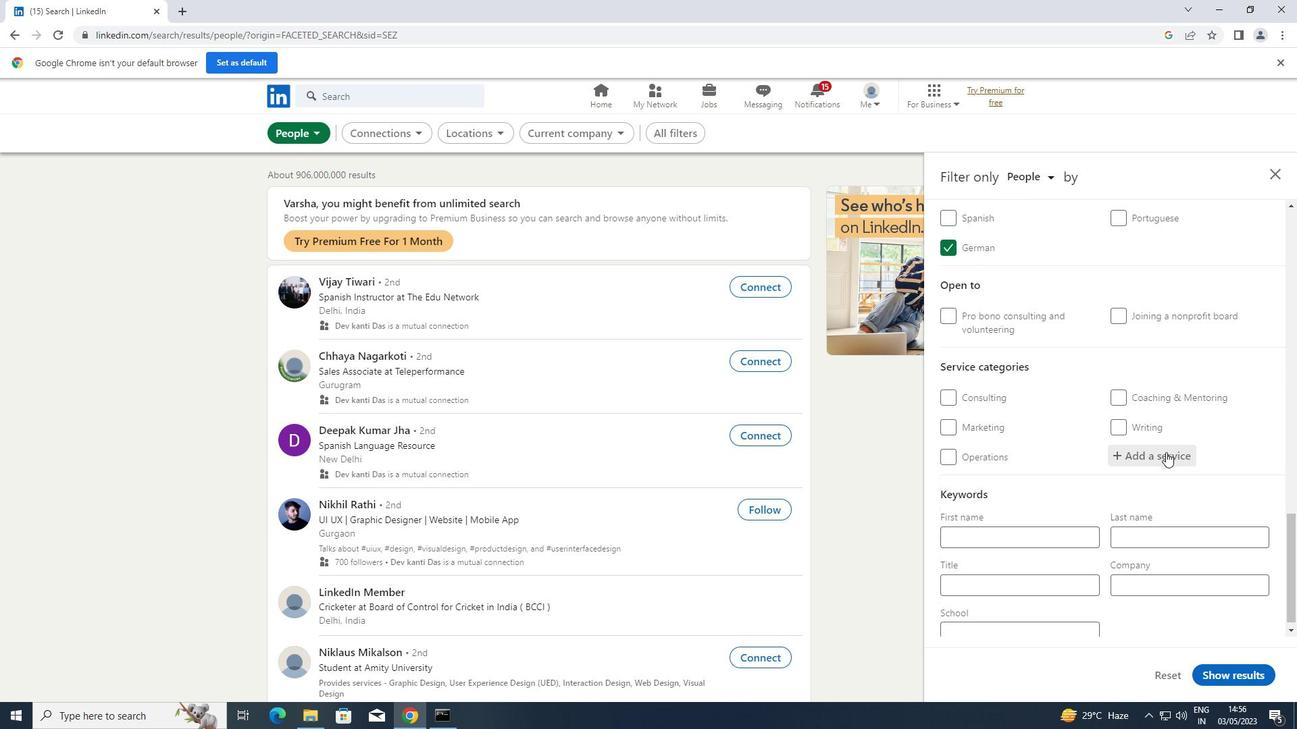 
Action: Key pressed <Key.shift>MARKE
Screenshot: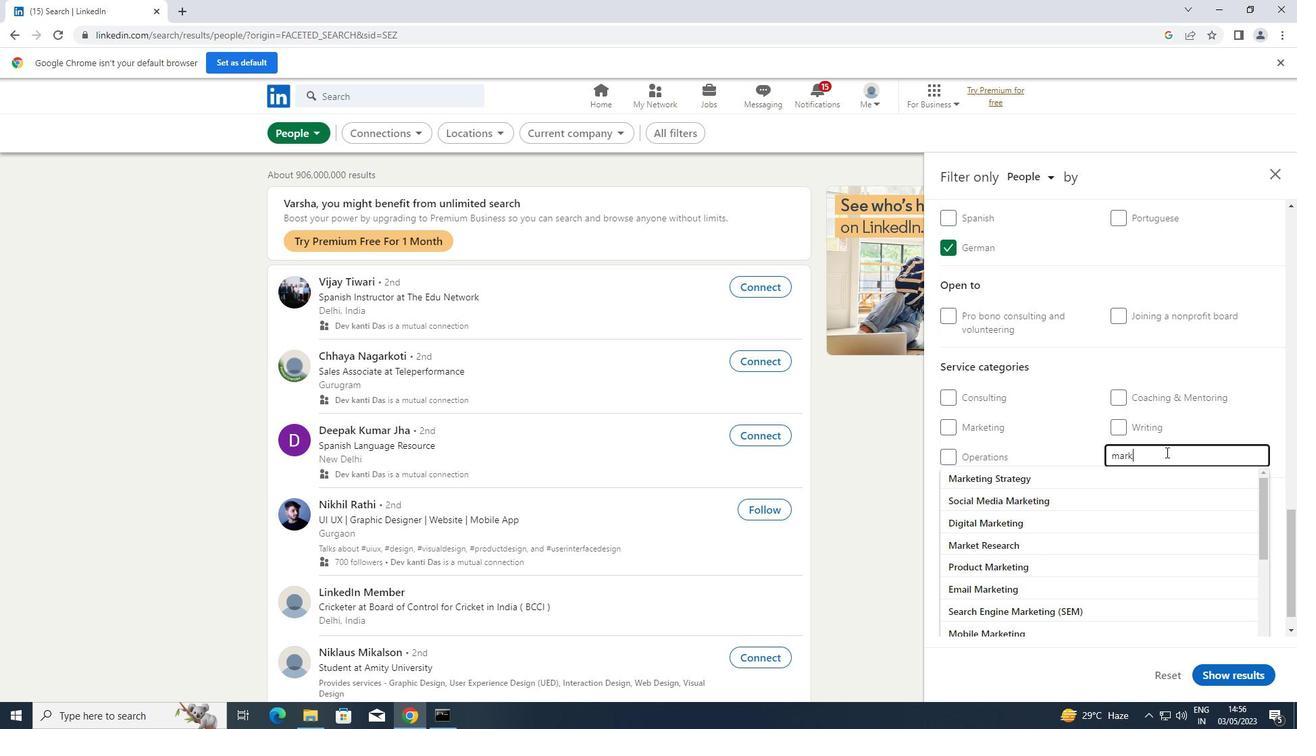 
Action: Mouse moved to (1170, 452)
Screenshot: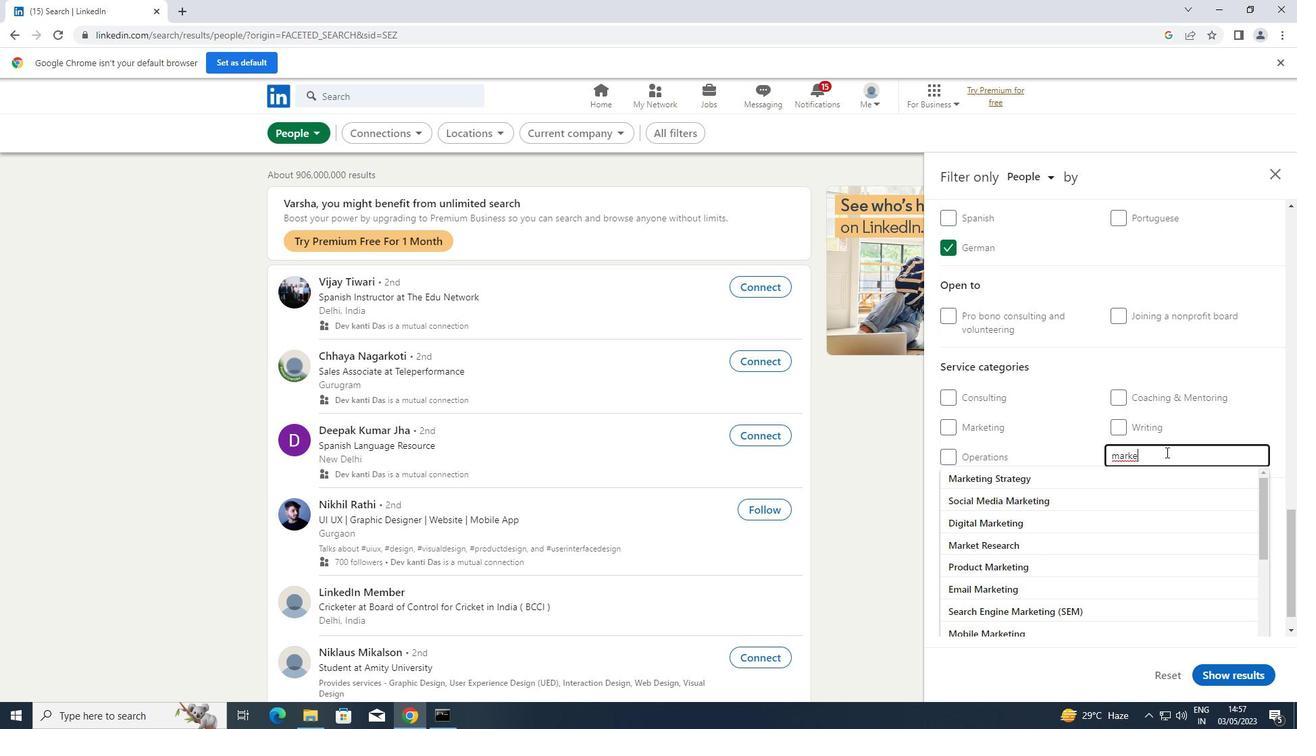 
Action: Key pressed T
Screenshot: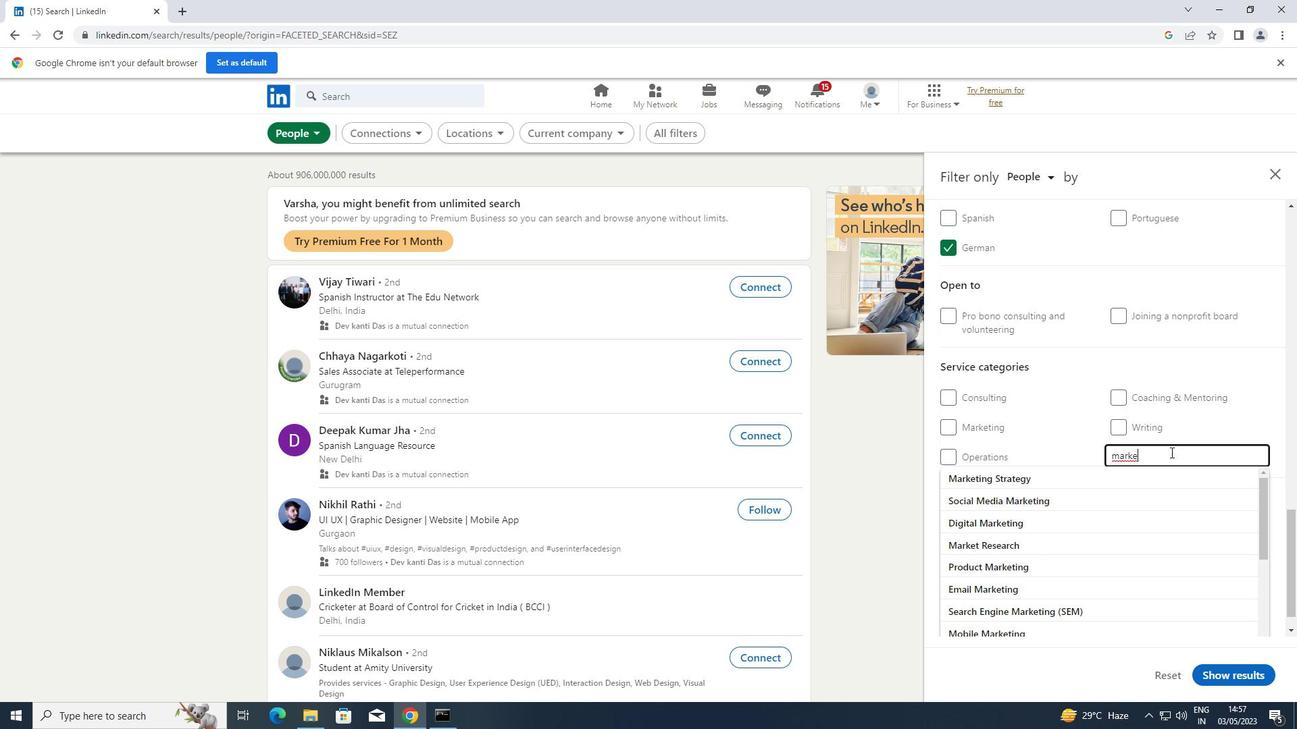 
Action: Mouse moved to (1036, 496)
Screenshot: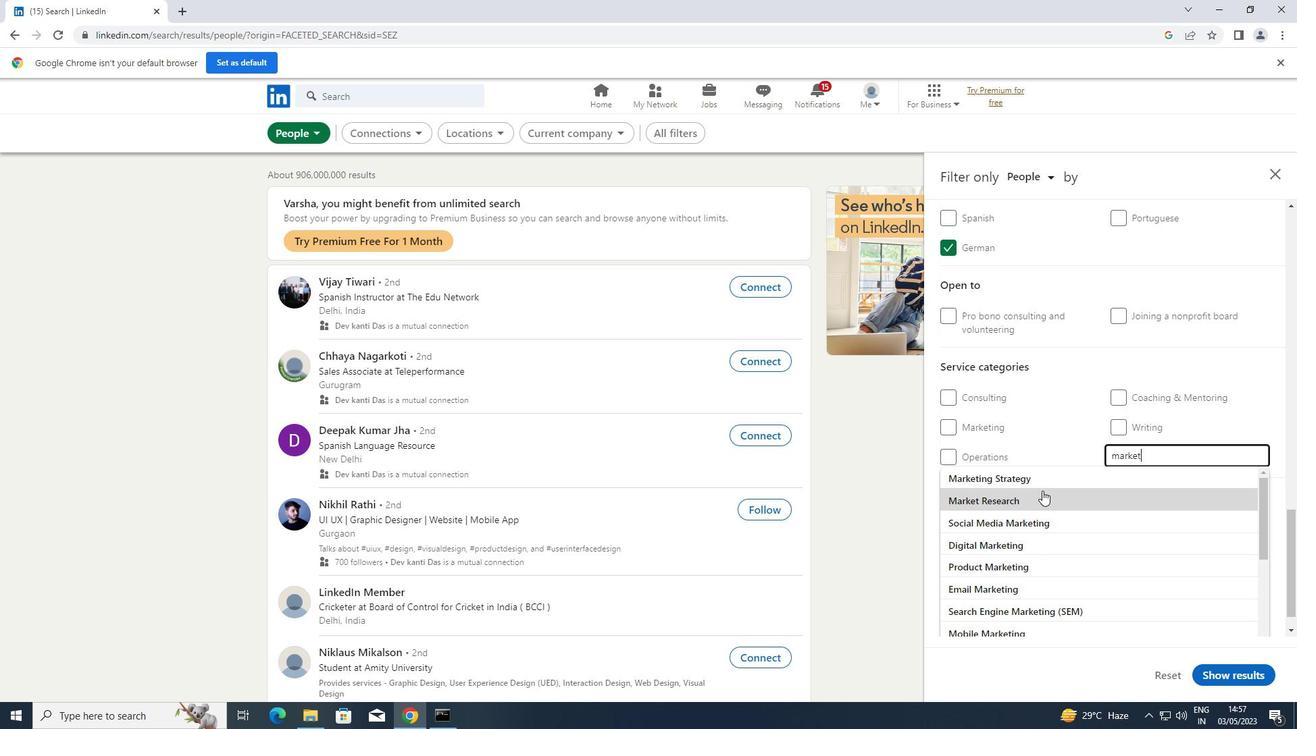 
Action: Mouse pressed left at (1036, 496)
Screenshot: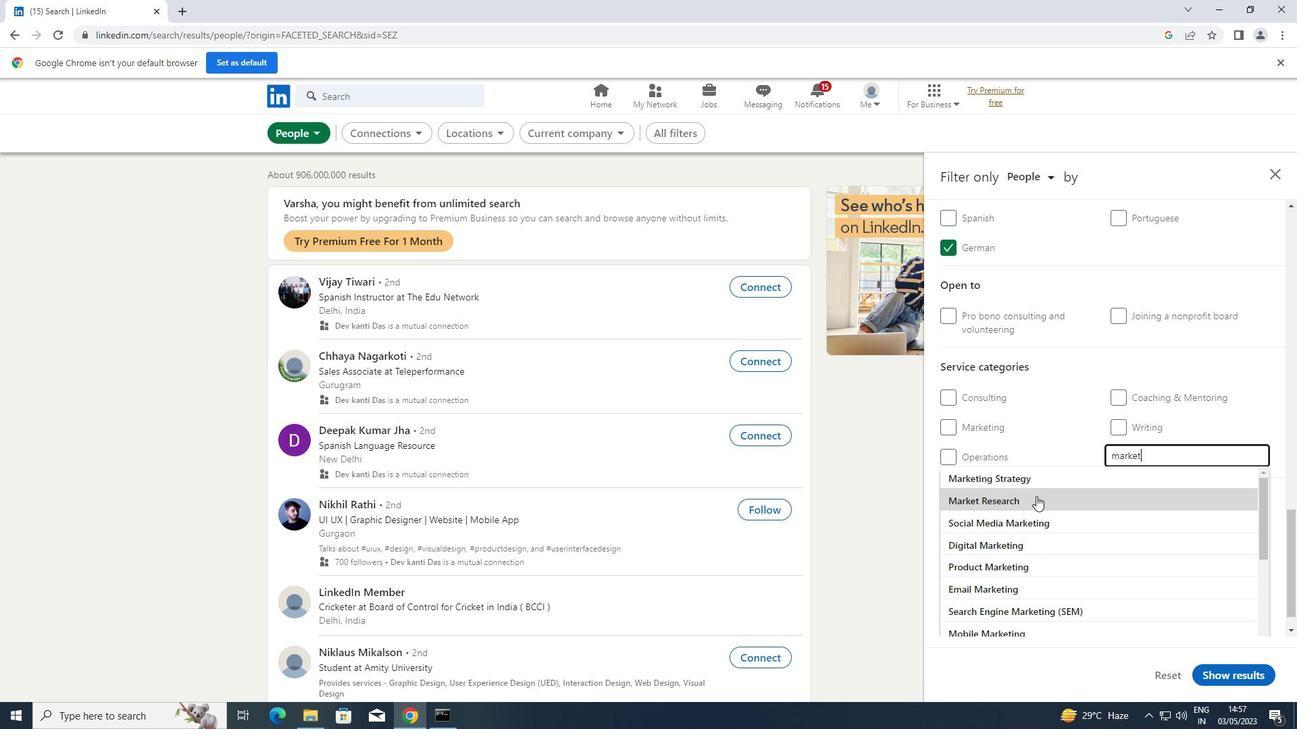 
Action: Mouse scrolled (1036, 495) with delta (0, 0)
Screenshot: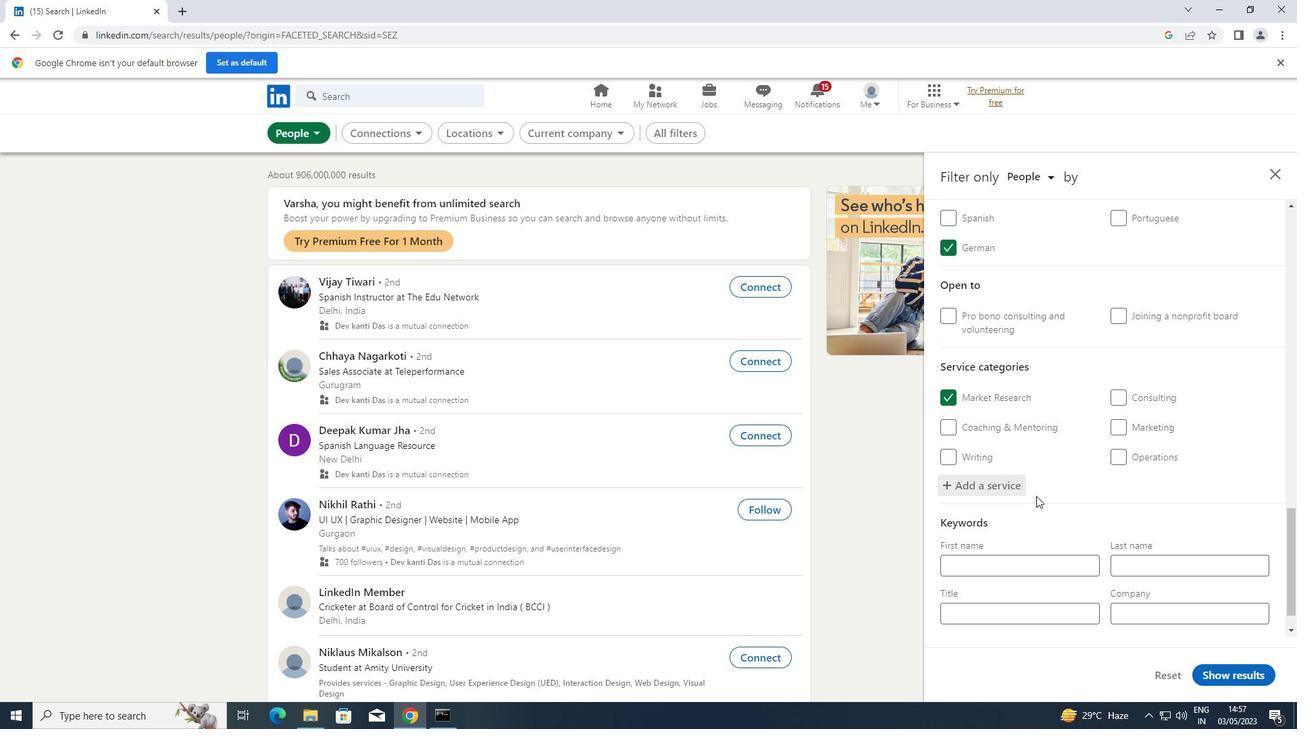 
Action: Mouse scrolled (1036, 495) with delta (0, 0)
Screenshot: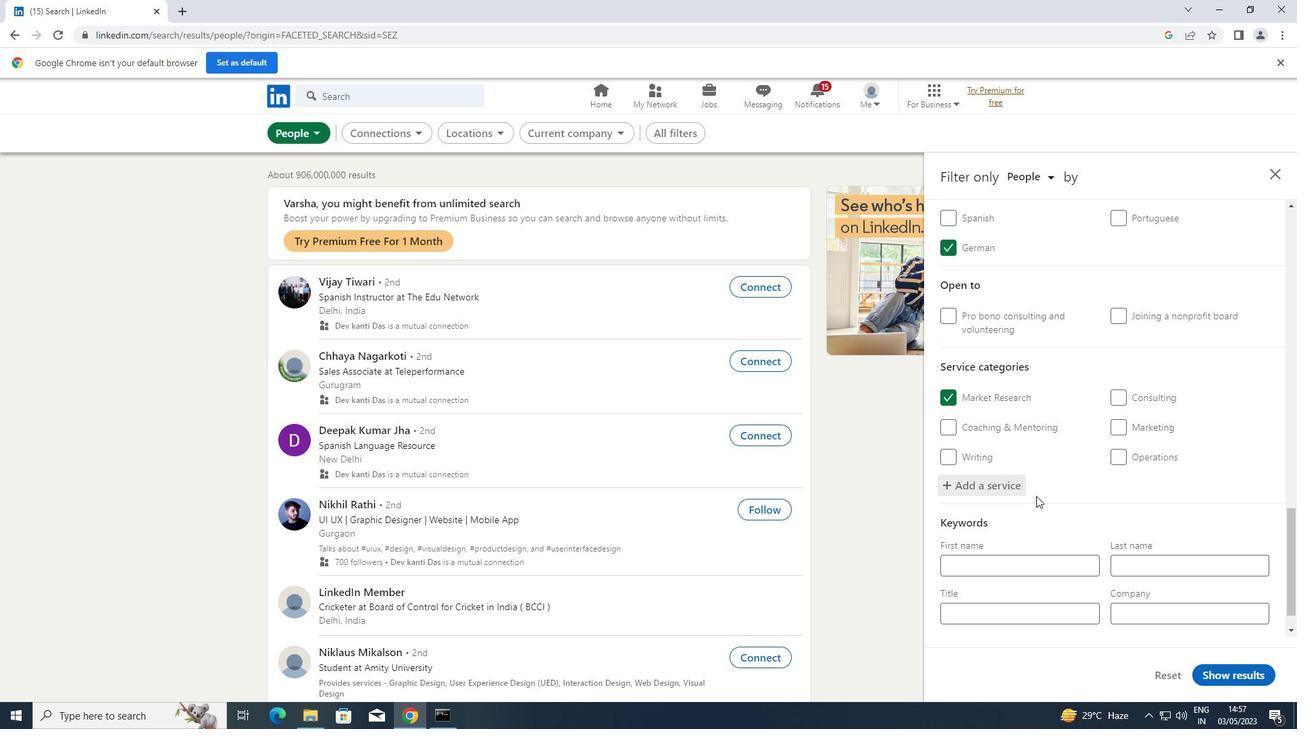 
Action: Mouse scrolled (1036, 495) with delta (0, 0)
Screenshot: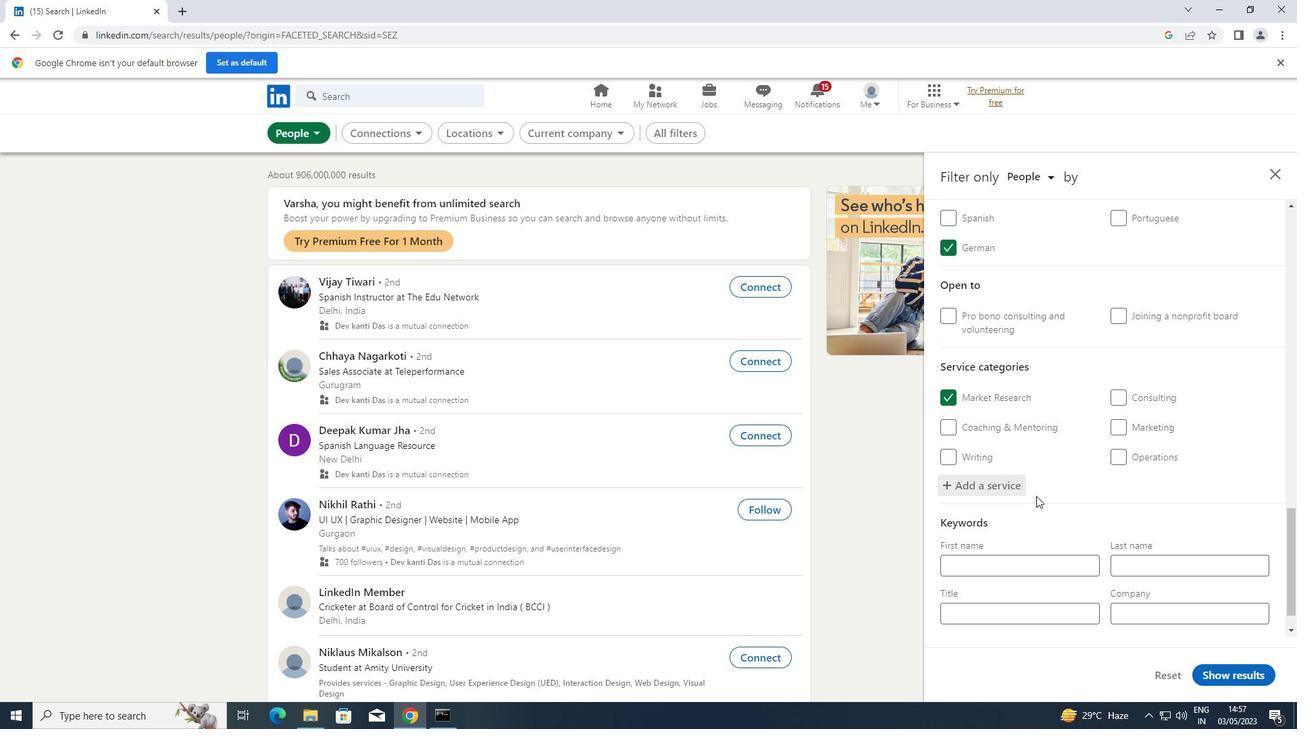 
Action: Mouse scrolled (1036, 495) with delta (0, 0)
Screenshot: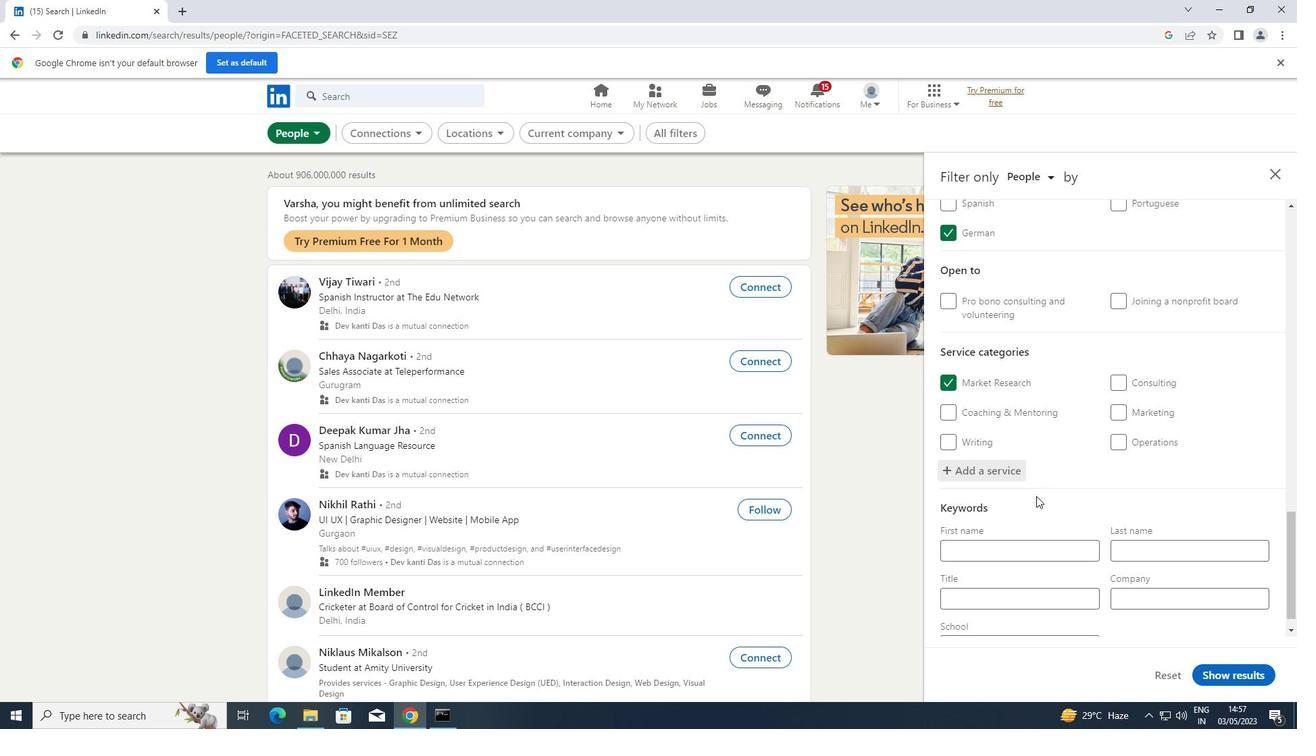 
Action: Mouse moved to (998, 571)
Screenshot: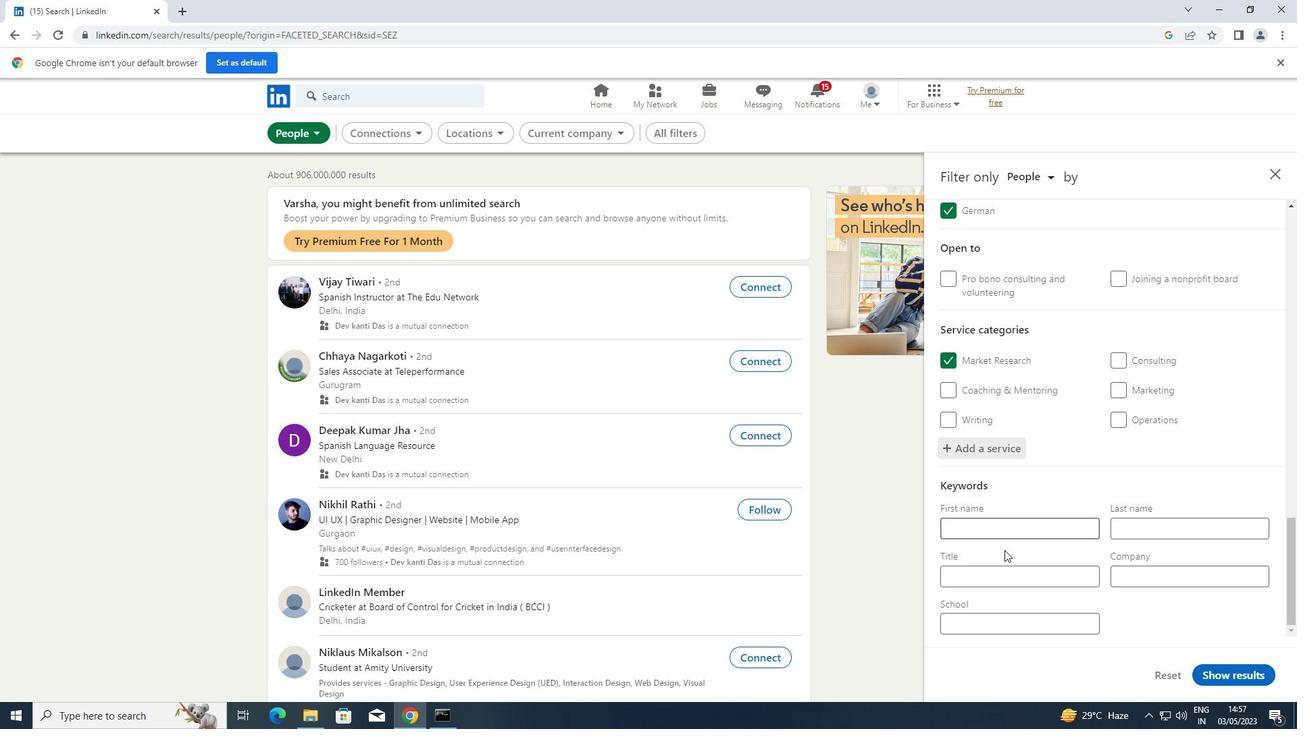 
Action: Mouse pressed left at (998, 571)
Screenshot: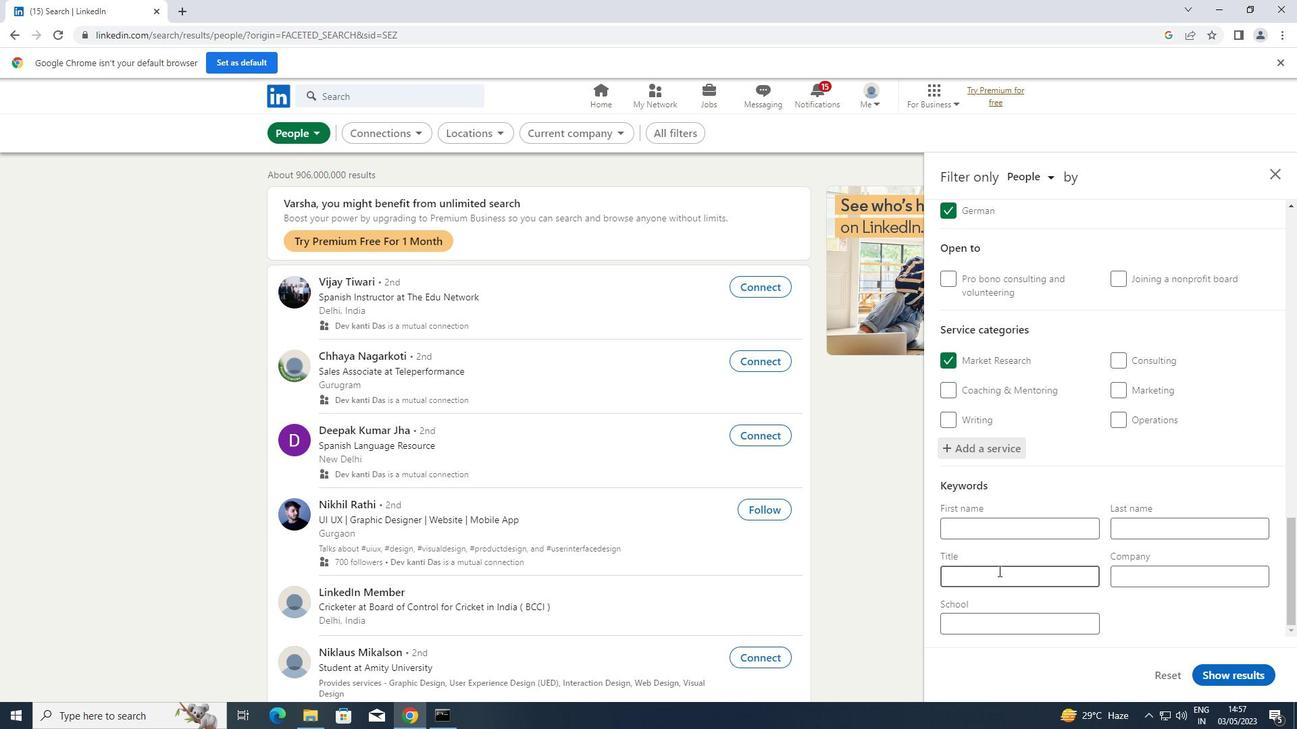 
Action: Key pressed <Key.shift>CREDIT<Key.space><Key.shift>COUNSELOR
Screenshot: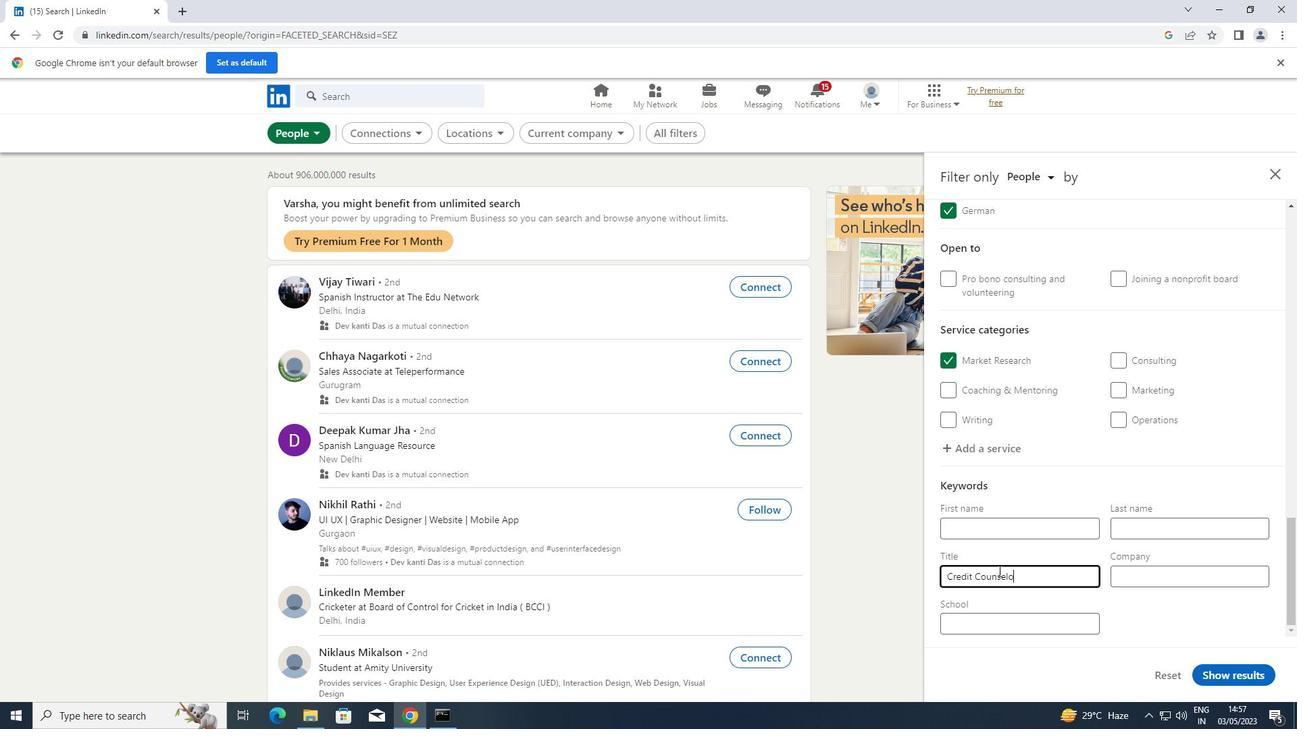 
Action: Mouse moved to (1201, 671)
Screenshot: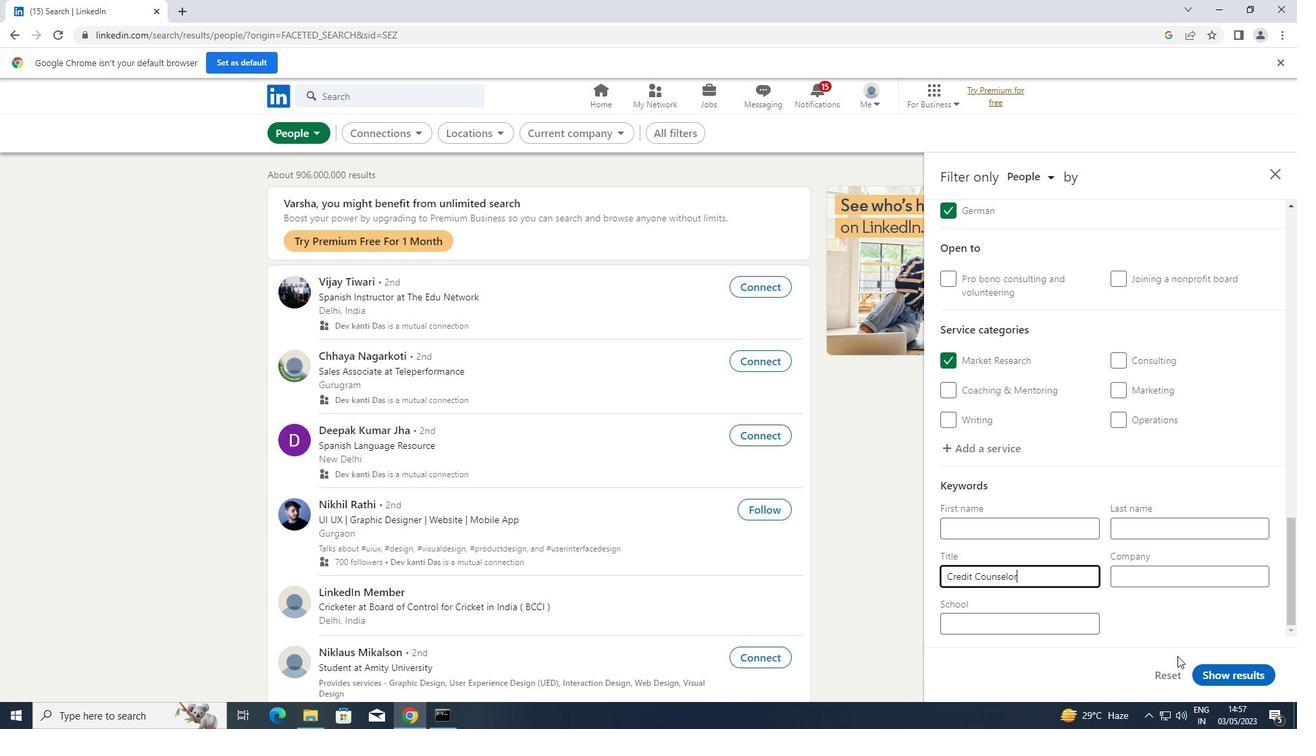 
Action: Mouse pressed left at (1201, 671)
Screenshot: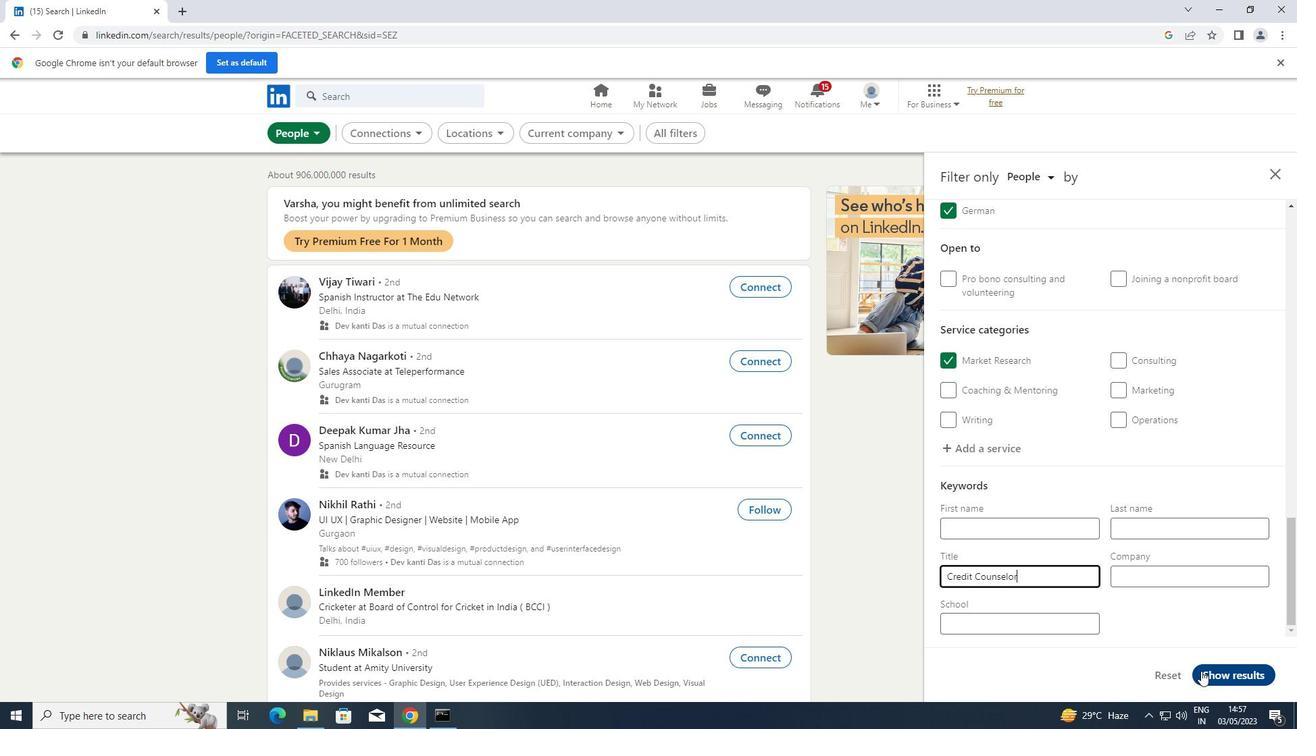 
